 Task: Look for space in Aïn Arnat, Algeria from 11th June, 2023 to 17th June, 2023 for 1 adult in price range Rs.5000 to Rs.12000. Place can be private room with 1  bedroom having 1 bed and 1 bathroom. Property type can be house, flat, hotel. Booking option can be shelf check-in. Required host language is .
Action: Mouse moved to (576, 101)
Screenshot: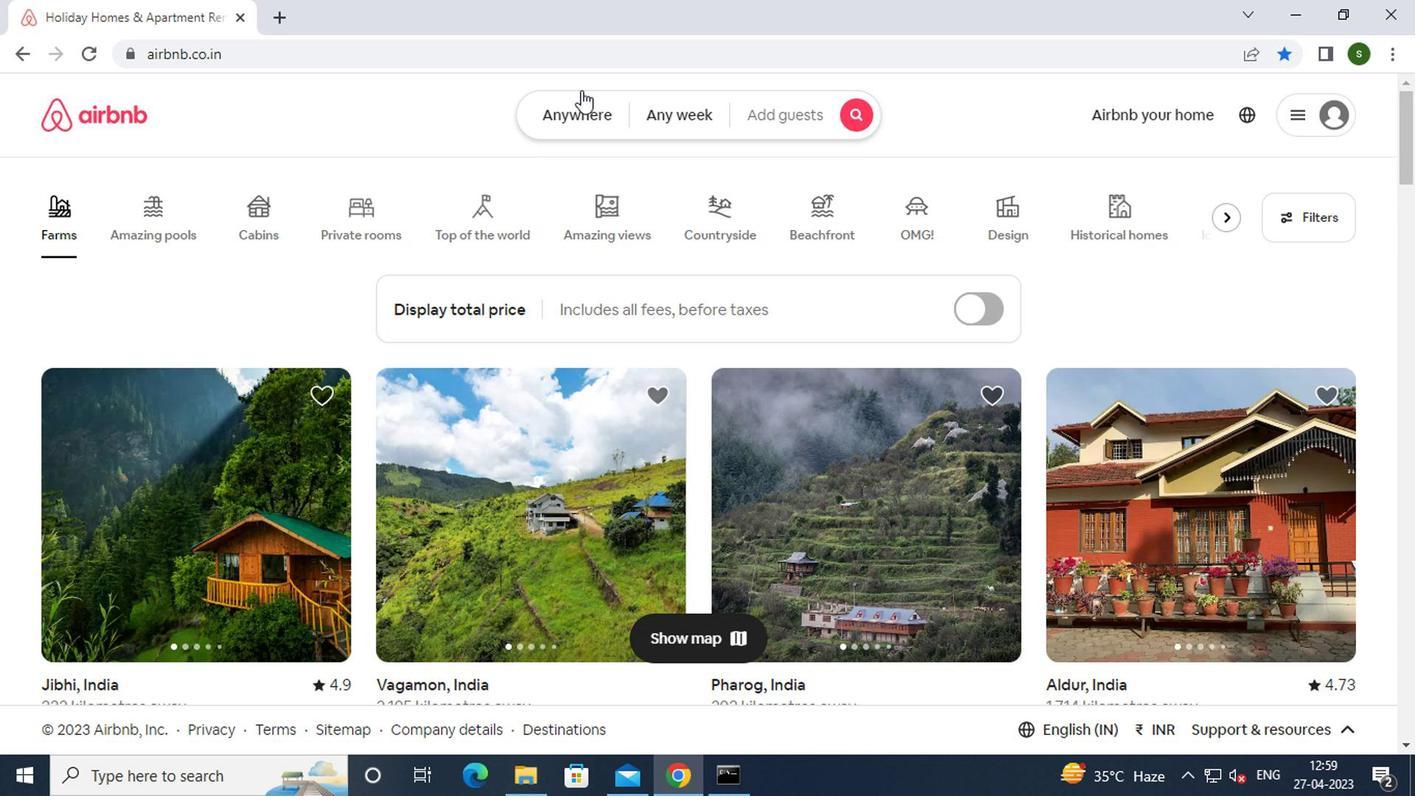 
Action: Mouse pressed left at (576, 101)
Screenshot: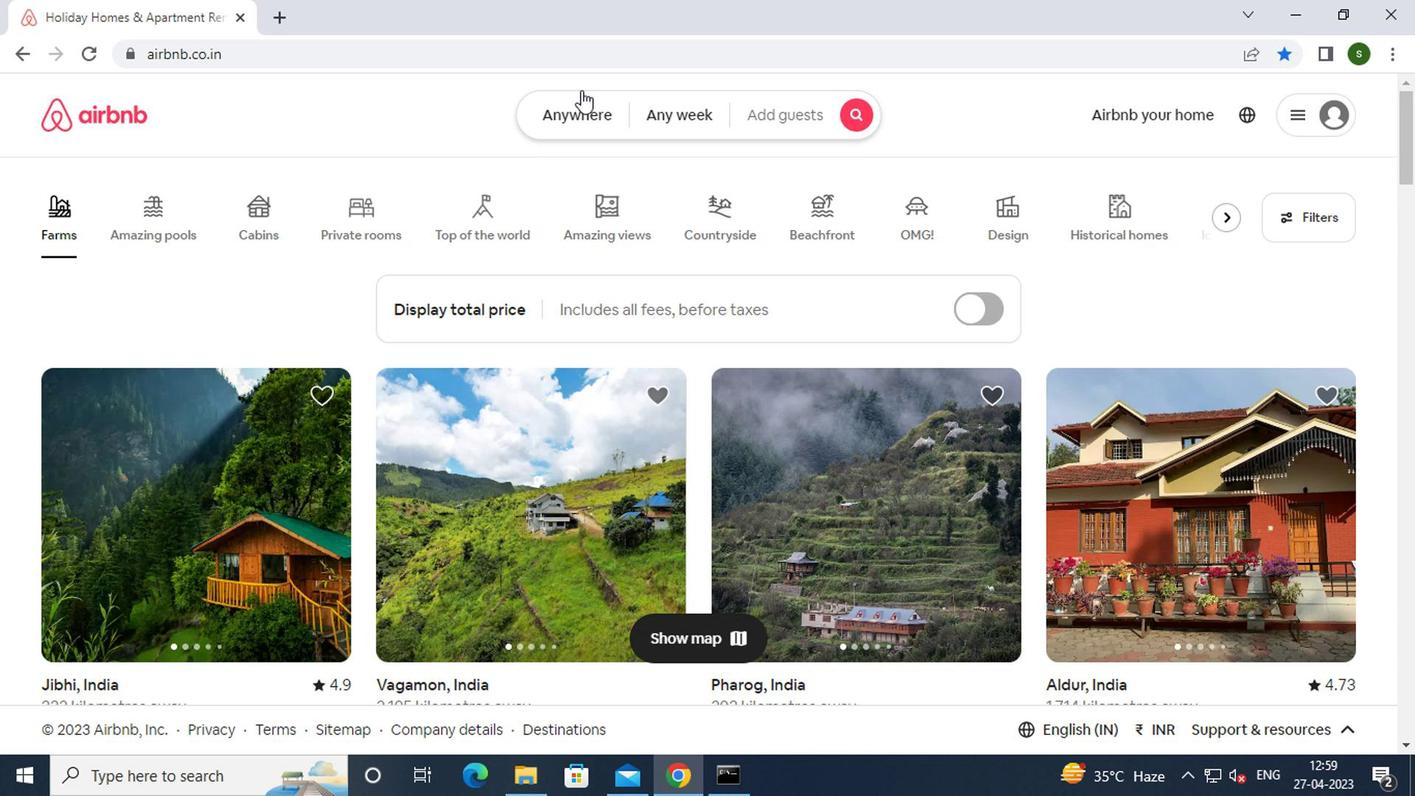 
Action: Mouse moved to (434, 193)
Screenshot: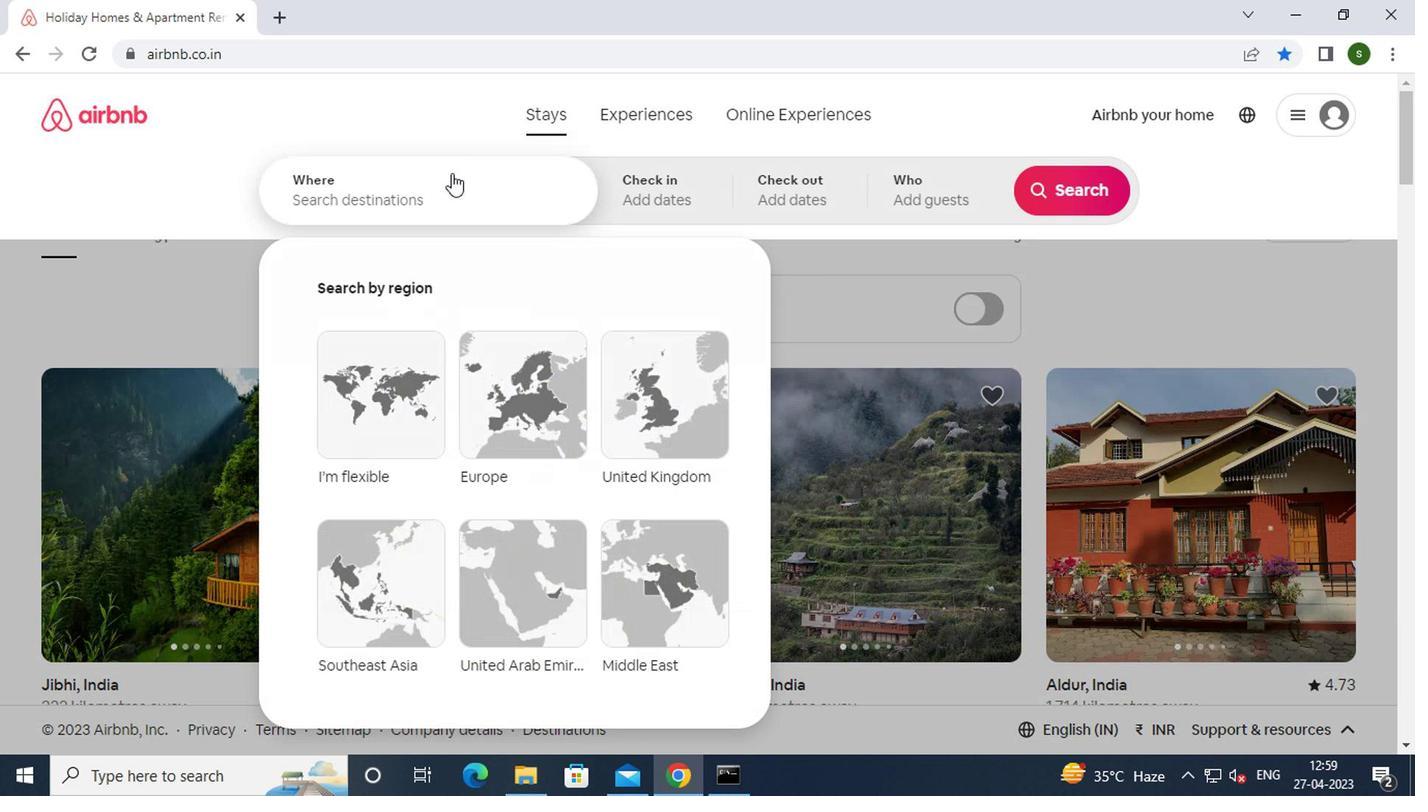 
Action: Mouse pressed left at (434, 193)
Screenshot: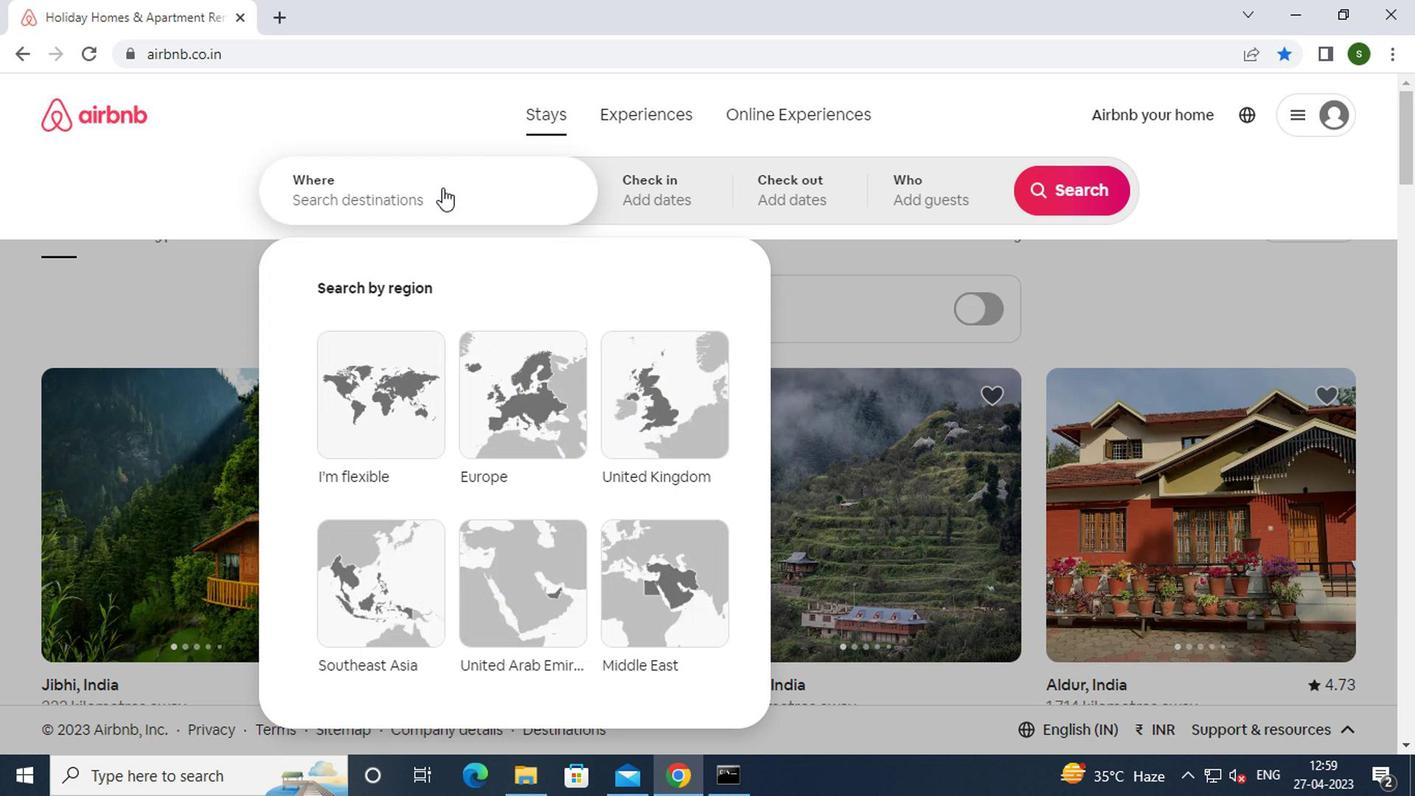 
Action: Key pressed a<Key.caps_lock>in<Key.space><Key.caps_lock>a<Key.caps_lock>rnat
Screenshot: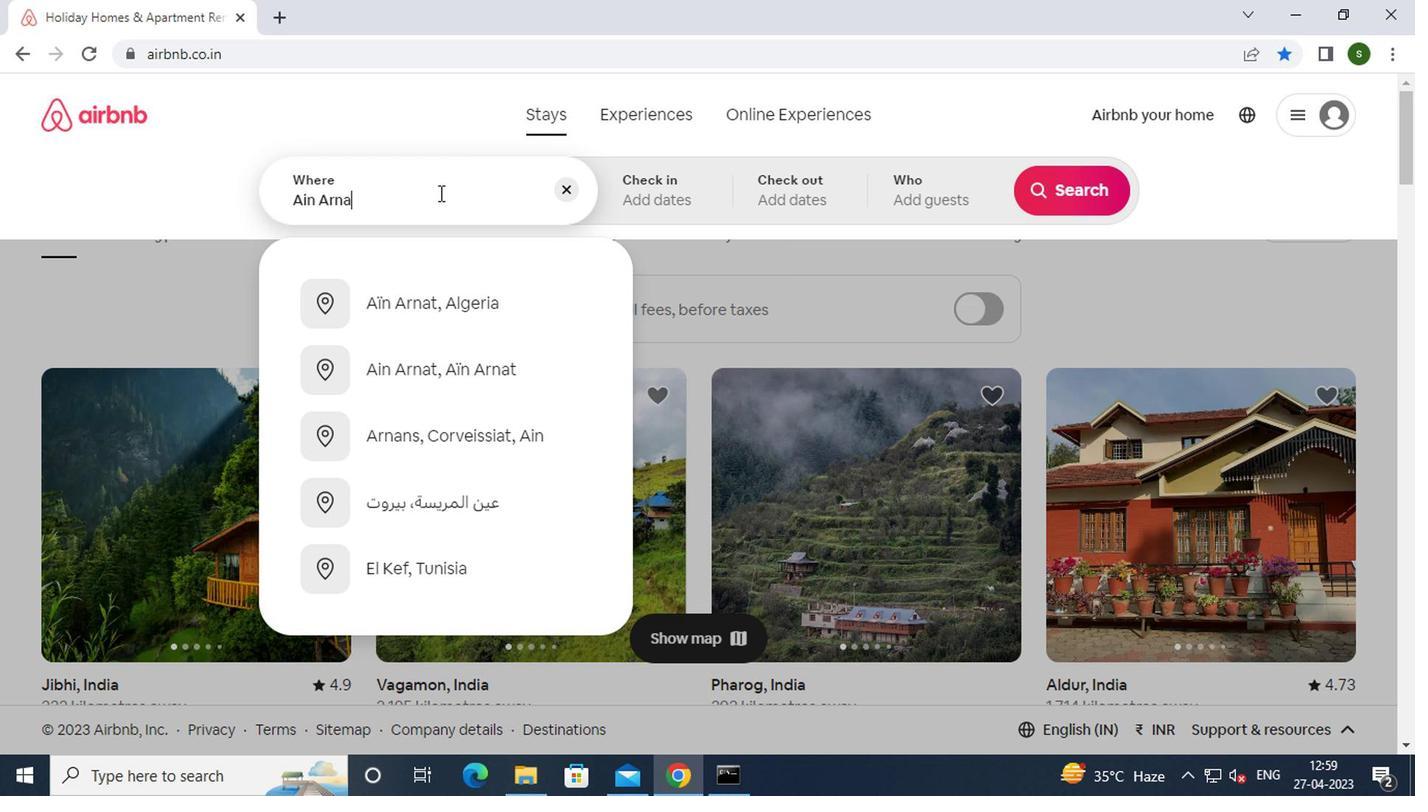 
Action: Mouse moved to (459, 305)
Screenshot: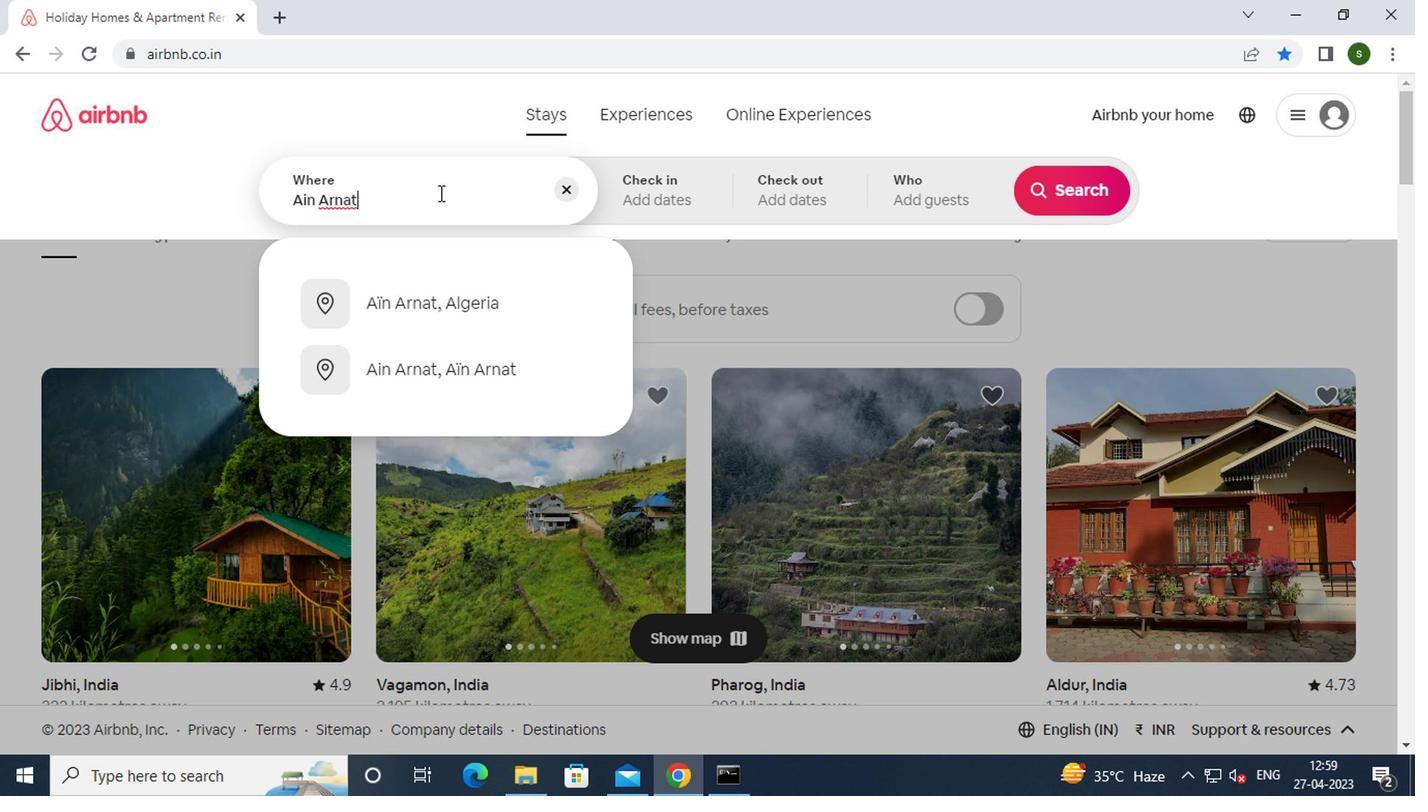 
Action: Mouse pressed left at (459, 305)
Screenshot: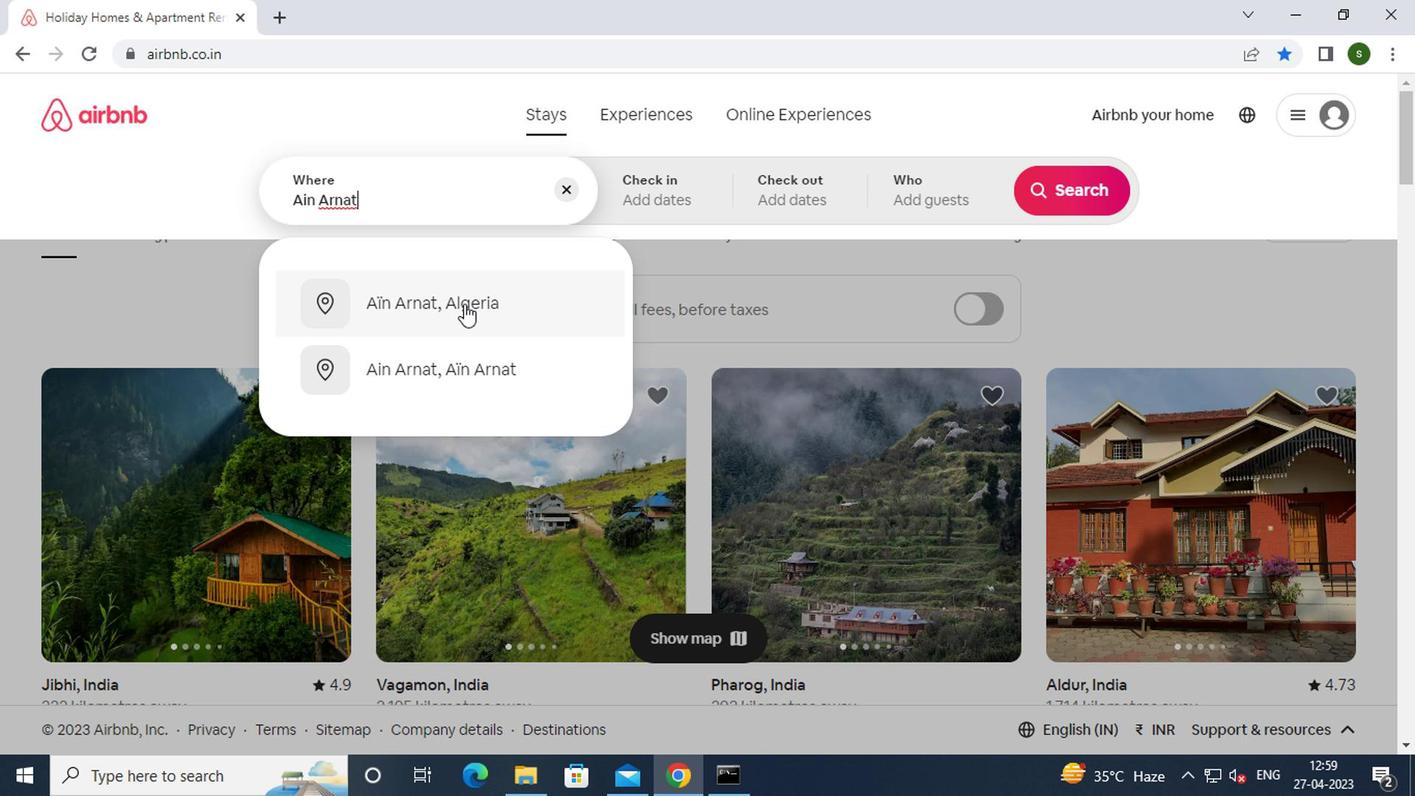 
Action: Mouse moved to (1043, 349)
Screenshot: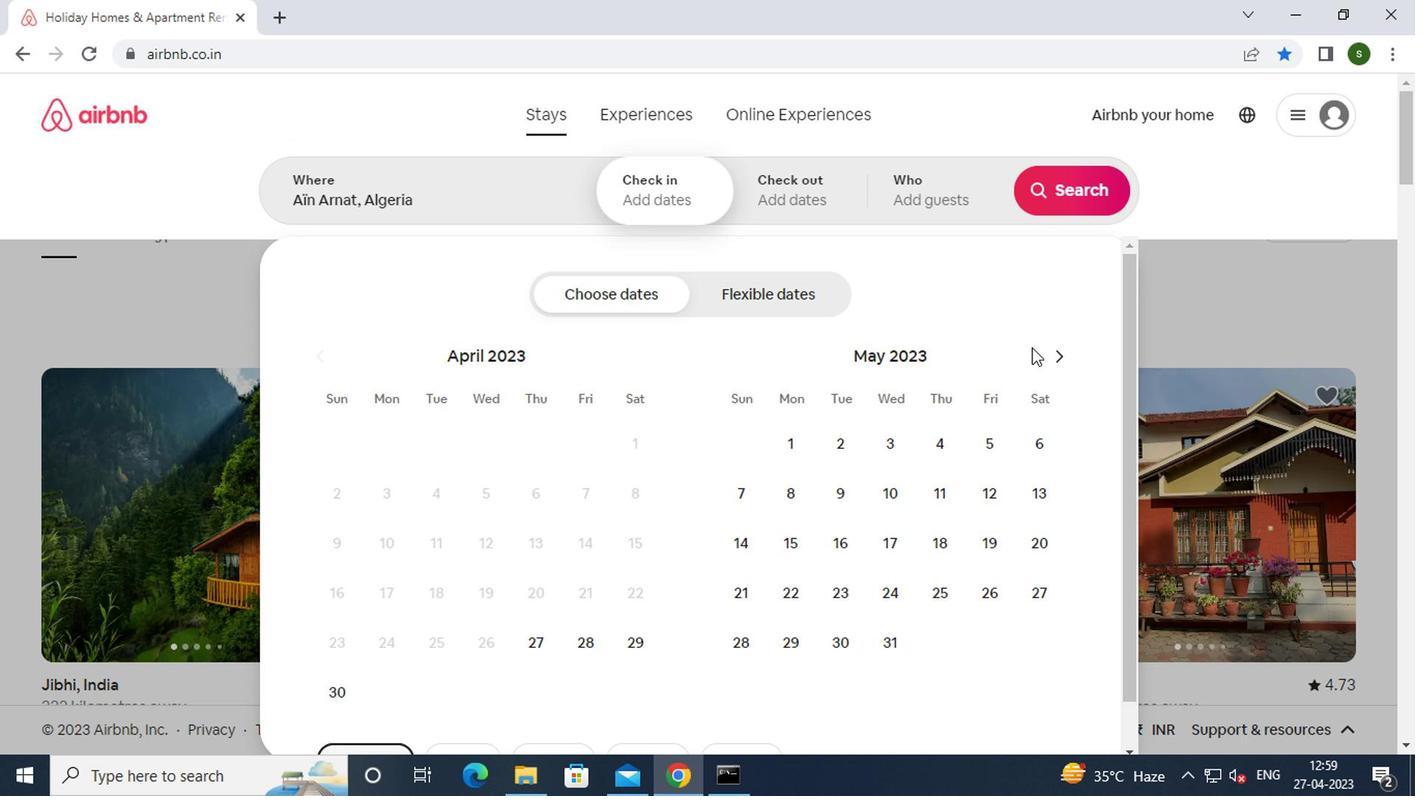 
Action: Mouse pressed left at (1043, 349)
Screenshot: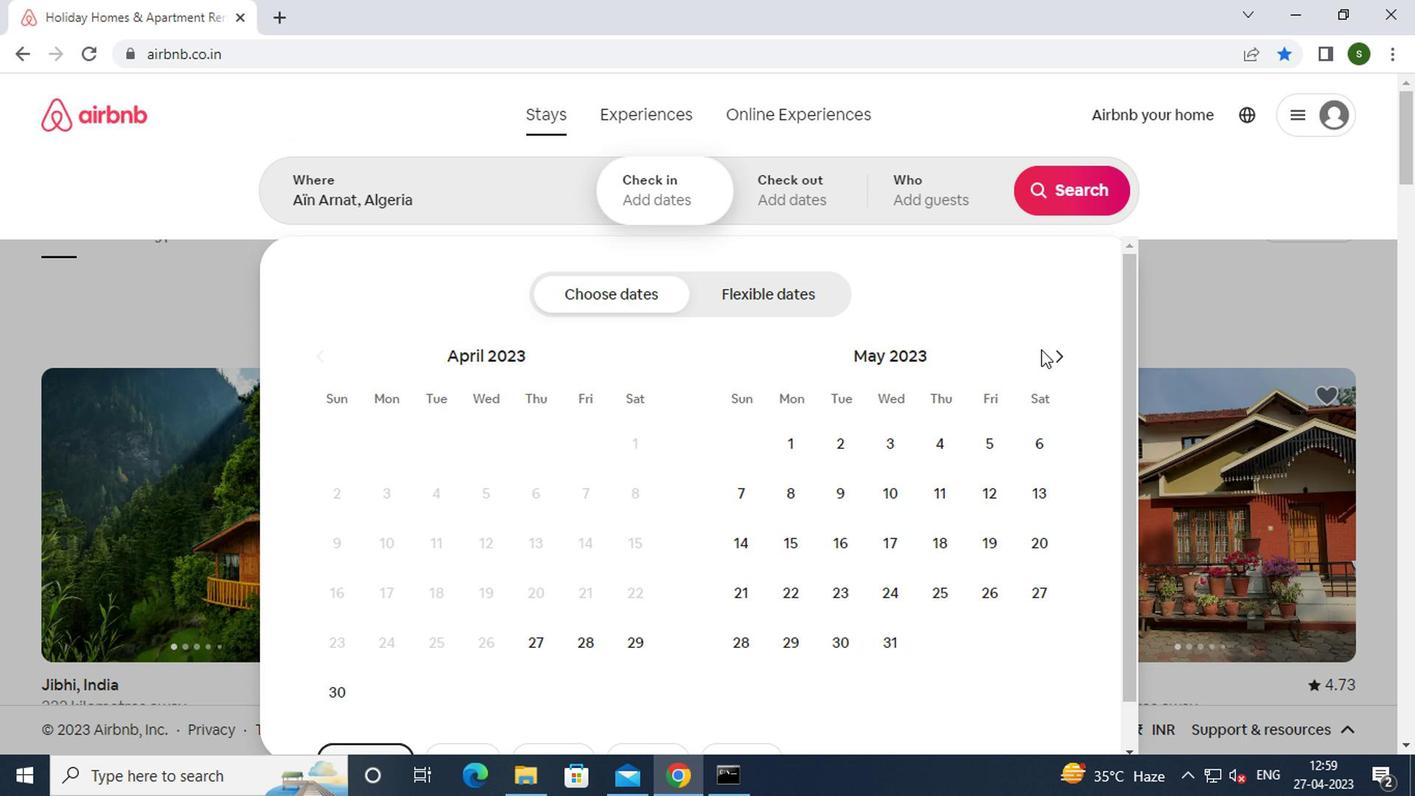 
Action: Mouse moved to (735, 542)
Screenshot: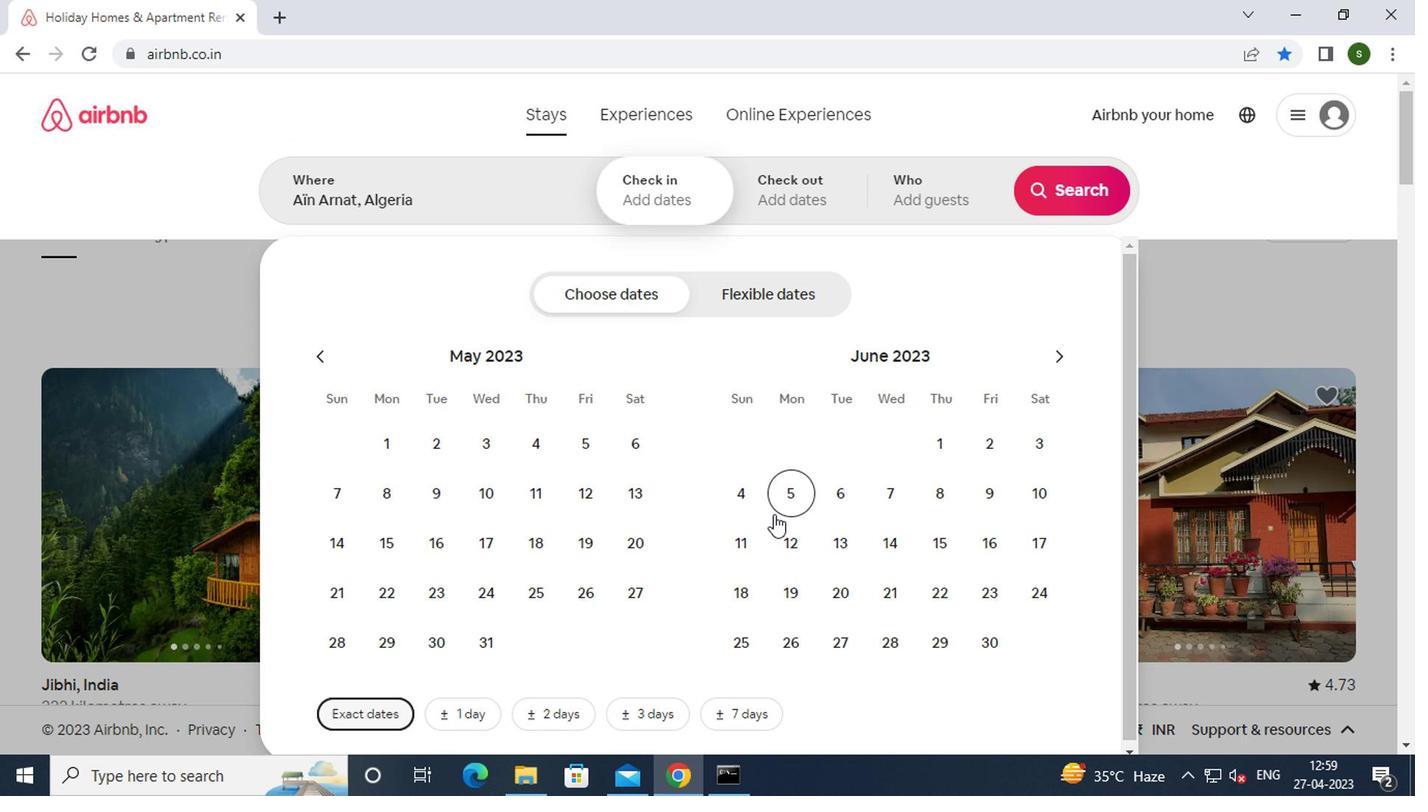 
Action: Mouse pressed left at (735, 542)
Screenshot: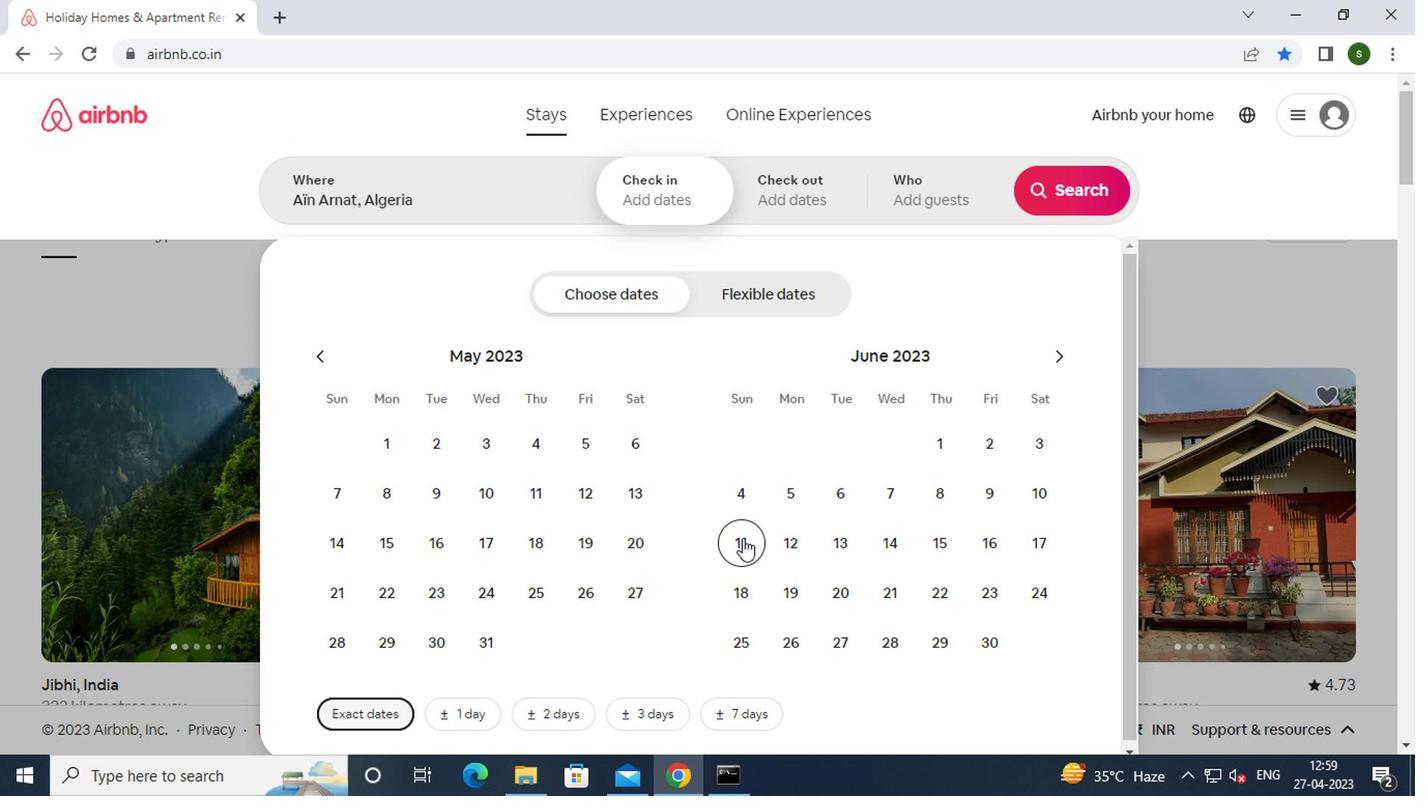 
Action: Mouse moved to (1029, 548)
Screenshot: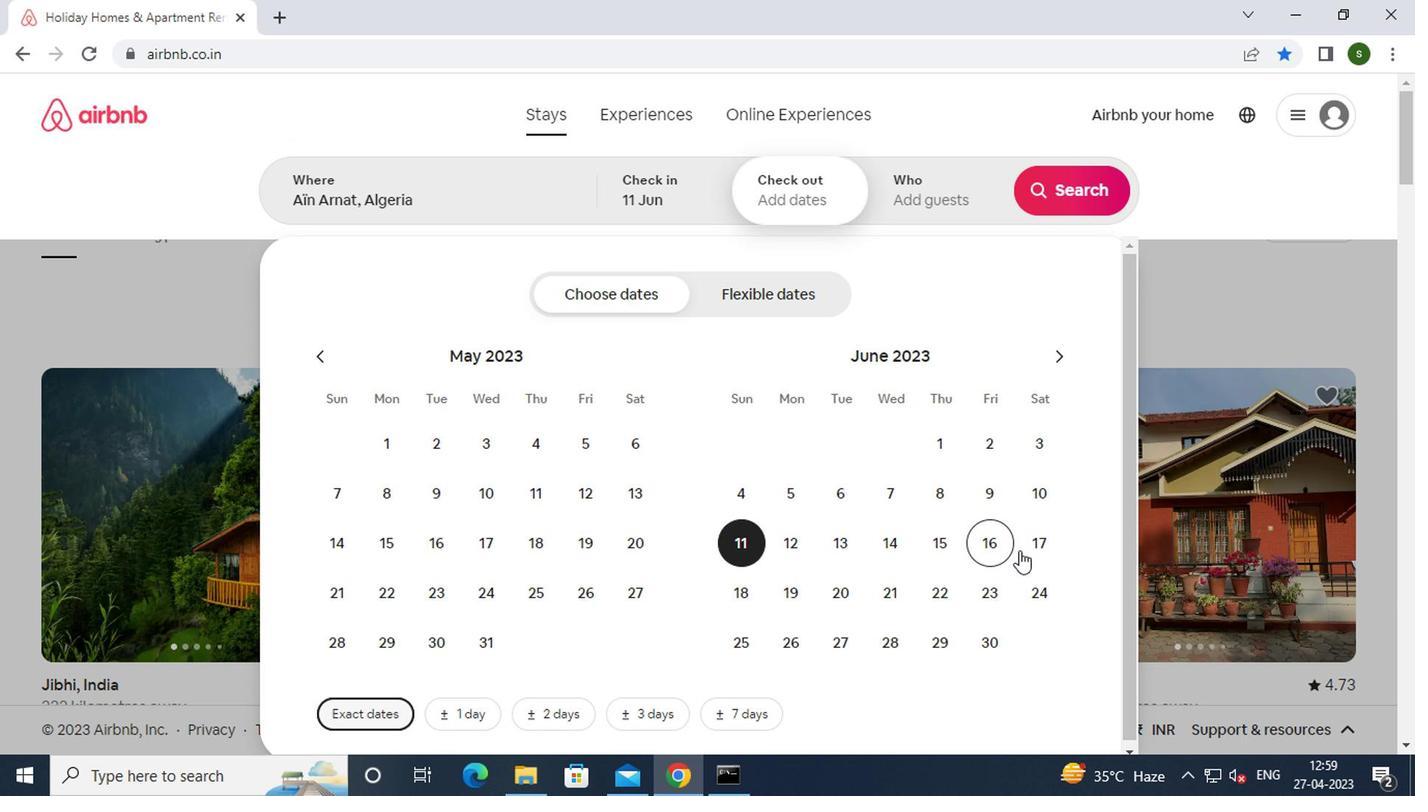 
Action: Mouse pressed left at (1029, 548)
Screenshot: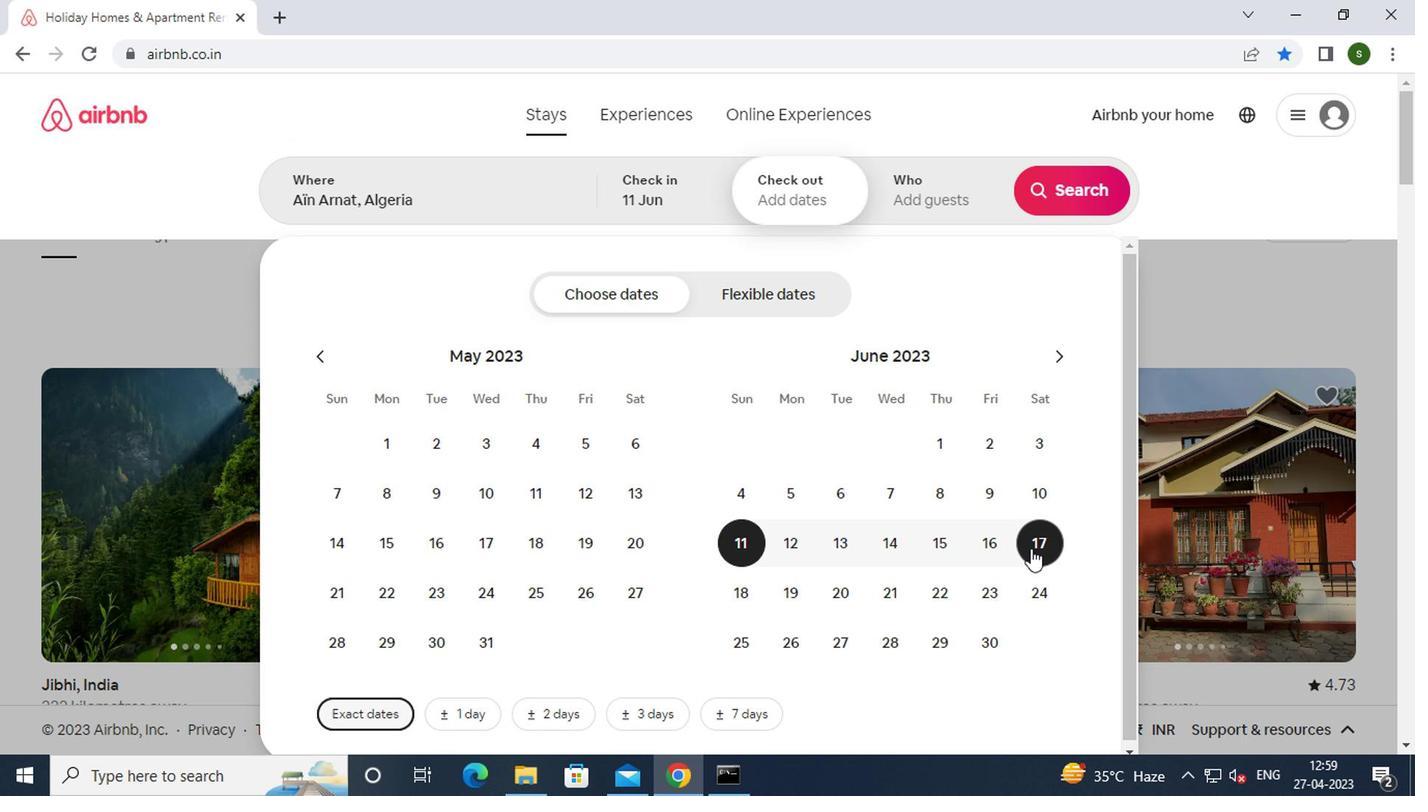 
Action: Mouse moved to (936, 202)
Screenshot: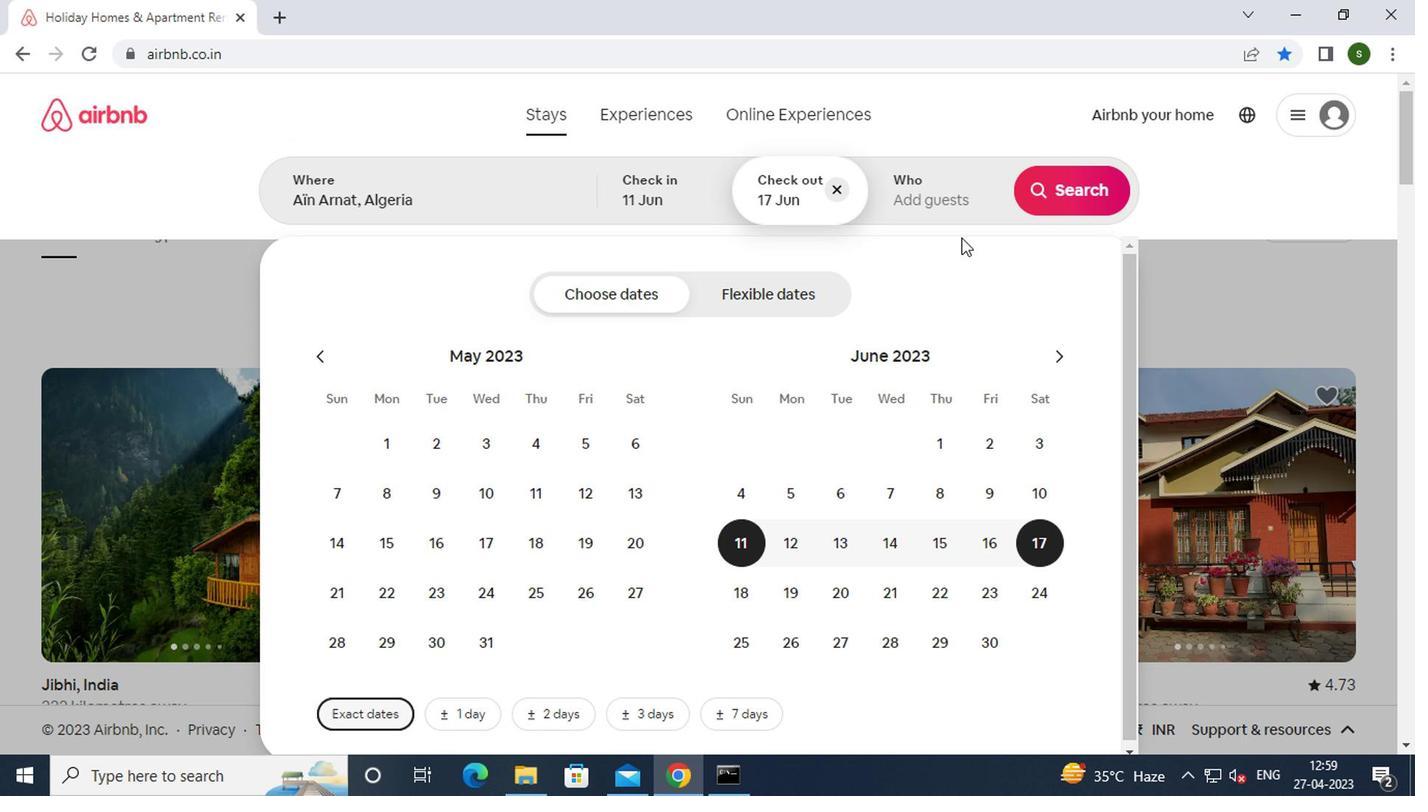 
Action: Mouse pressed left at (936, 202)
Screenshot: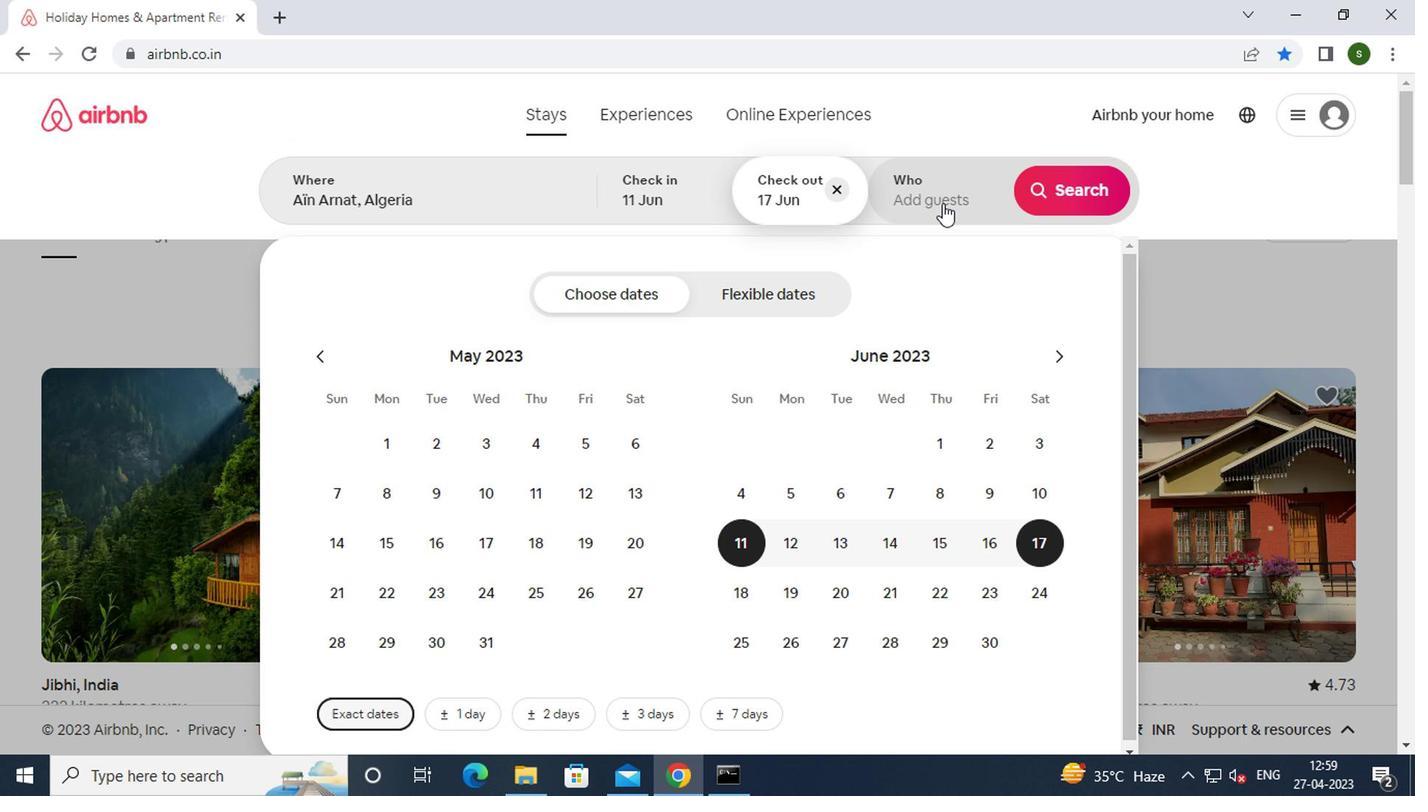 
Action: Mouse moved to (1075, 300)
Screenshot: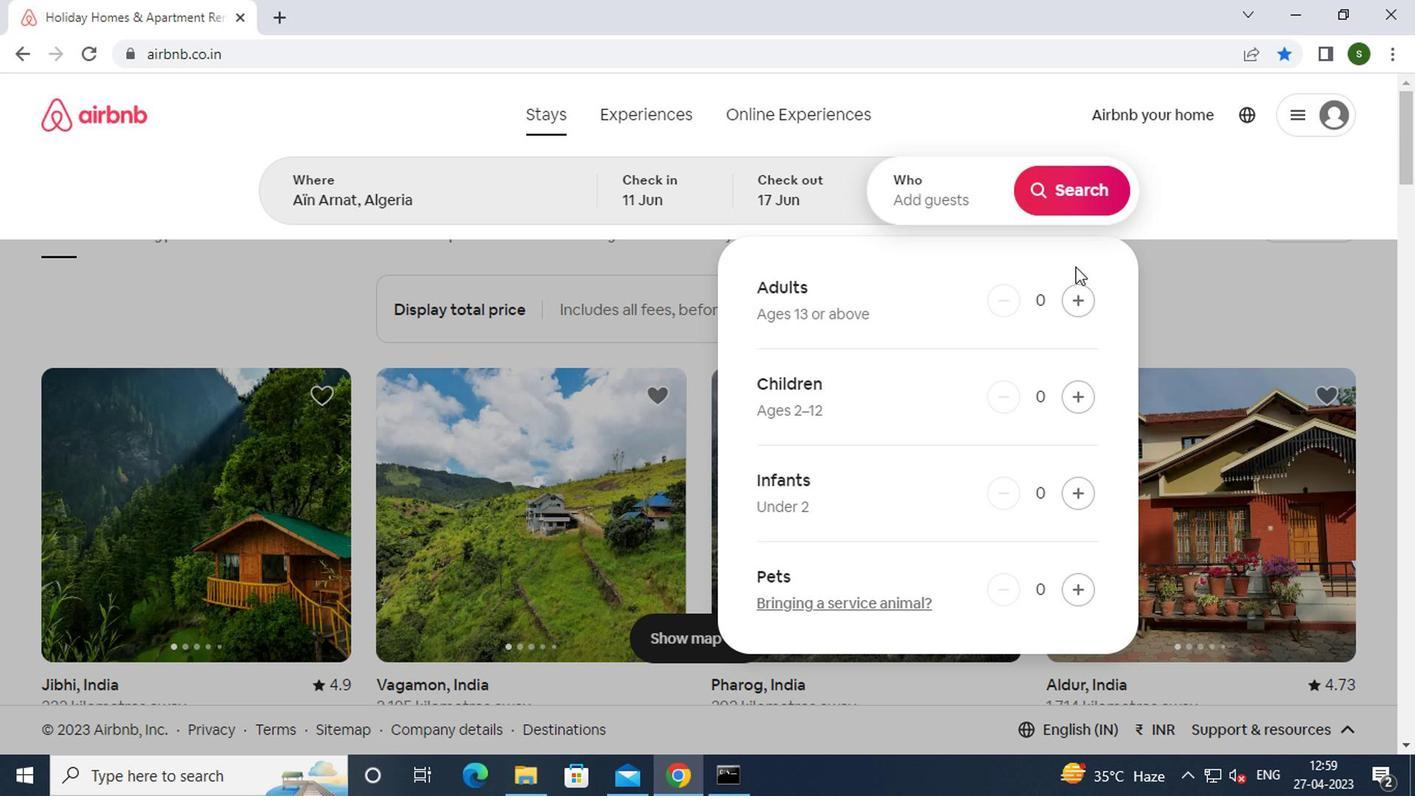 
Action: Mouse pressed left at (1075, 300)
Screenshot: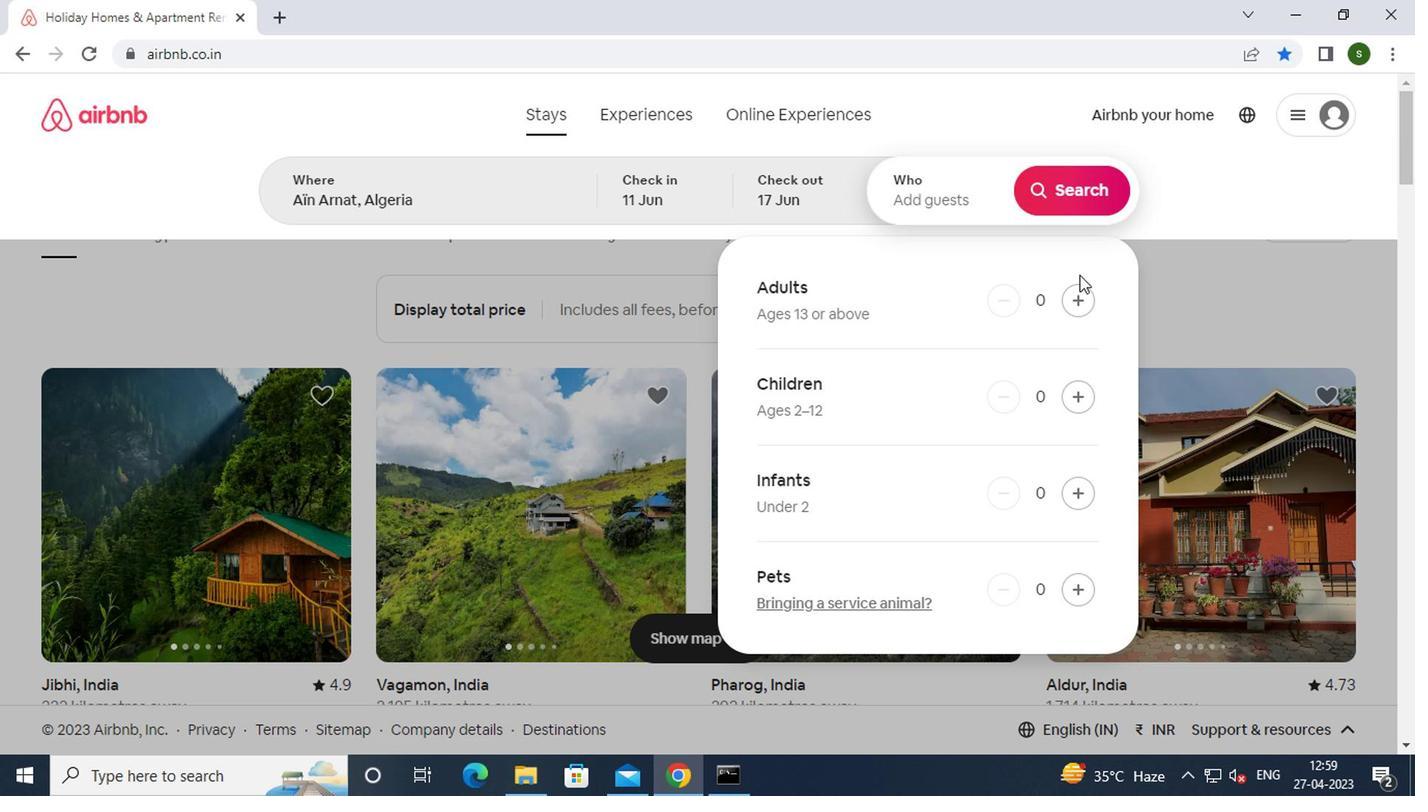 
Action: Mouse moved to (1053, 208)
Screenshot: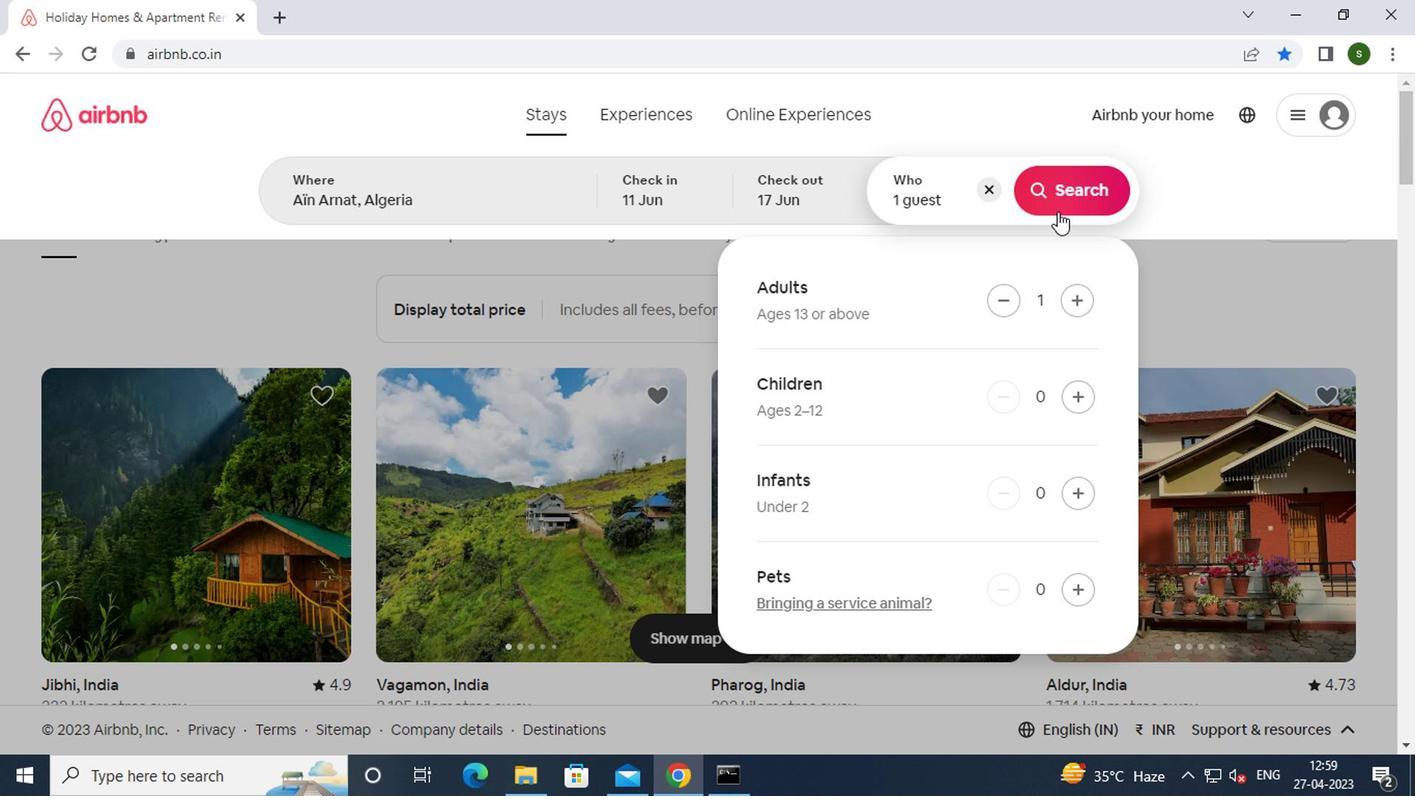 
Action: Mouse pressed left at (1053, 208)
Screenshot: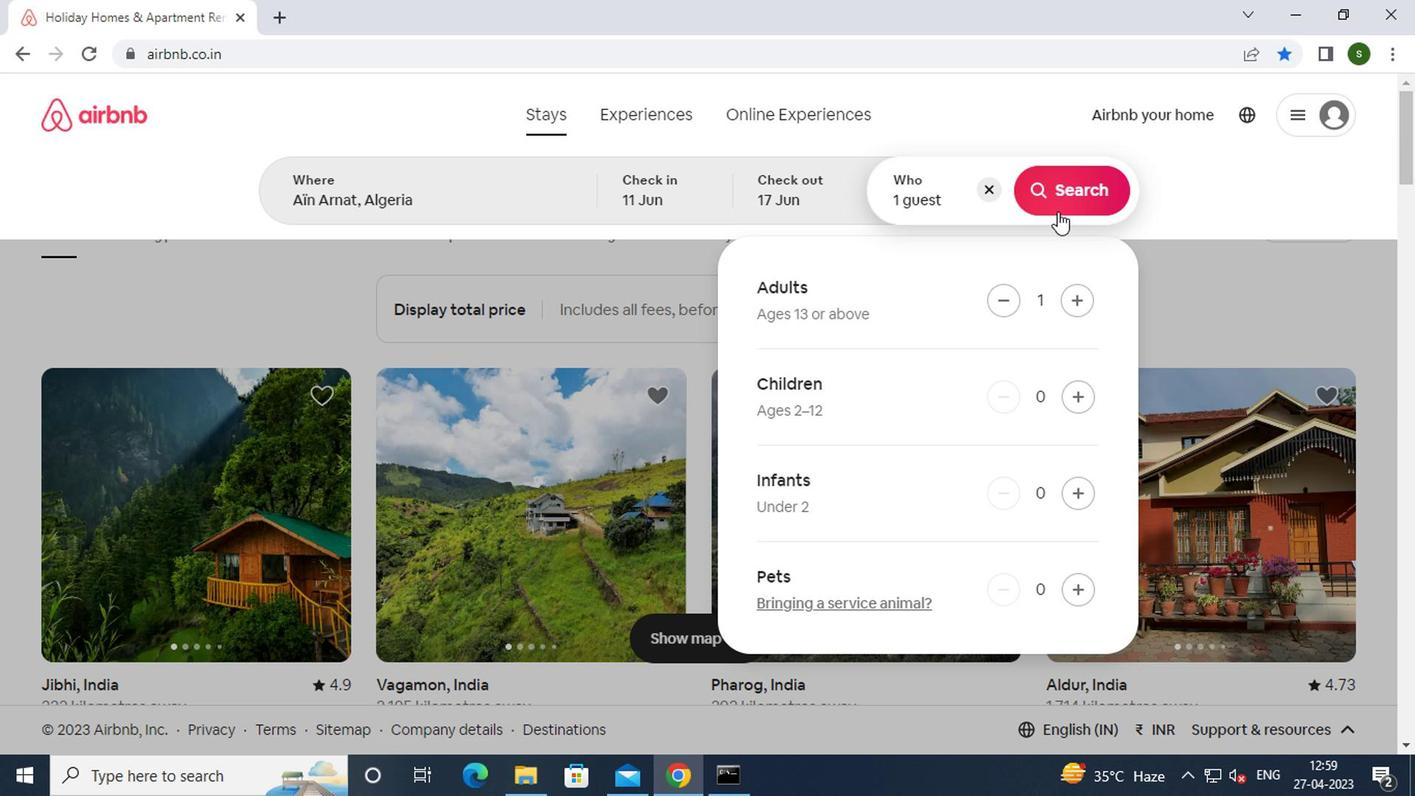 
Action: Mouse moved to (1314, 204)
Screenshot: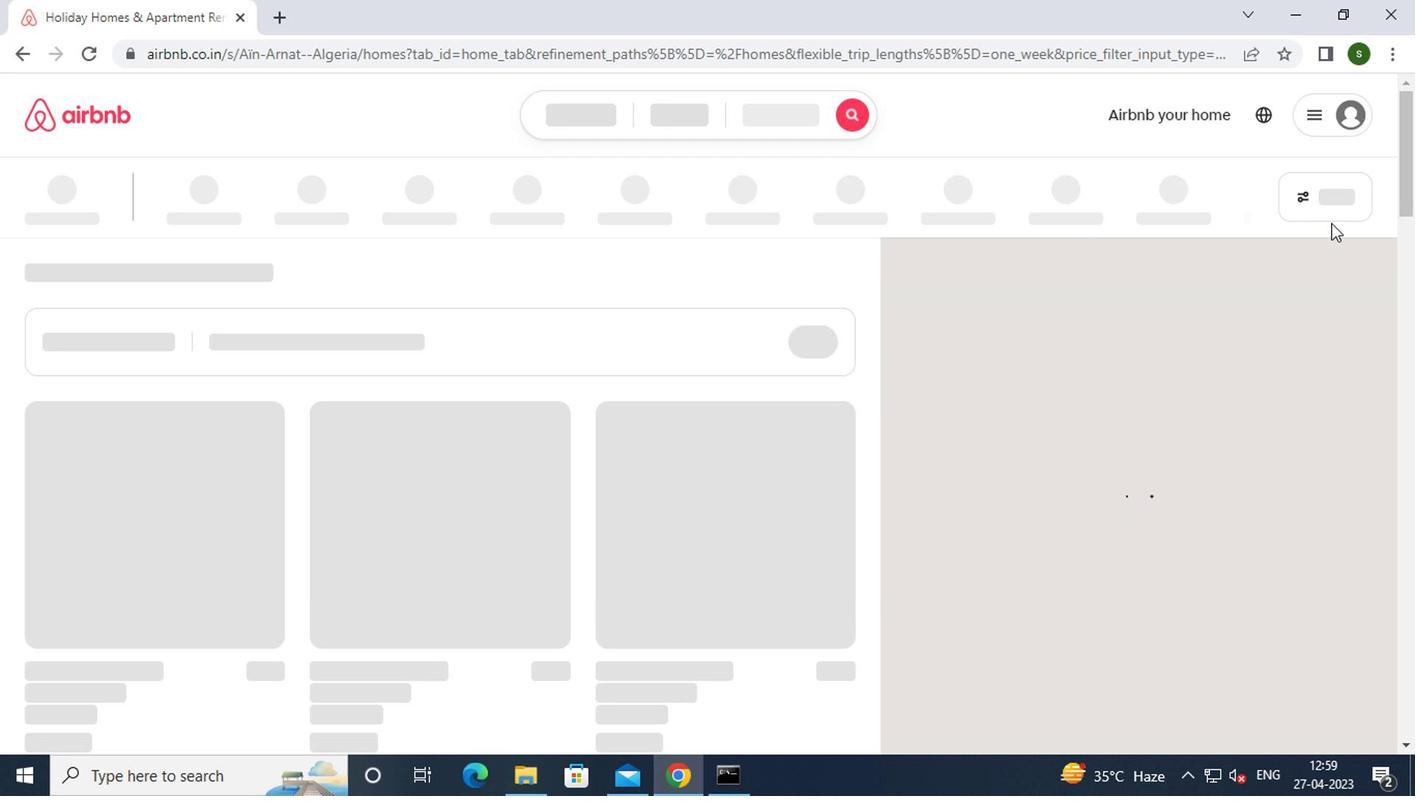 
Action: Mouse pressed left at (1314, 204)
Screenshot: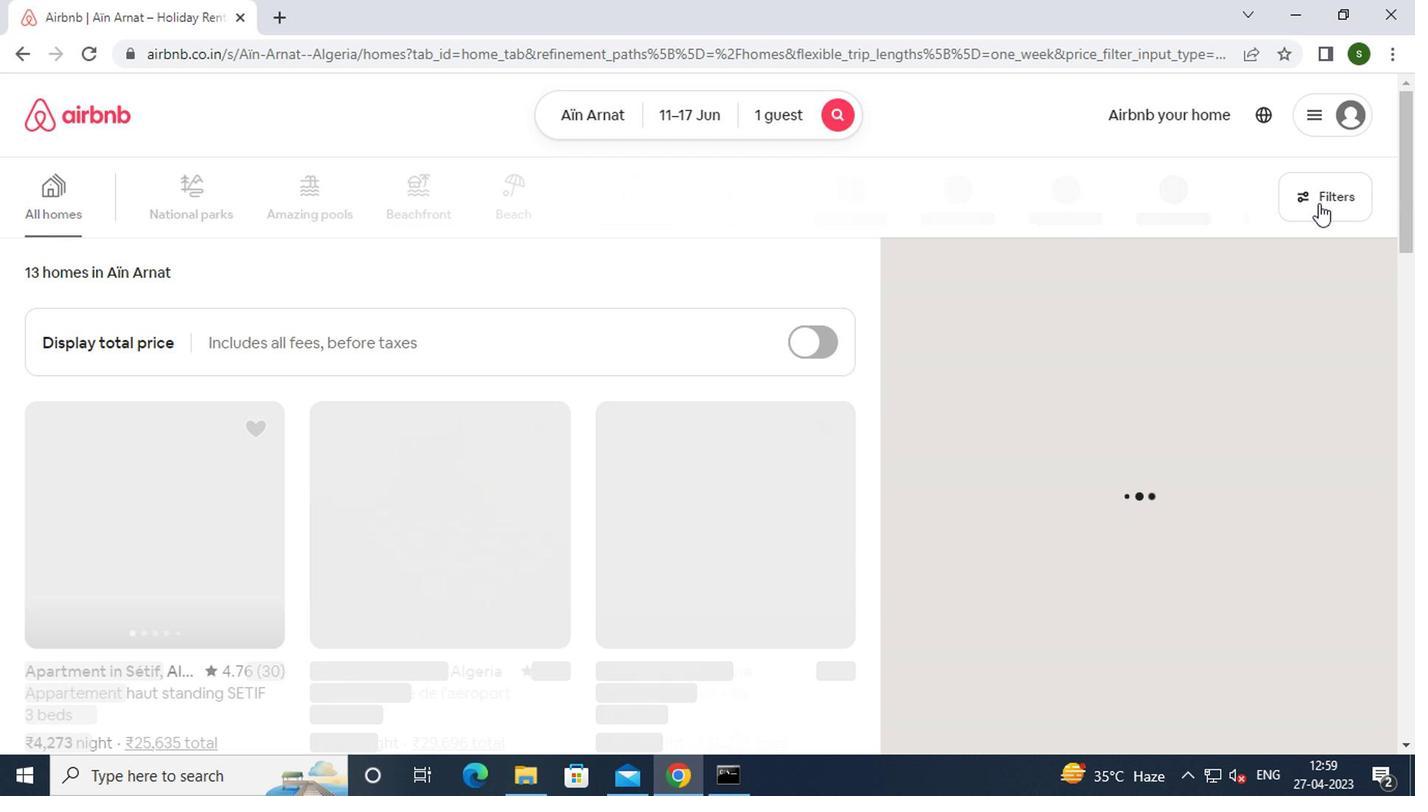 
Action: Mouse moved to (549, 459)
Screenshot: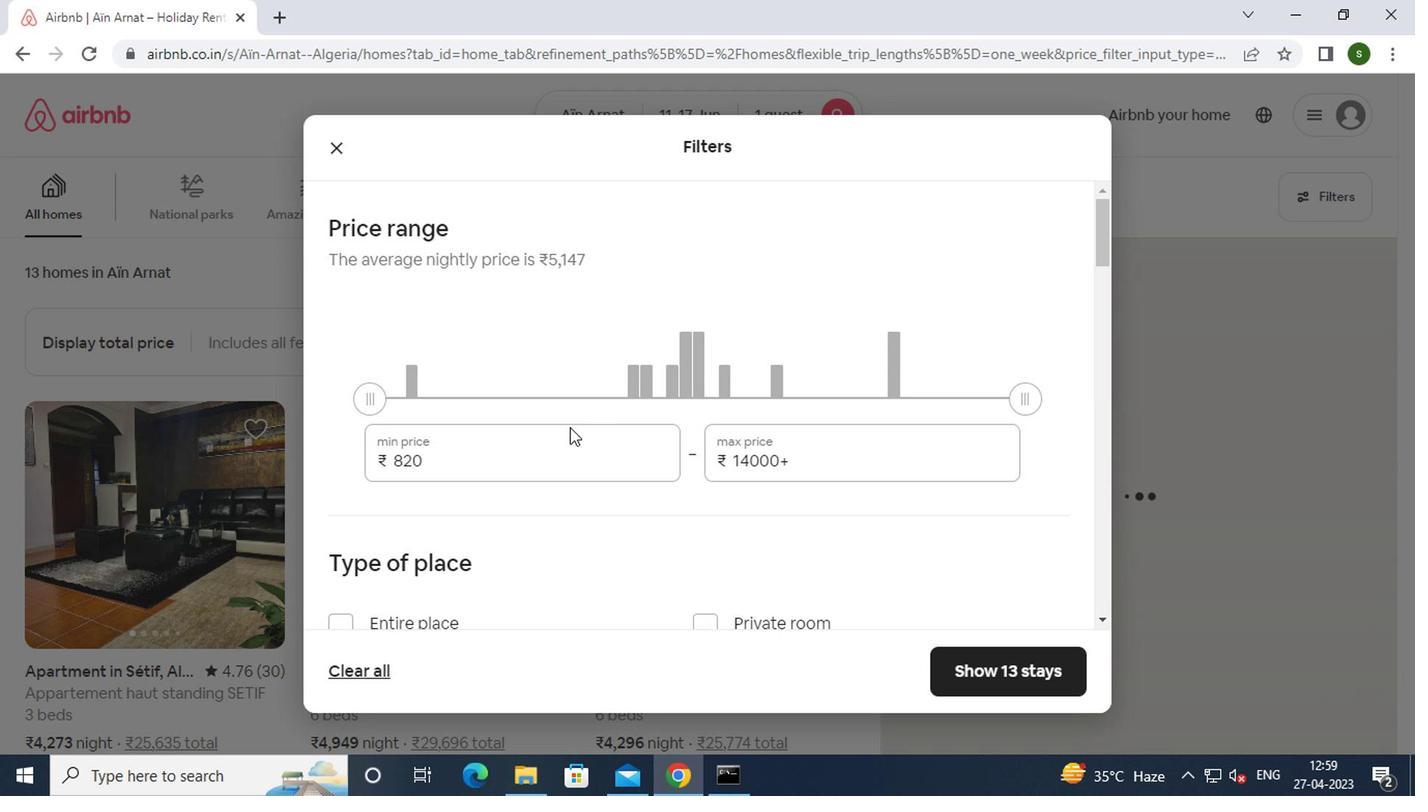 
Action: Mouse pressed left at (549, 459)
Screenshot: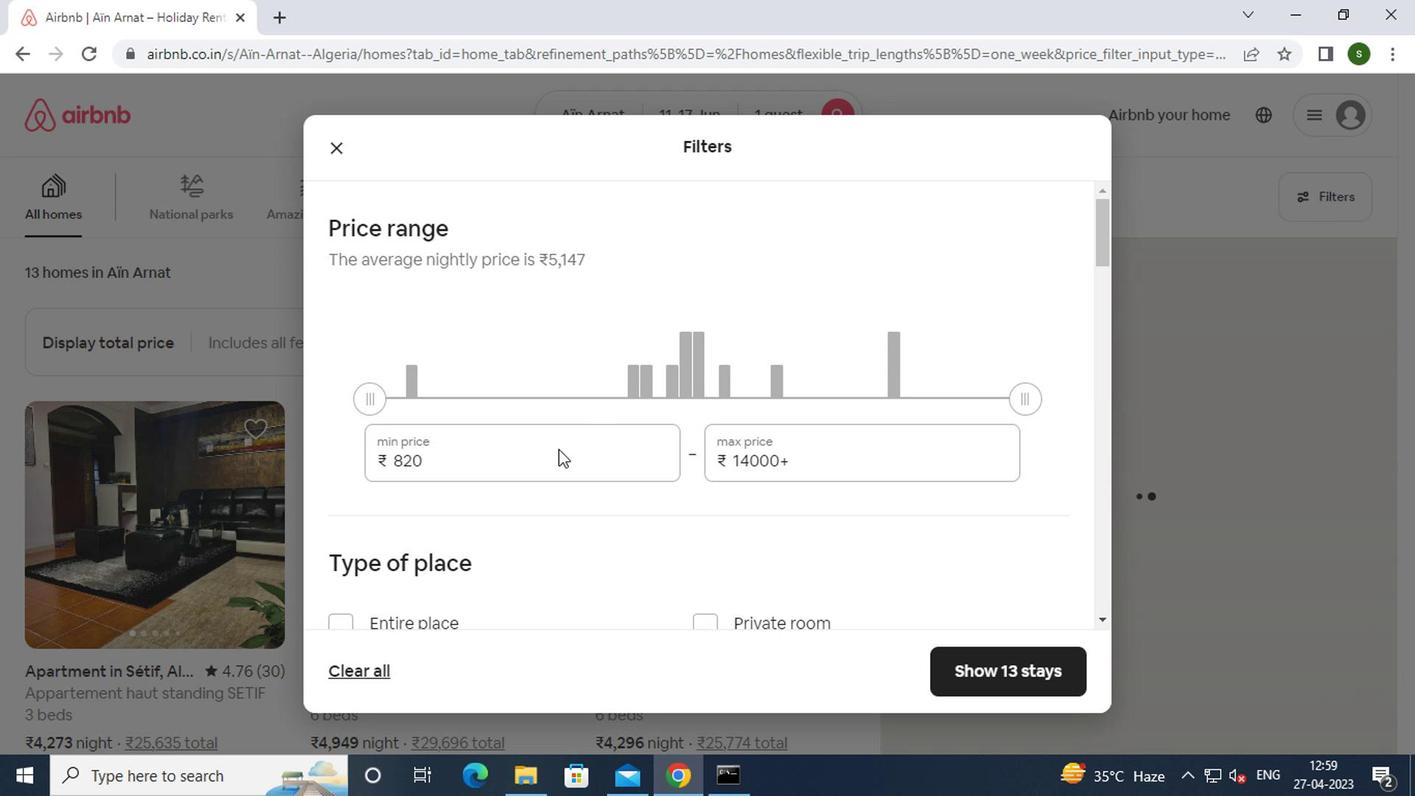 
Action: Key pressed <Key.backspace><Key.backspace><Key.backspace>5000
Screenshot: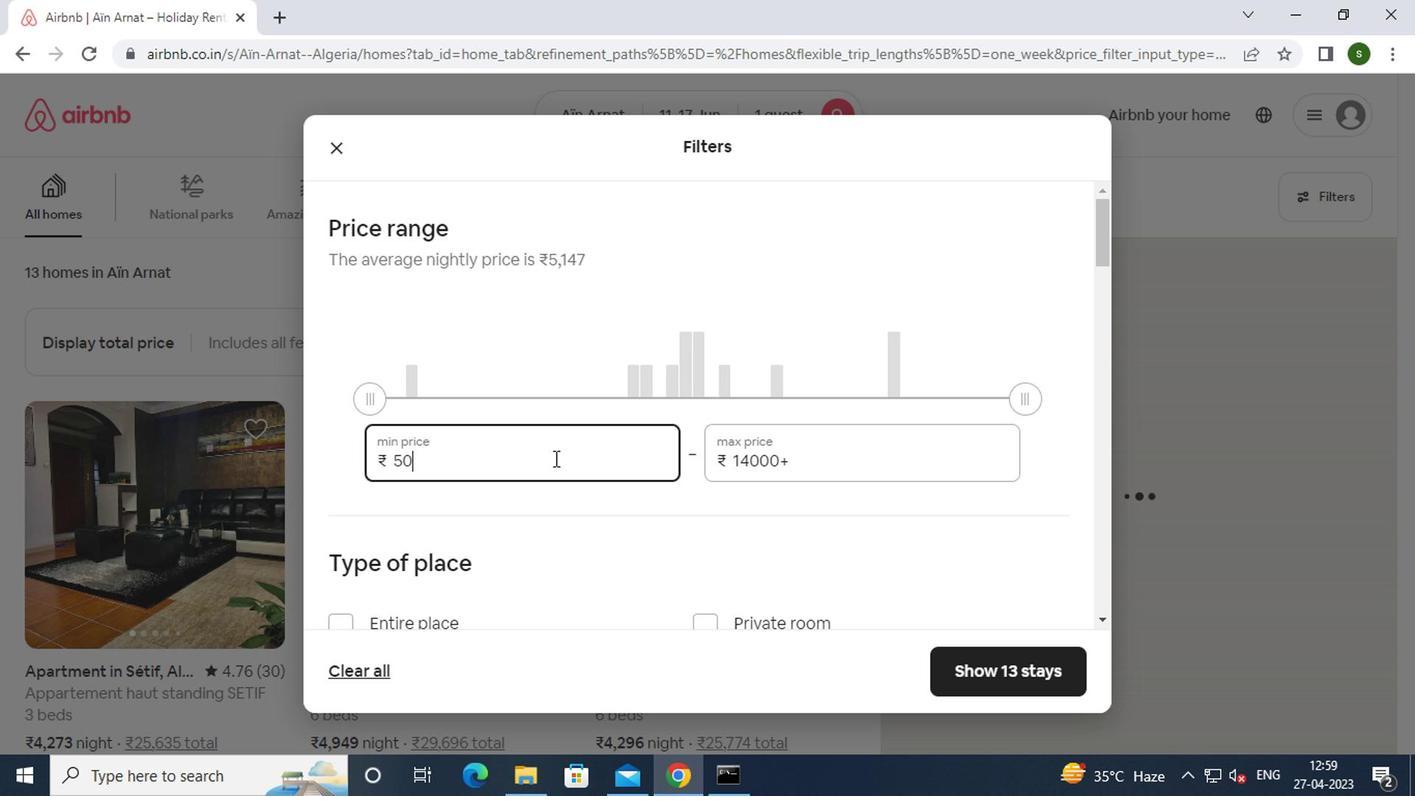 
Action: Mouse moved to (811, 466)
Screenshot: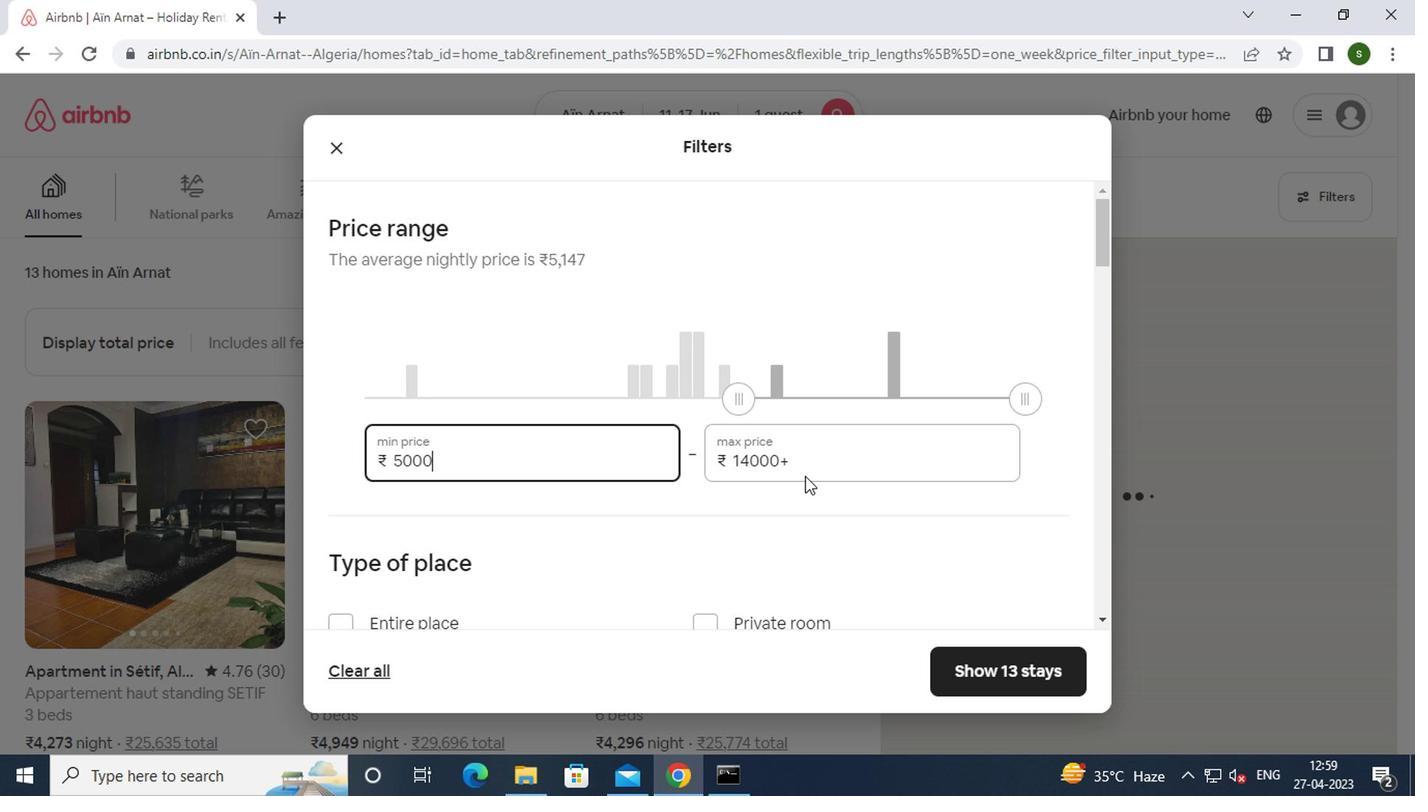 
Action: Mouse pressed left at (811, 466)
Screenshot: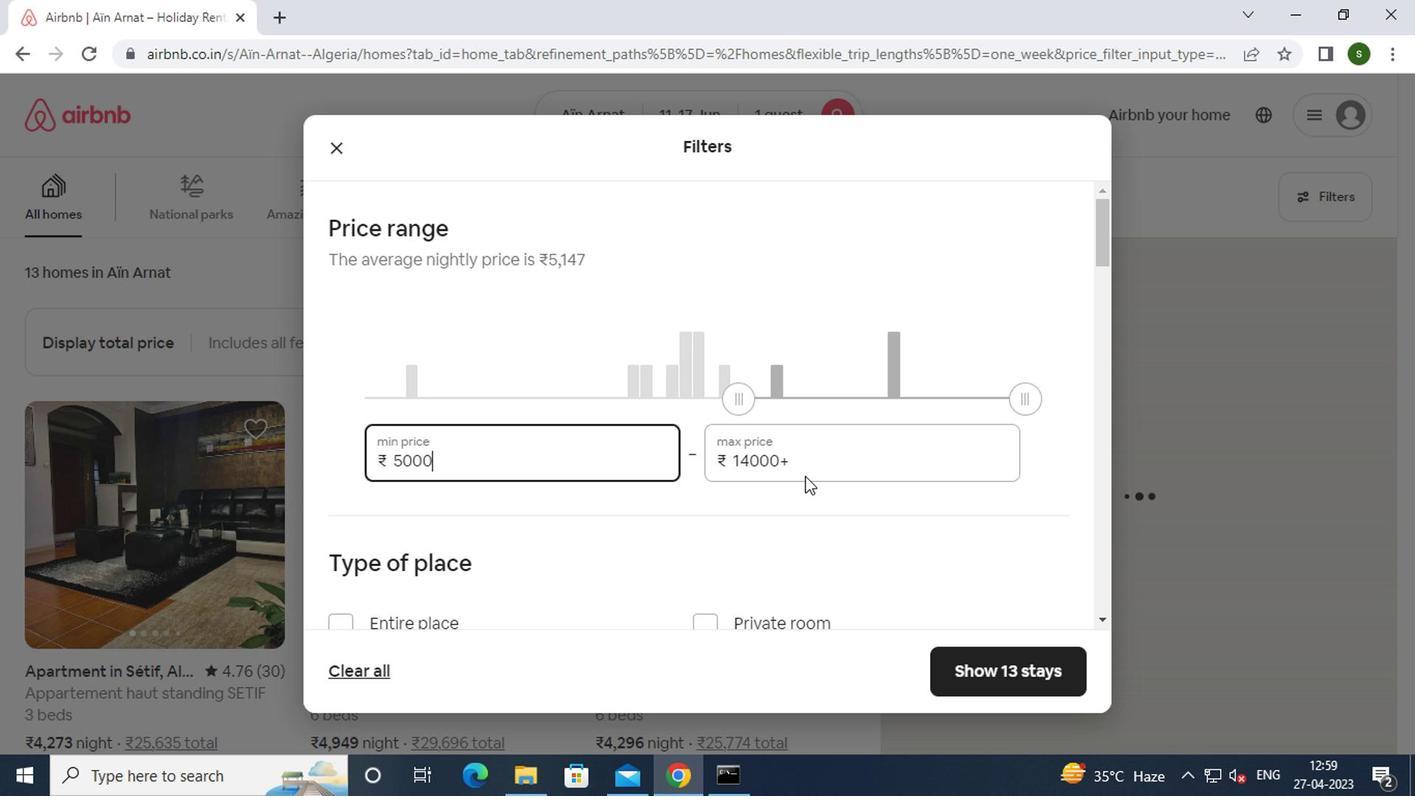 
Action: Key pressed <Key.backspace><Key.backspace><Key.backspace><Key.backspace><Key.backspace><Key.backspace><Key.backspace><Key.backspace><Key.backspace><Key.backspace>12000
Screenshot: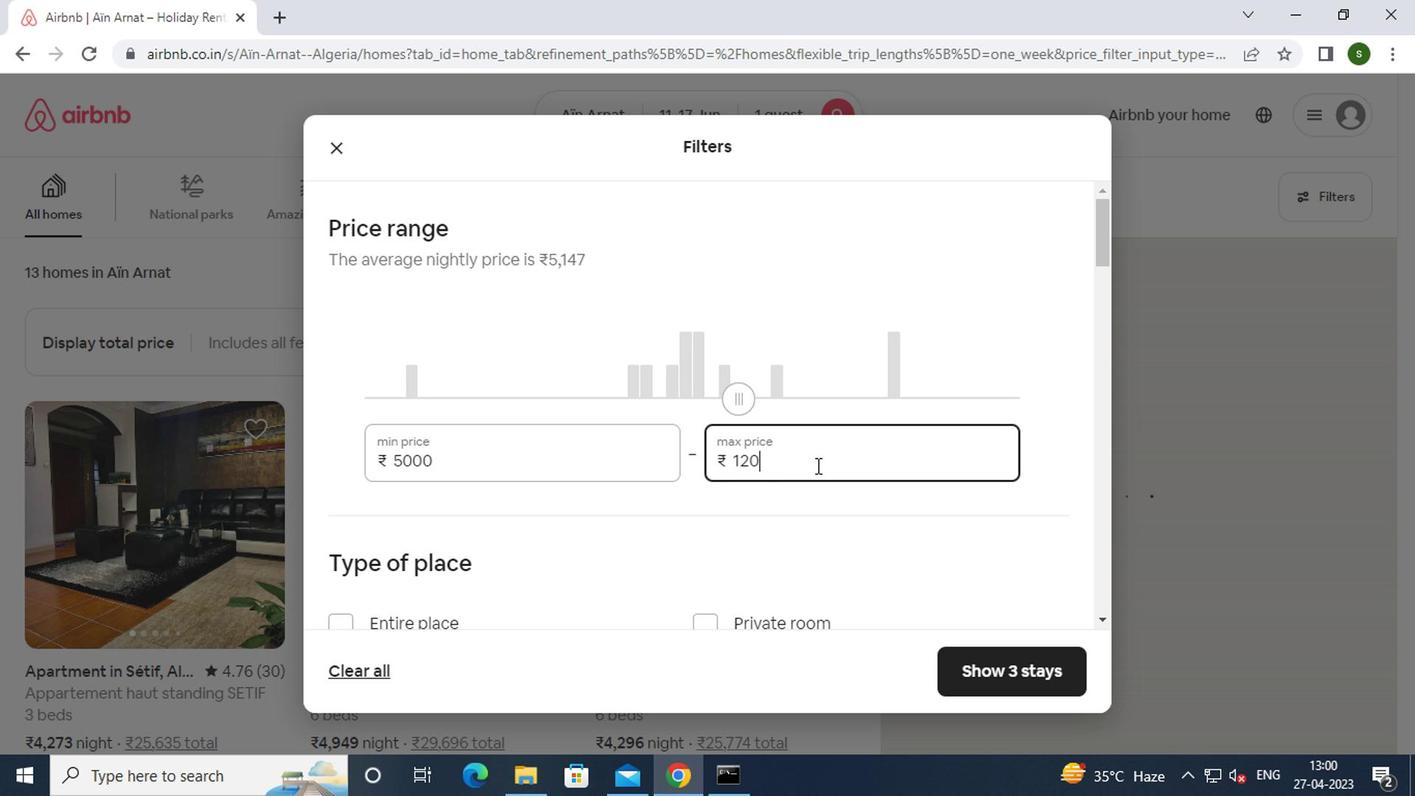 
Action: Mouse moved to (628, 454)
Screenshot: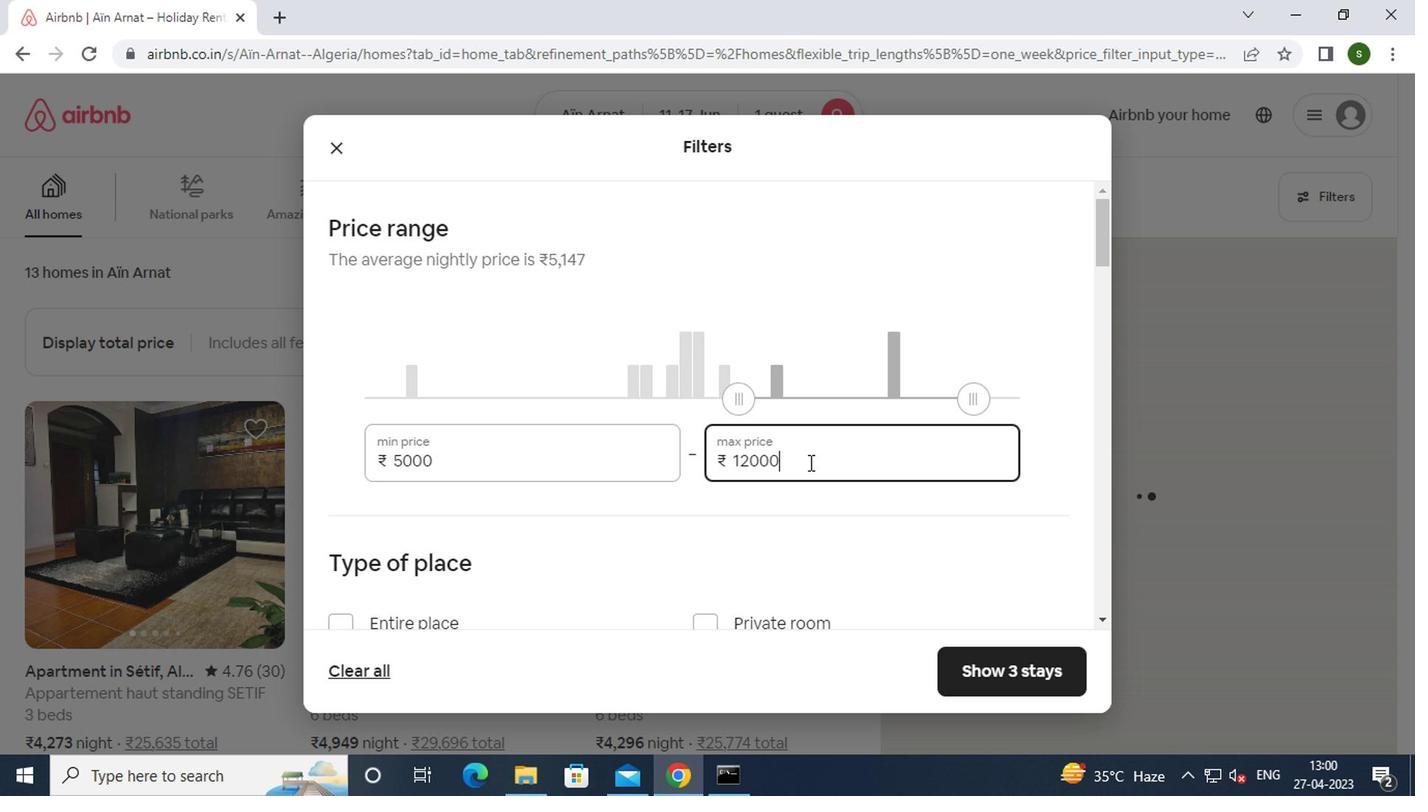 
Action: Mouse scrolled (628, 453) with delta (0, 0)
Screenshot: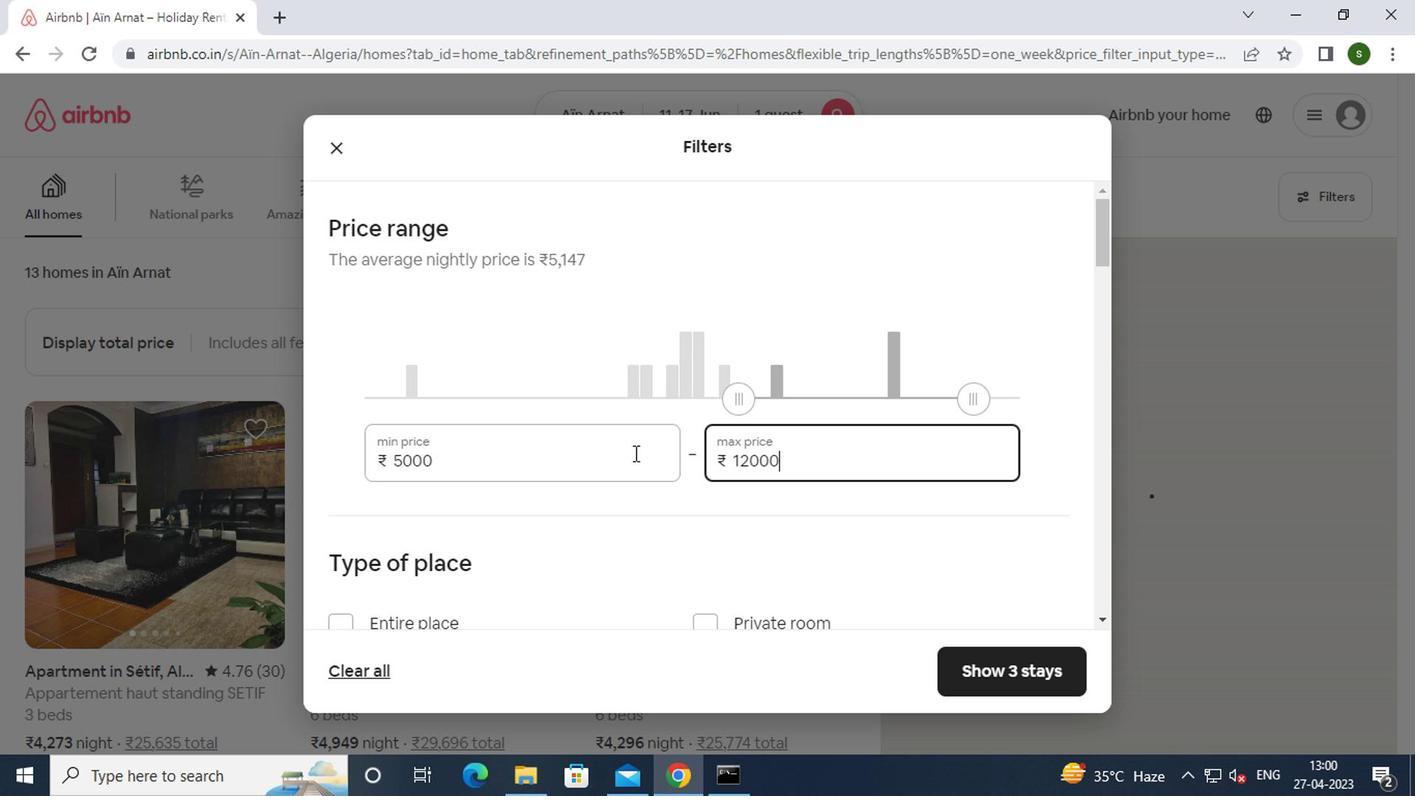
Action: Mouse scrolled (628, 453) with delta (0, 0)
Screenshot: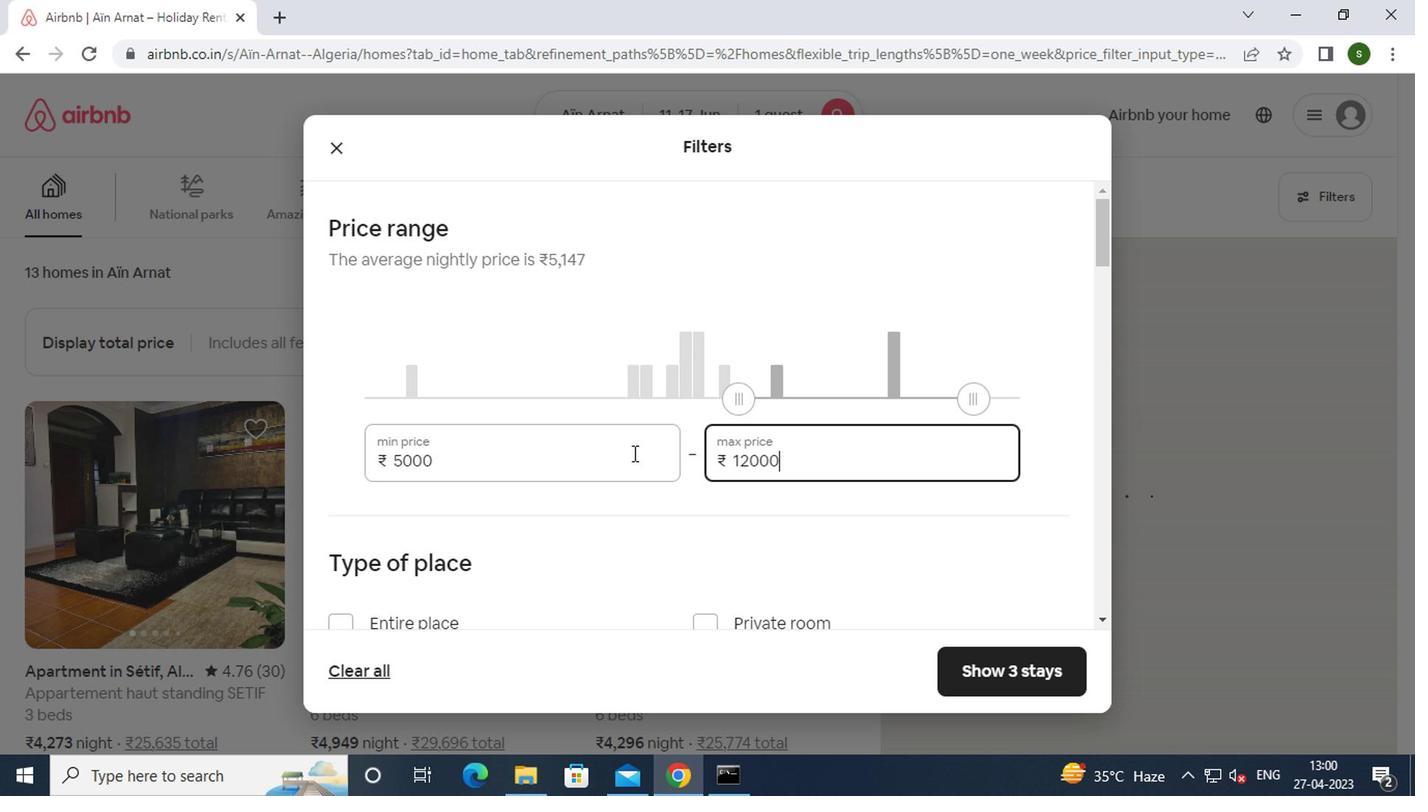 
Action: Mouse moved to (704, 426)
Screenshot: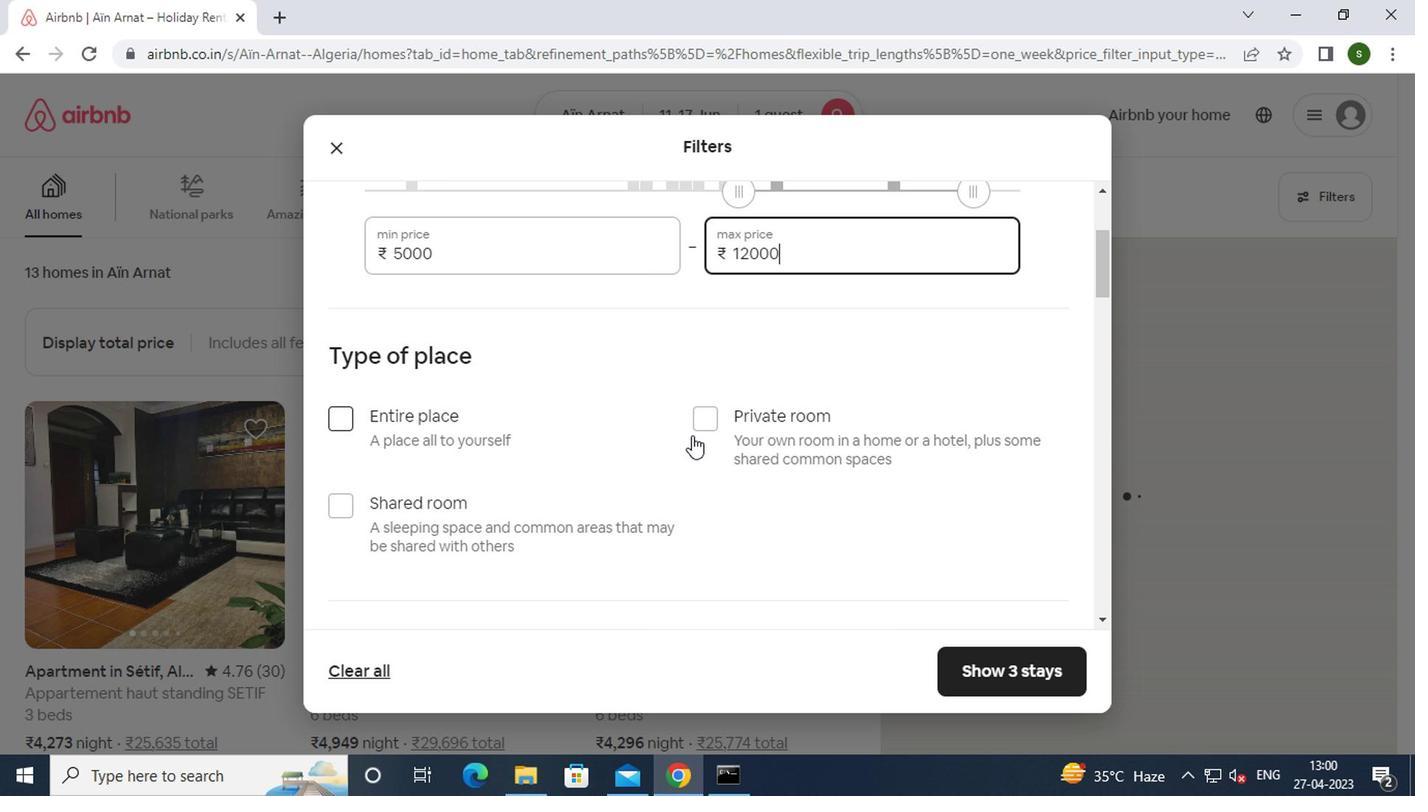 
Action: Mouse pressed left at (704, 426)
Screenshot: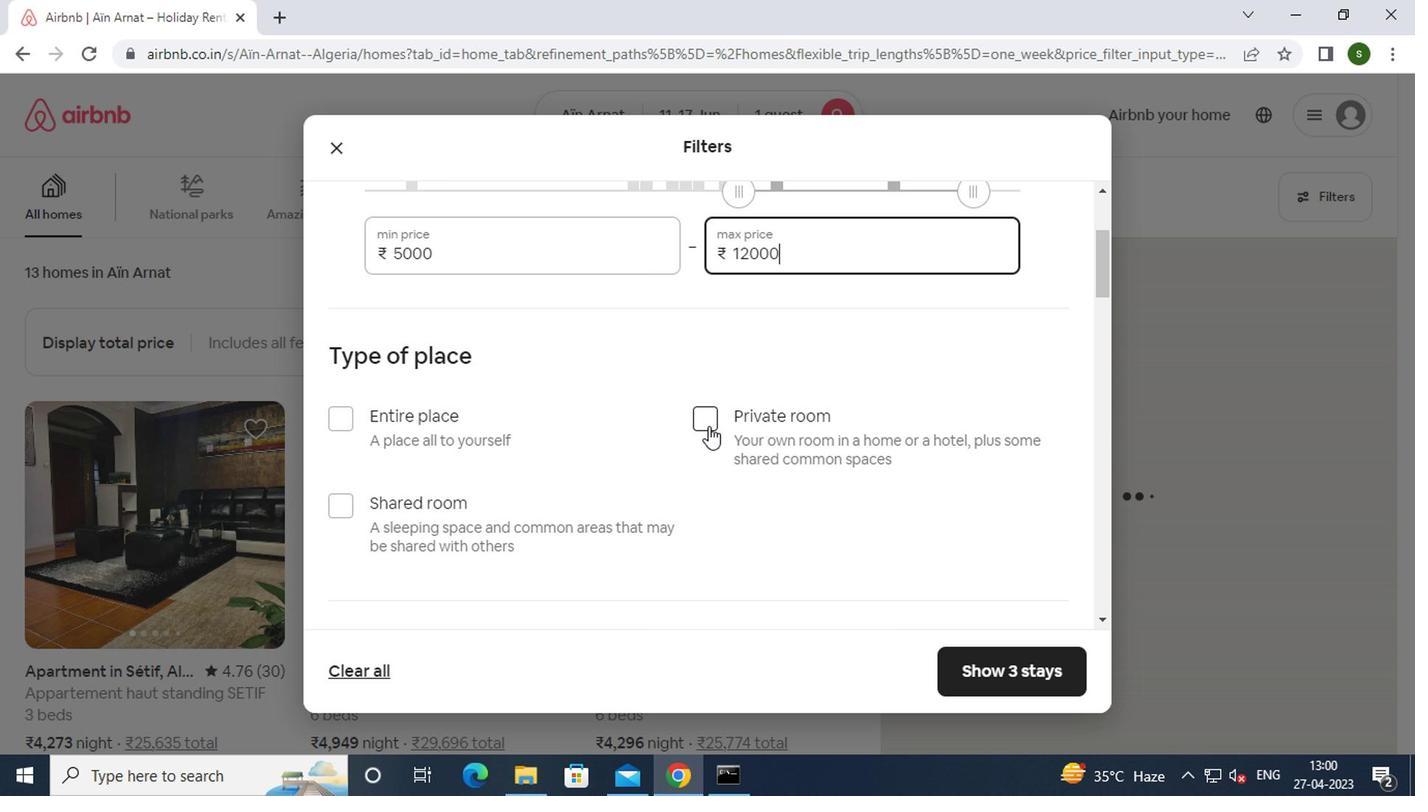 
Action: Mouse moved to (633, 401)
Screenshot: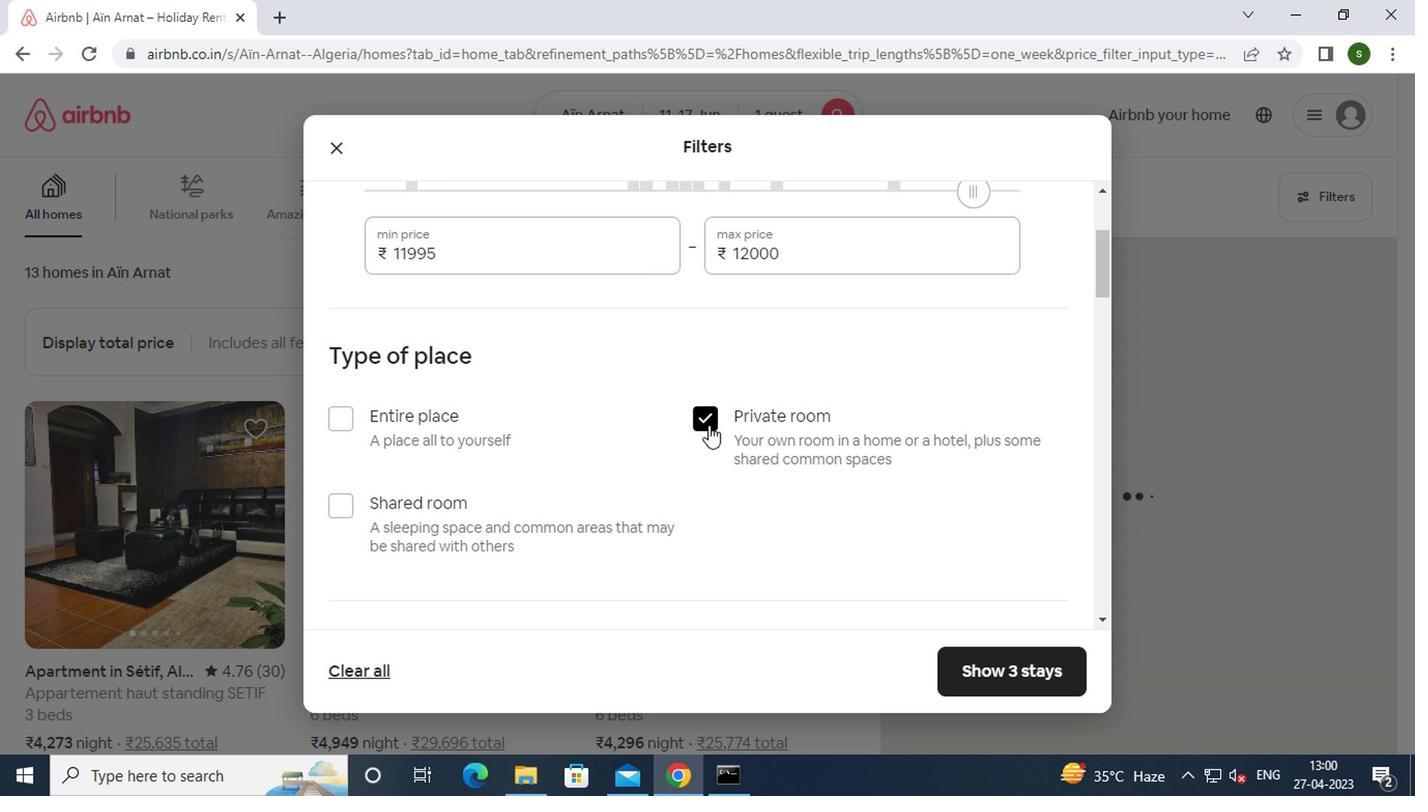 
Action: Mouse scrolled (633, 400) with delta (0, -1)
Screenshot: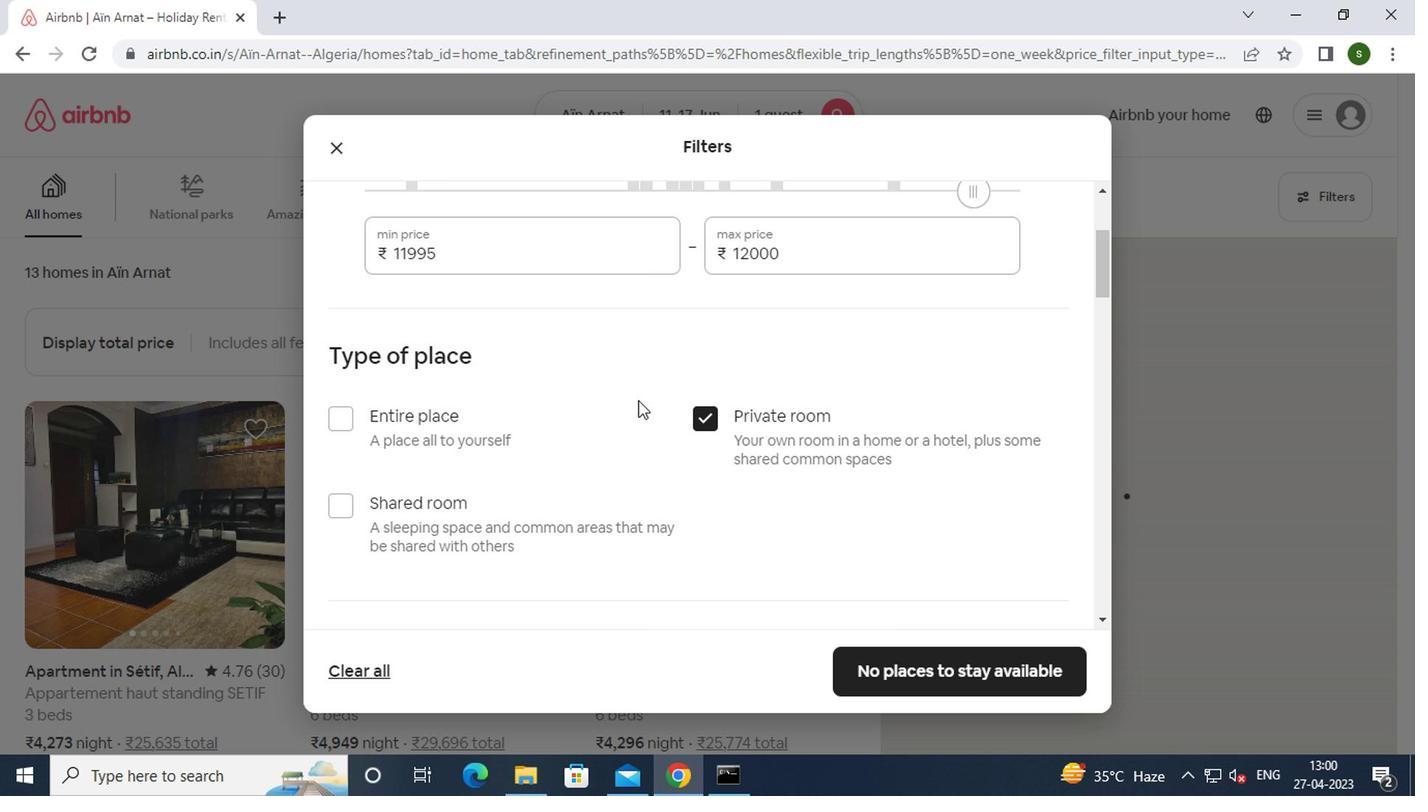 
Action: Mouse scrolled (633, 400) with delta (0, -1)
Screenshot: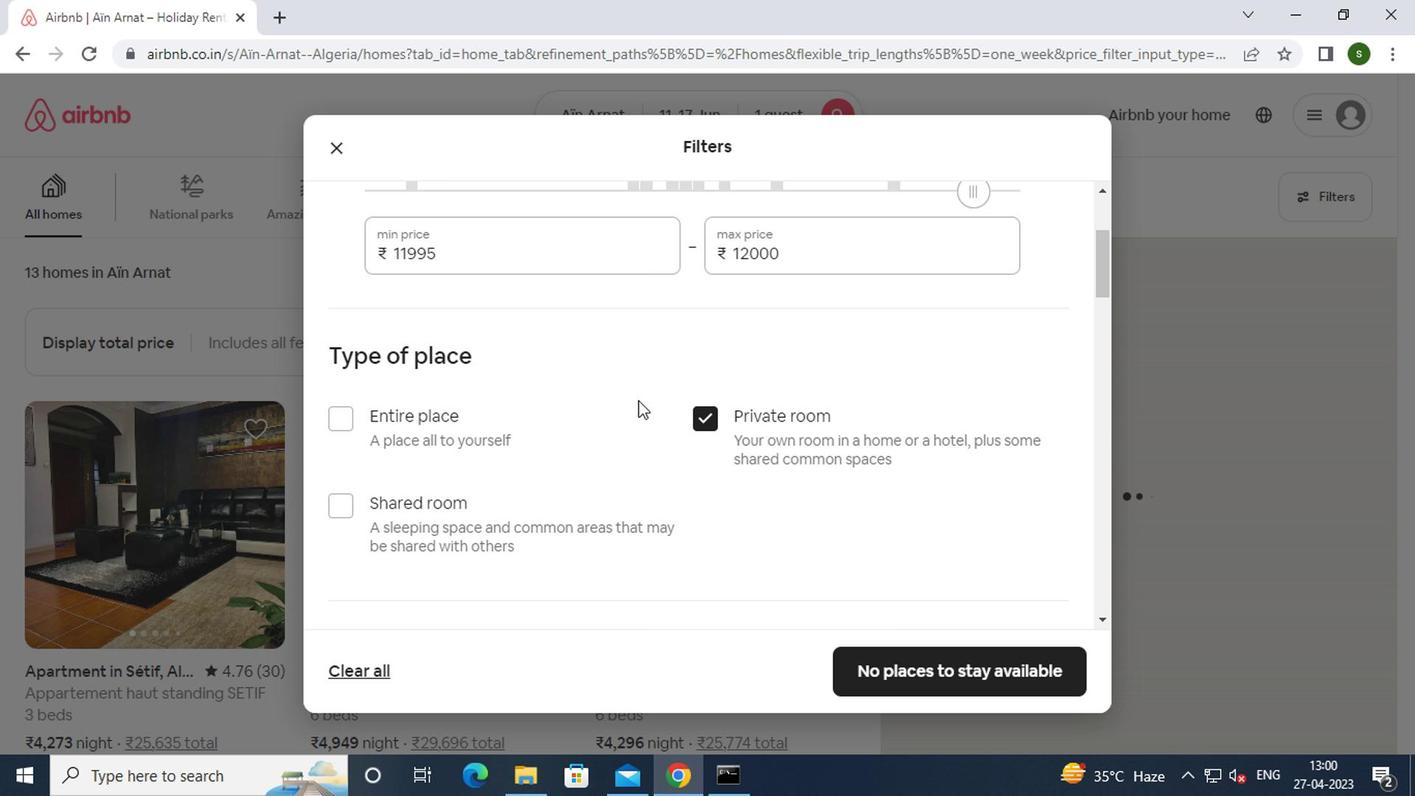 
Action: Mouse scrolled (633, 400) with delta (0, -1)
Screenshot: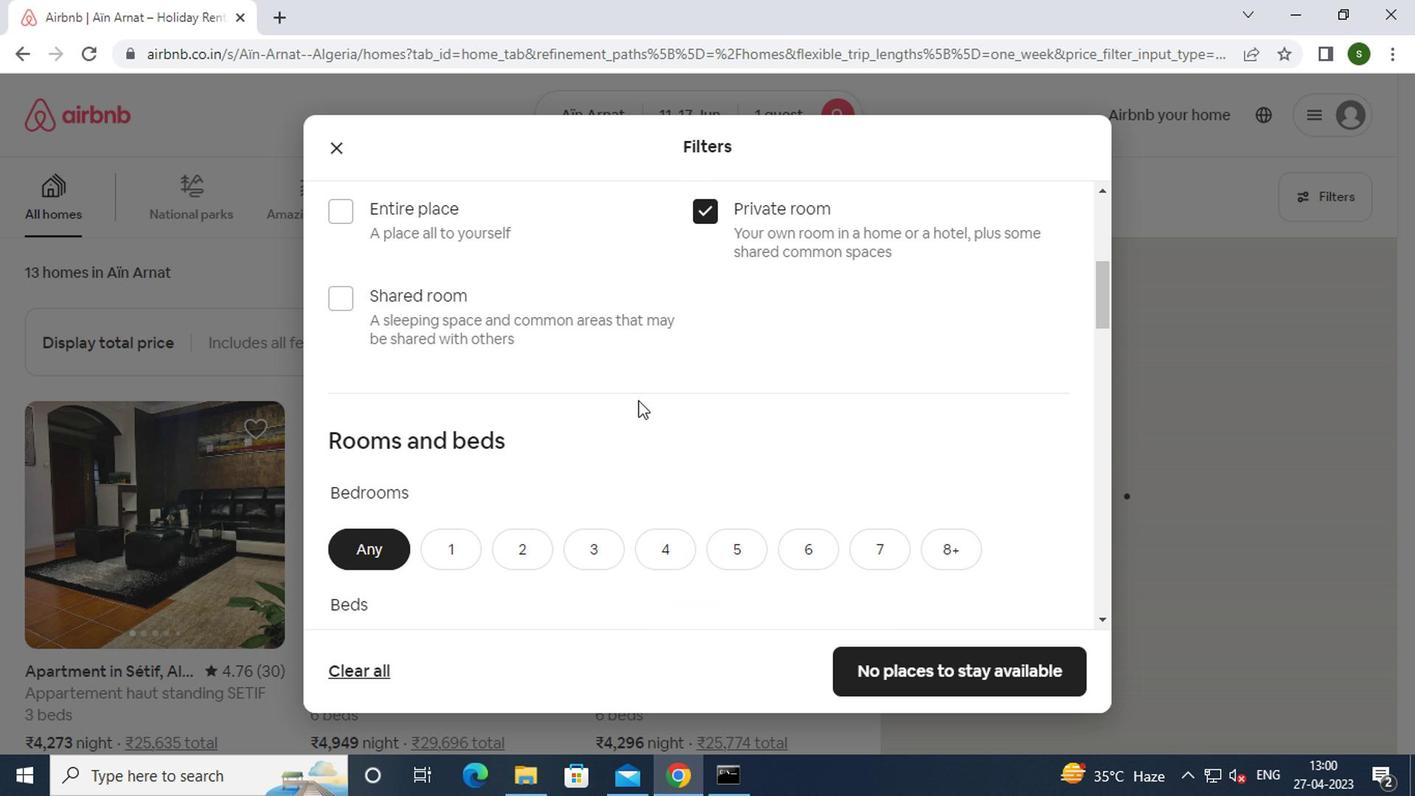 
Action: Mouse scrolled (633, 400) with delta (0, -1)
Screenshot: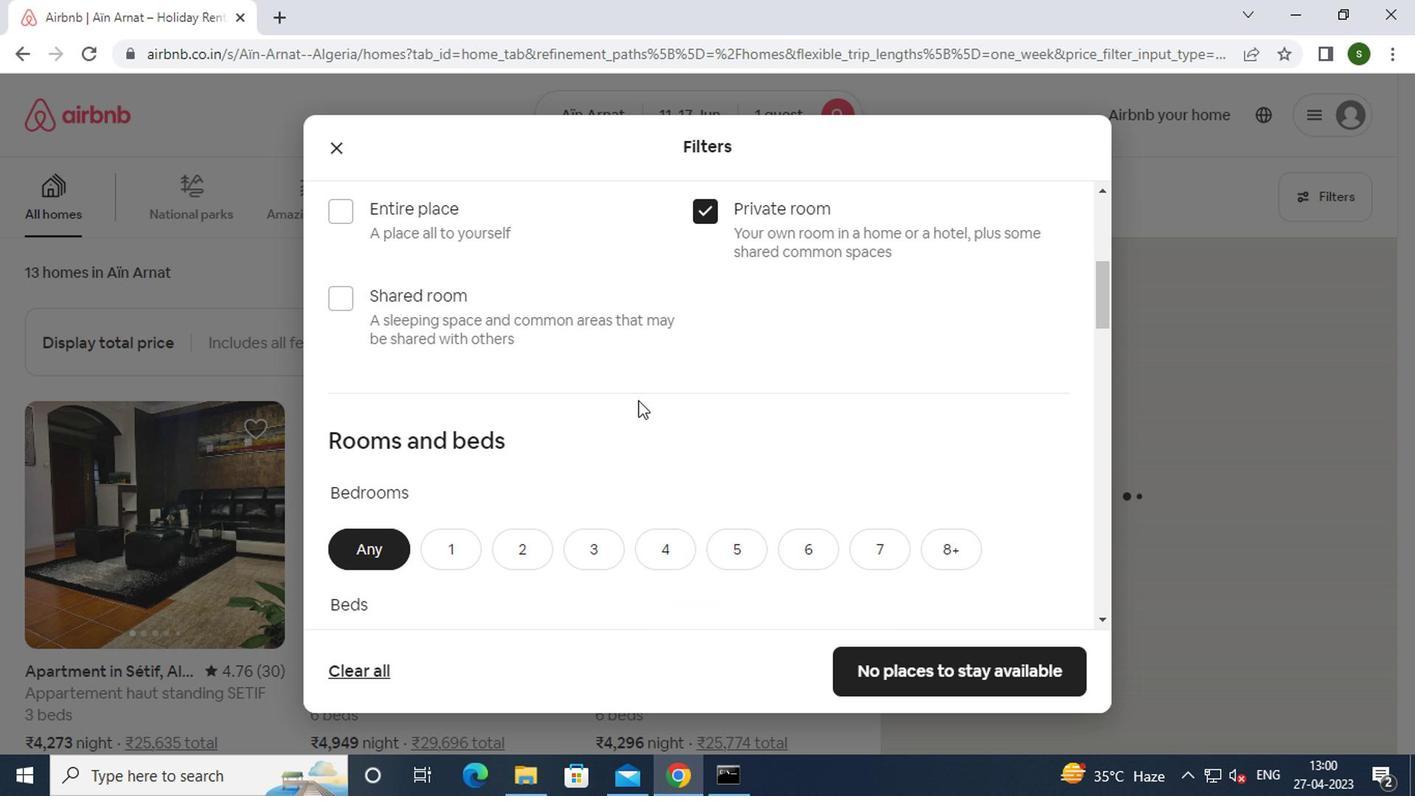 
Action: Mouse scrolled (633, 400) with delta (0, -1)
Screenshot: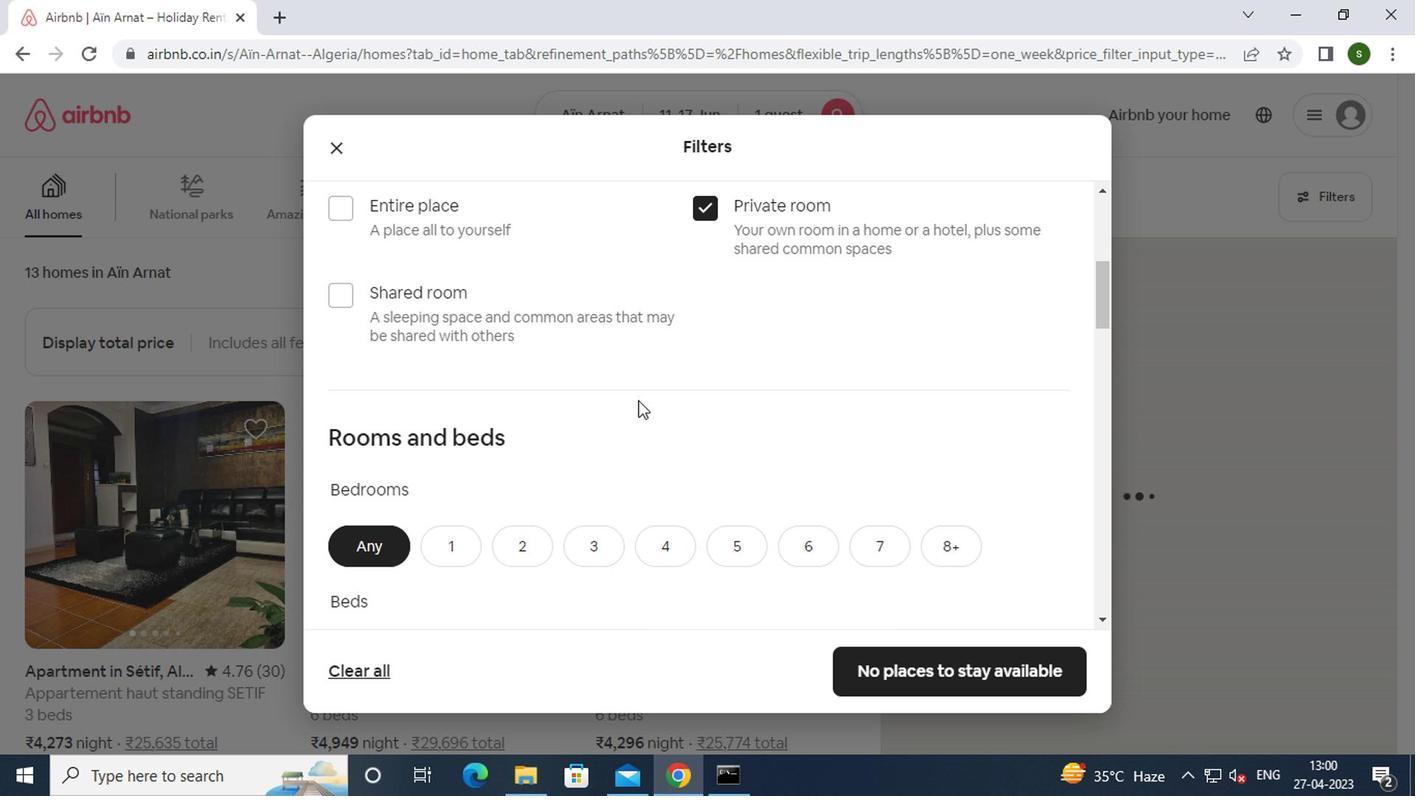 
Action: Mouse moved to (454, 238)
Screenshot: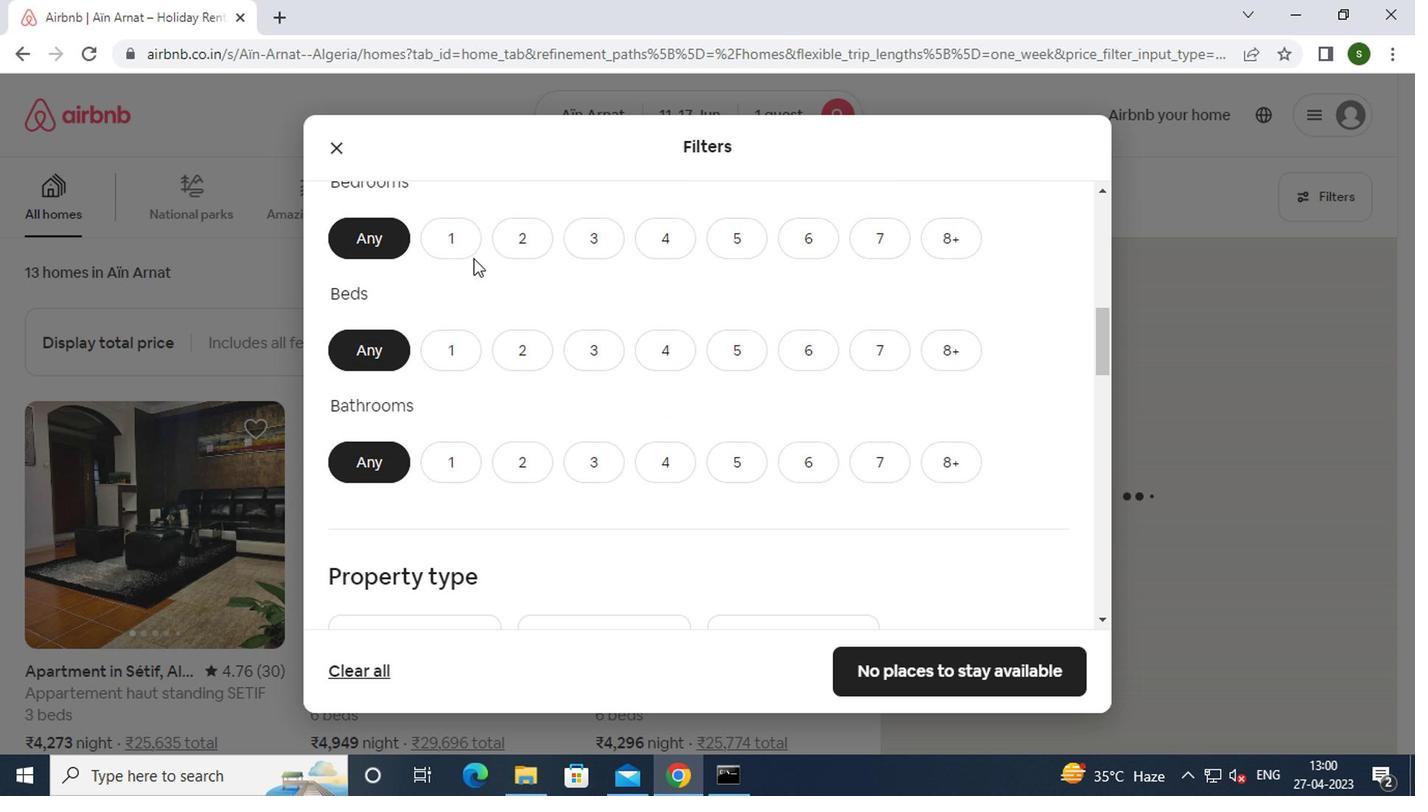 
Action: Mouse pressed left at (454, 238)
Screenshot: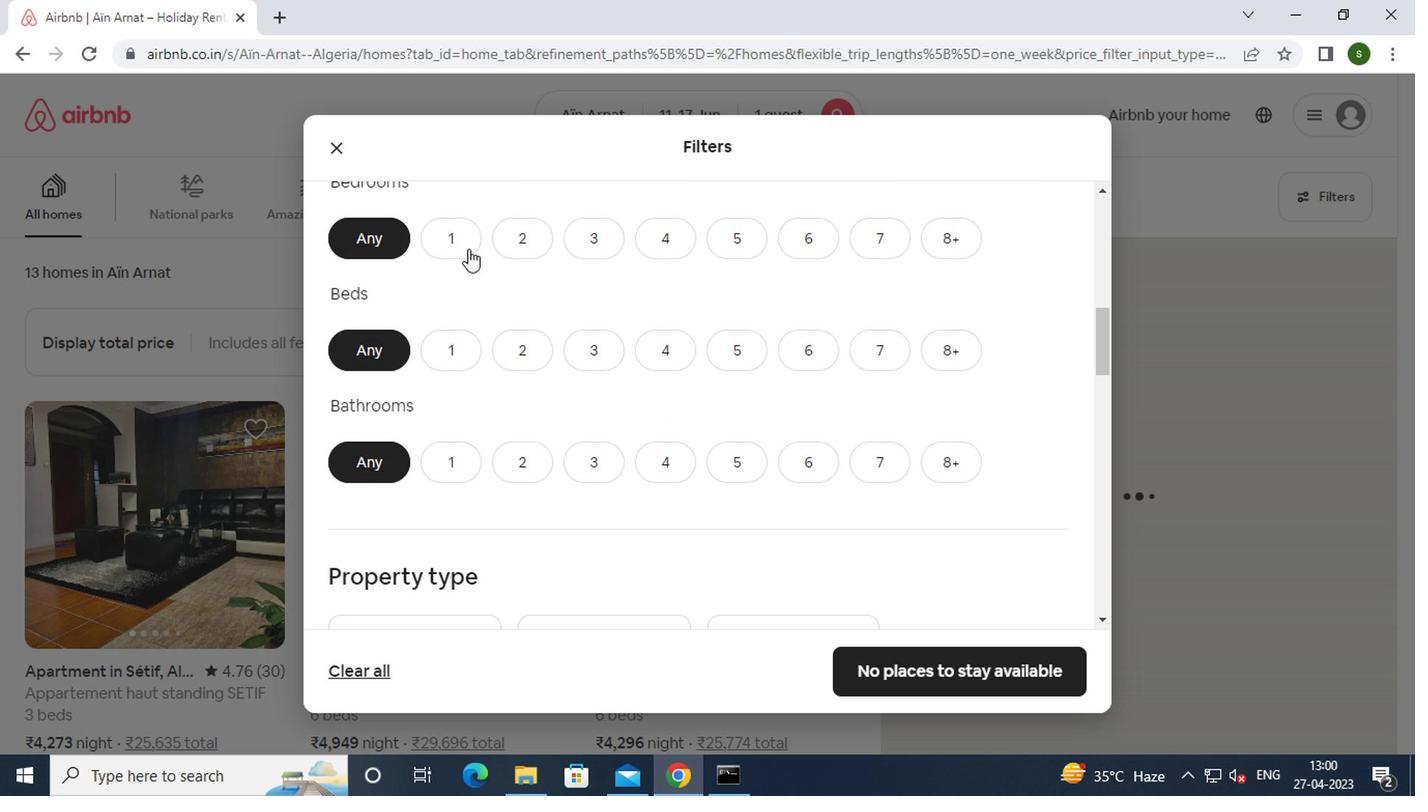 
Action: Mouse moved to (449, 340)
Screenshot: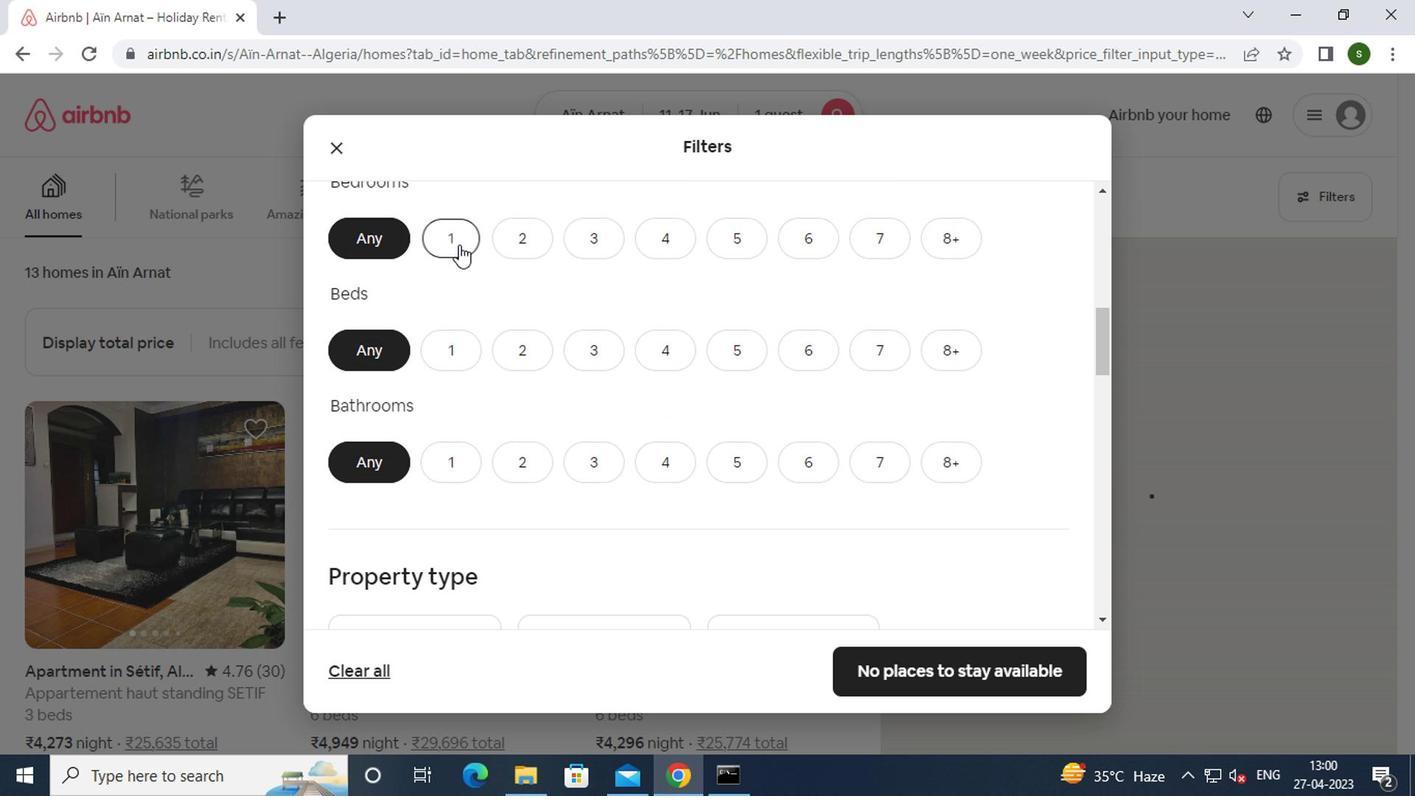 
Action: Mouse pressed left at (449, 340)
Screenshot: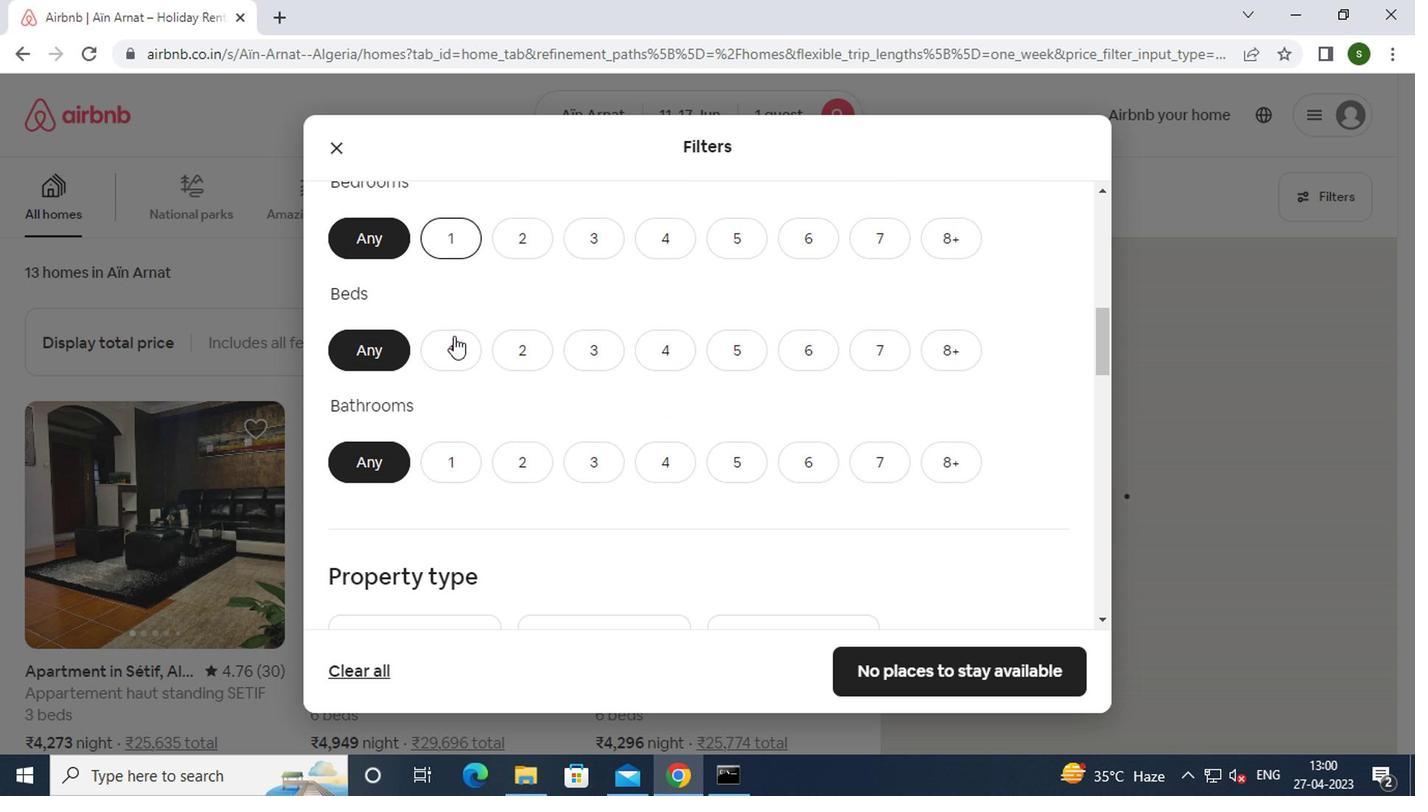
Action: Mouse moved to (449, 459)
Screenshot: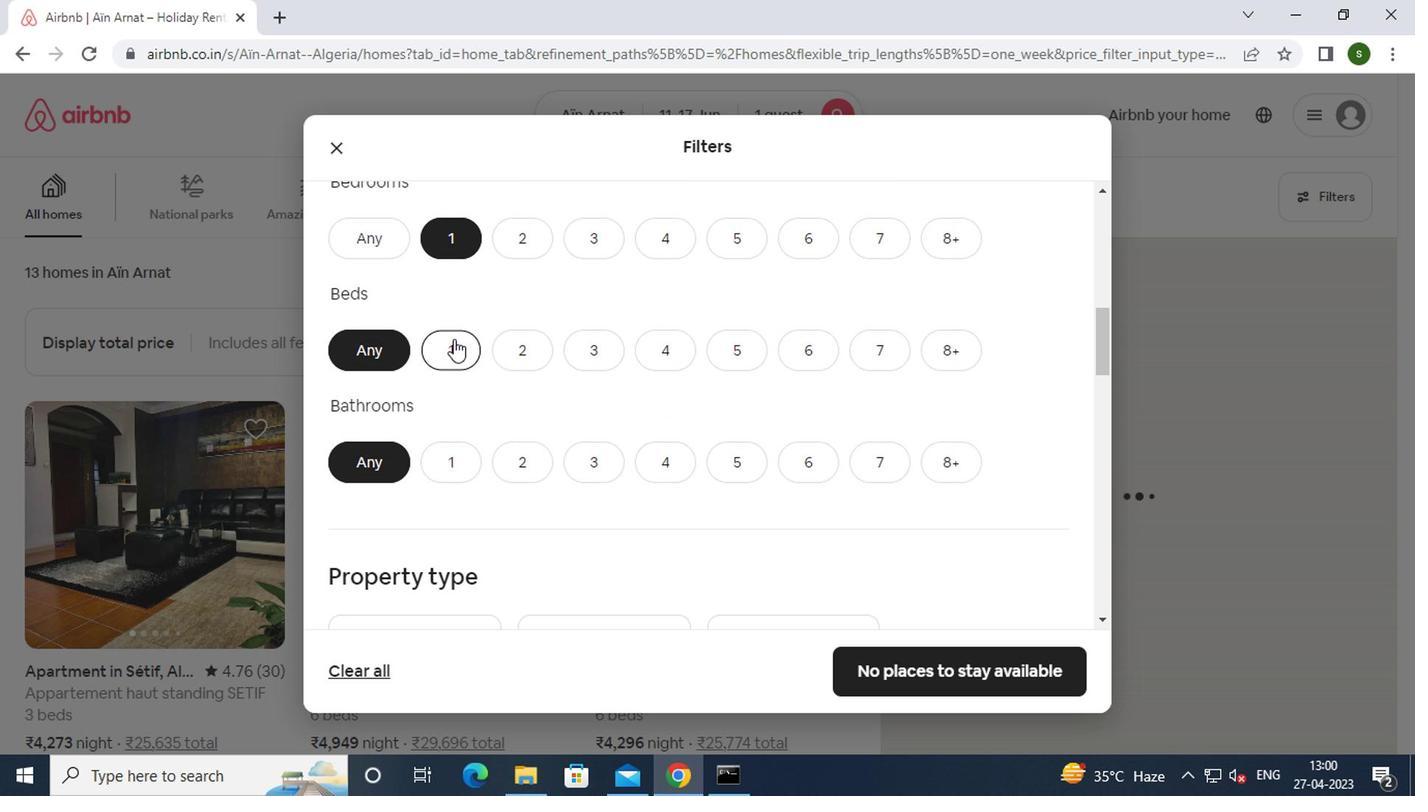 
Action: Mouse pressed left at (449, 459)
Screenshot: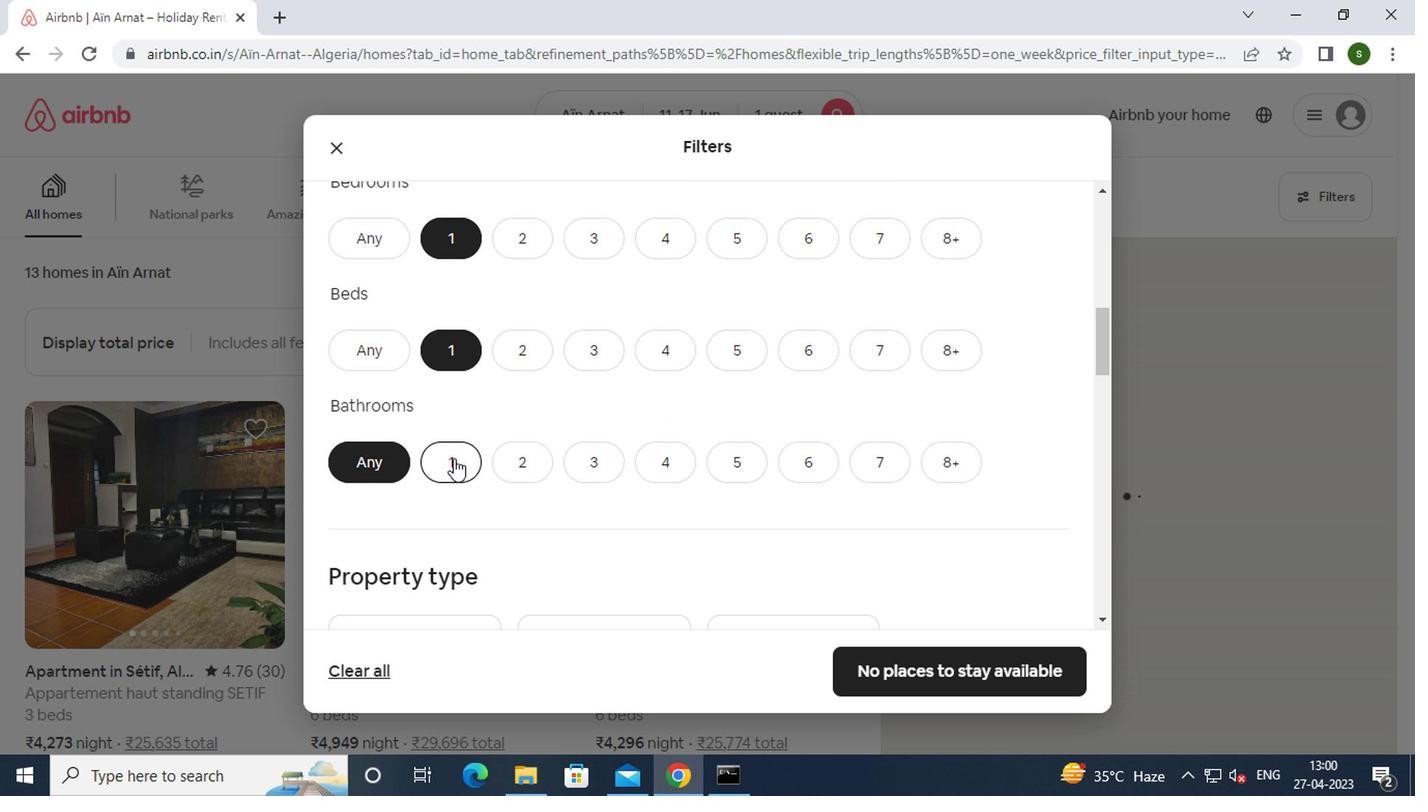 
Action: Mouse moved to (609, 404)
Screenshot: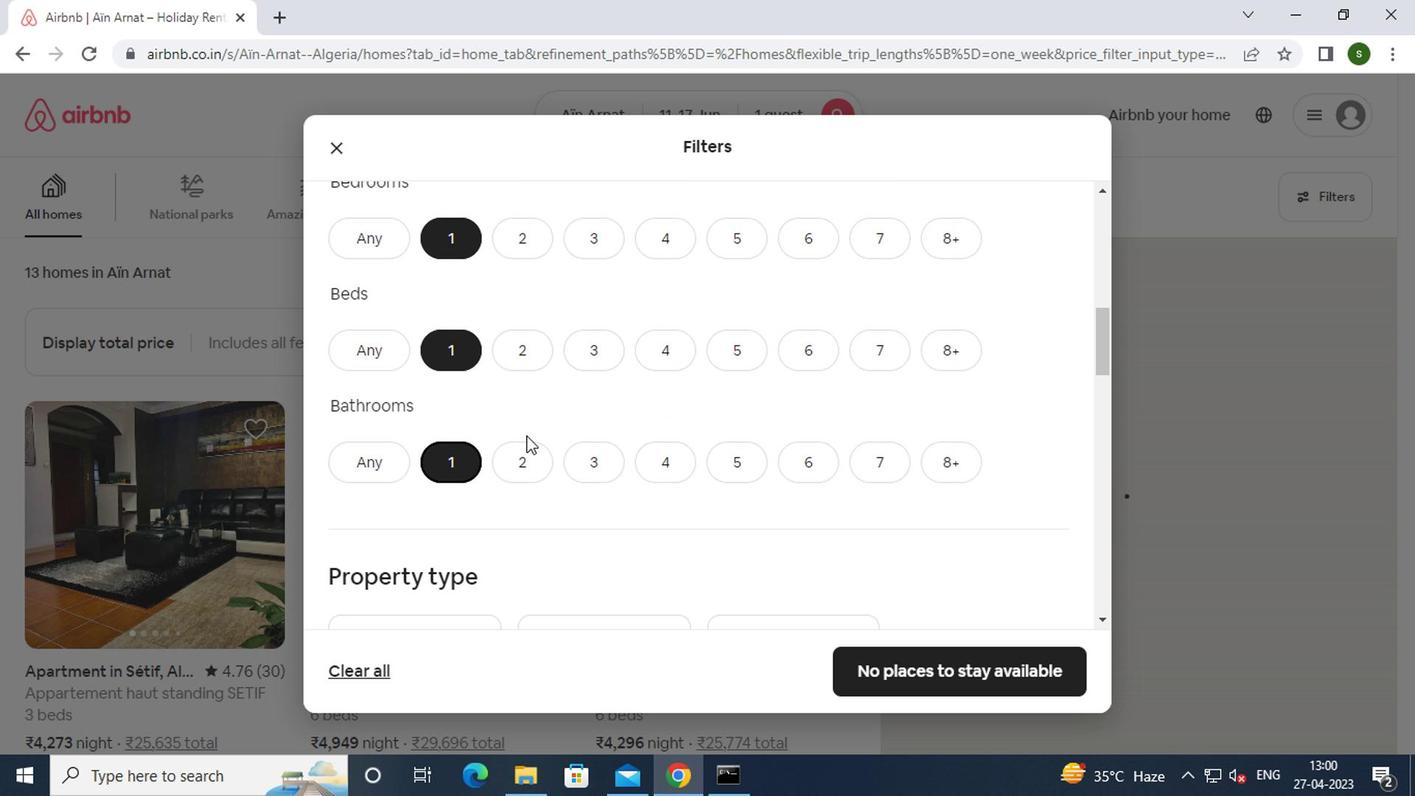 
Action: Mouse scrolled (609, 403) with delta (0, -1)
Screenshot: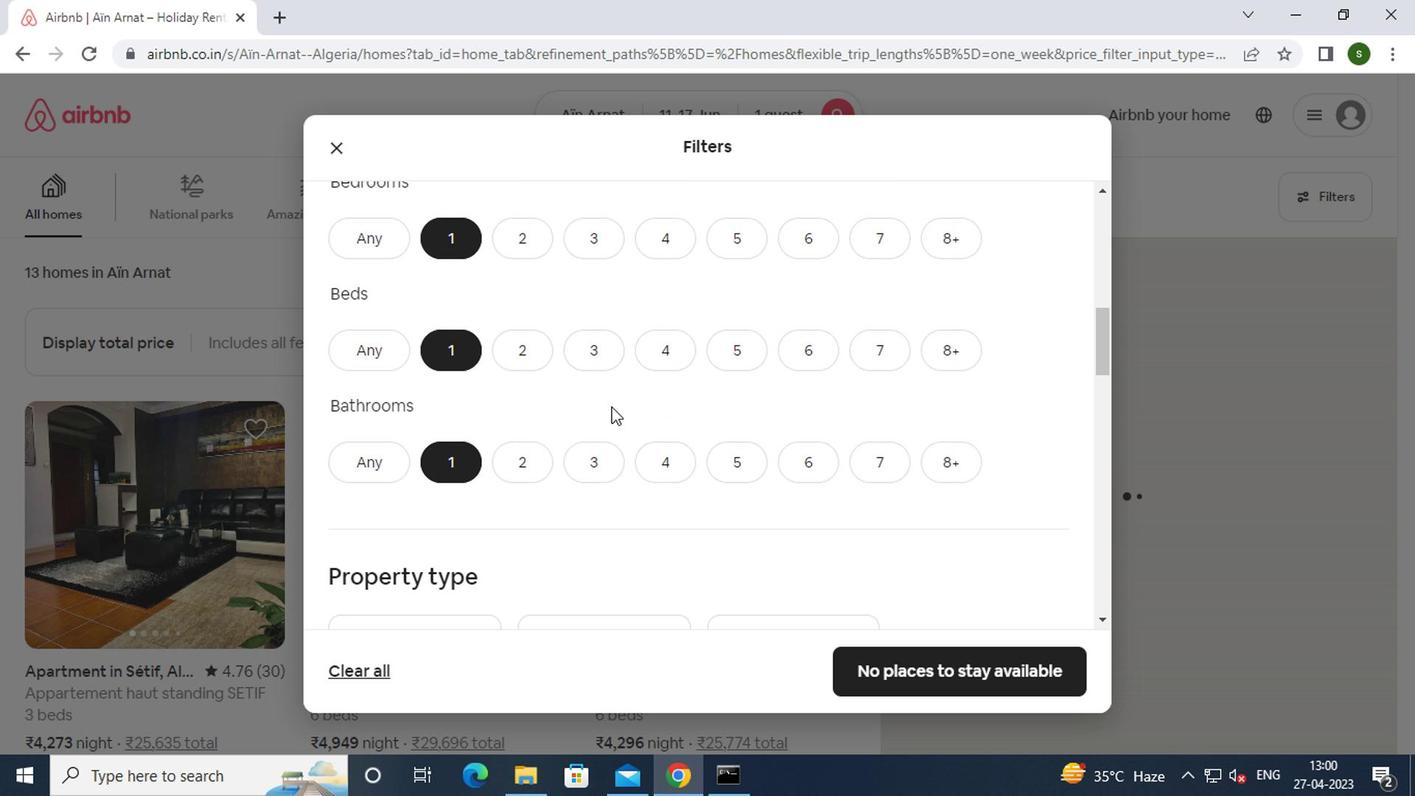 
Action: Mouse scrolled (609, 403) with delta (0, -1)
Screenshot: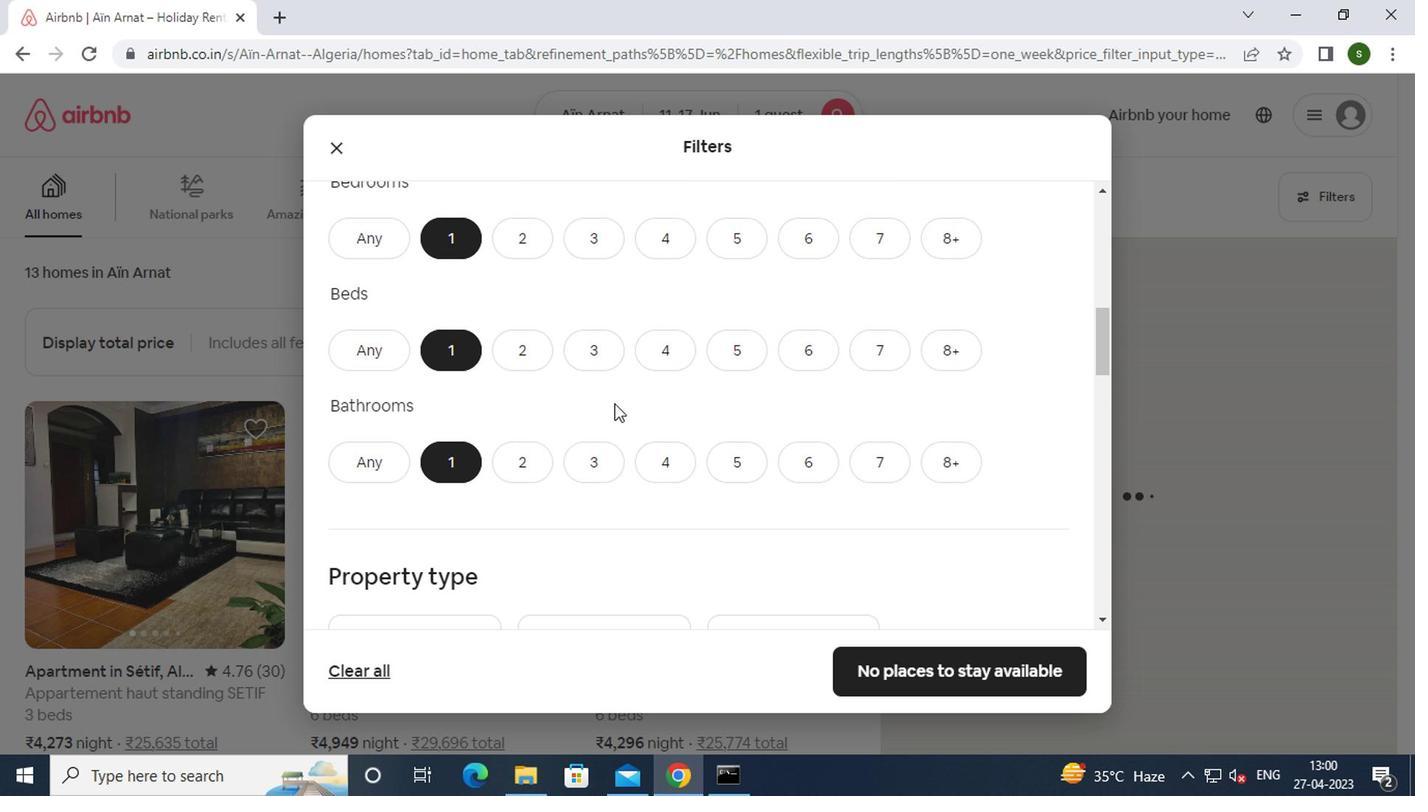 
Action: Mouse moved to (429, 459)
Screenshot: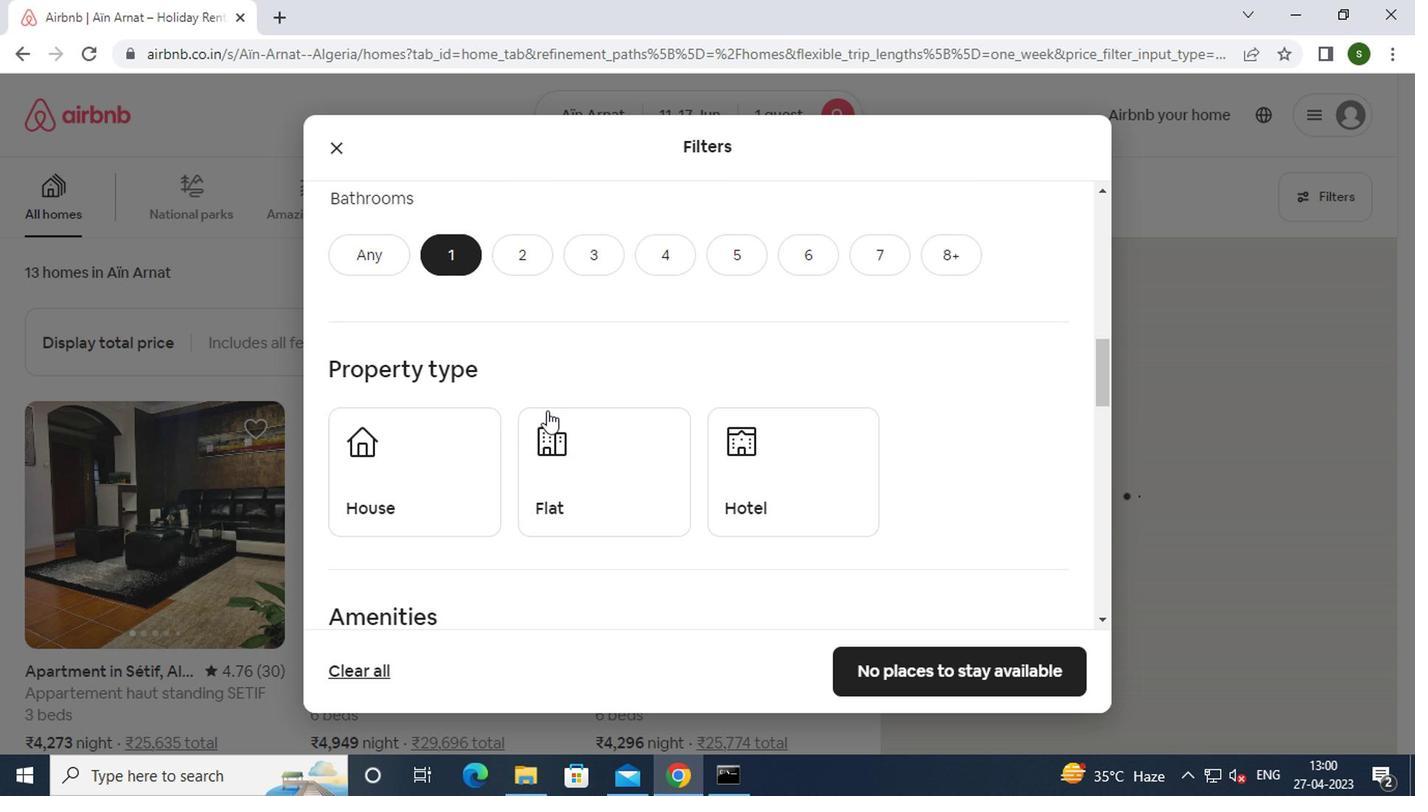 
Action: Mouse pressed left at (429, 459)
Screenshot: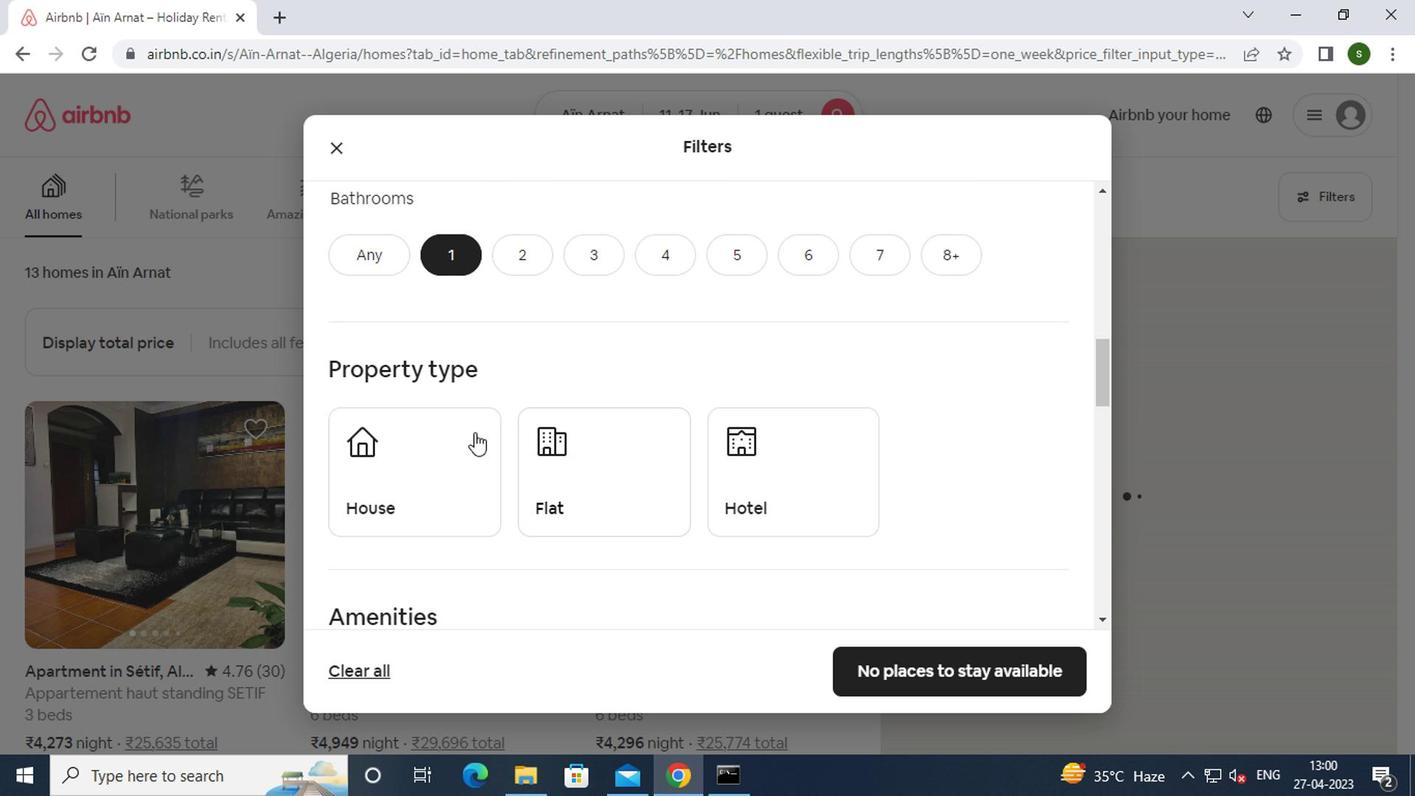 
Action: Mouse moved to (581, 454)
Screenshot: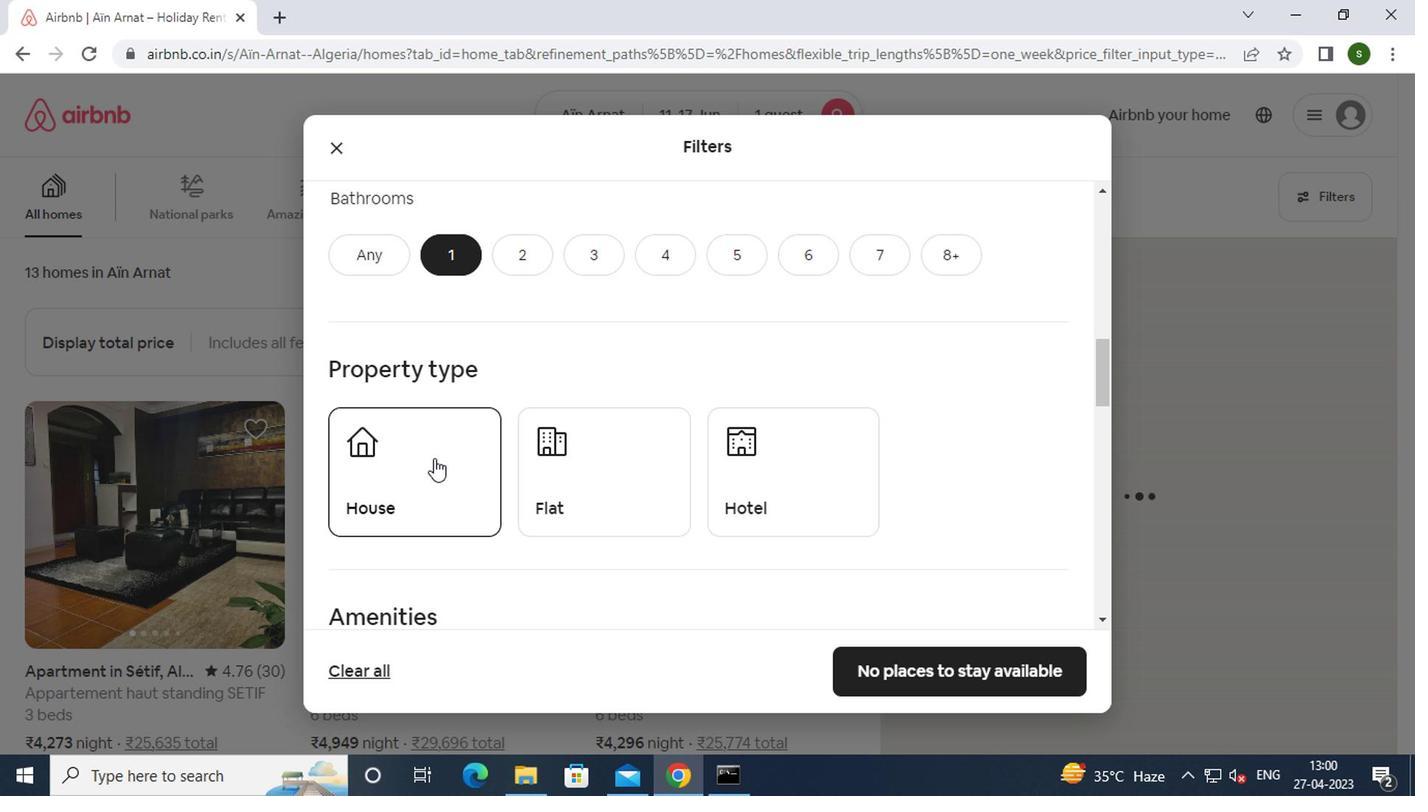 
Action: Mouse pressed left at (581, 454)
Screenshot: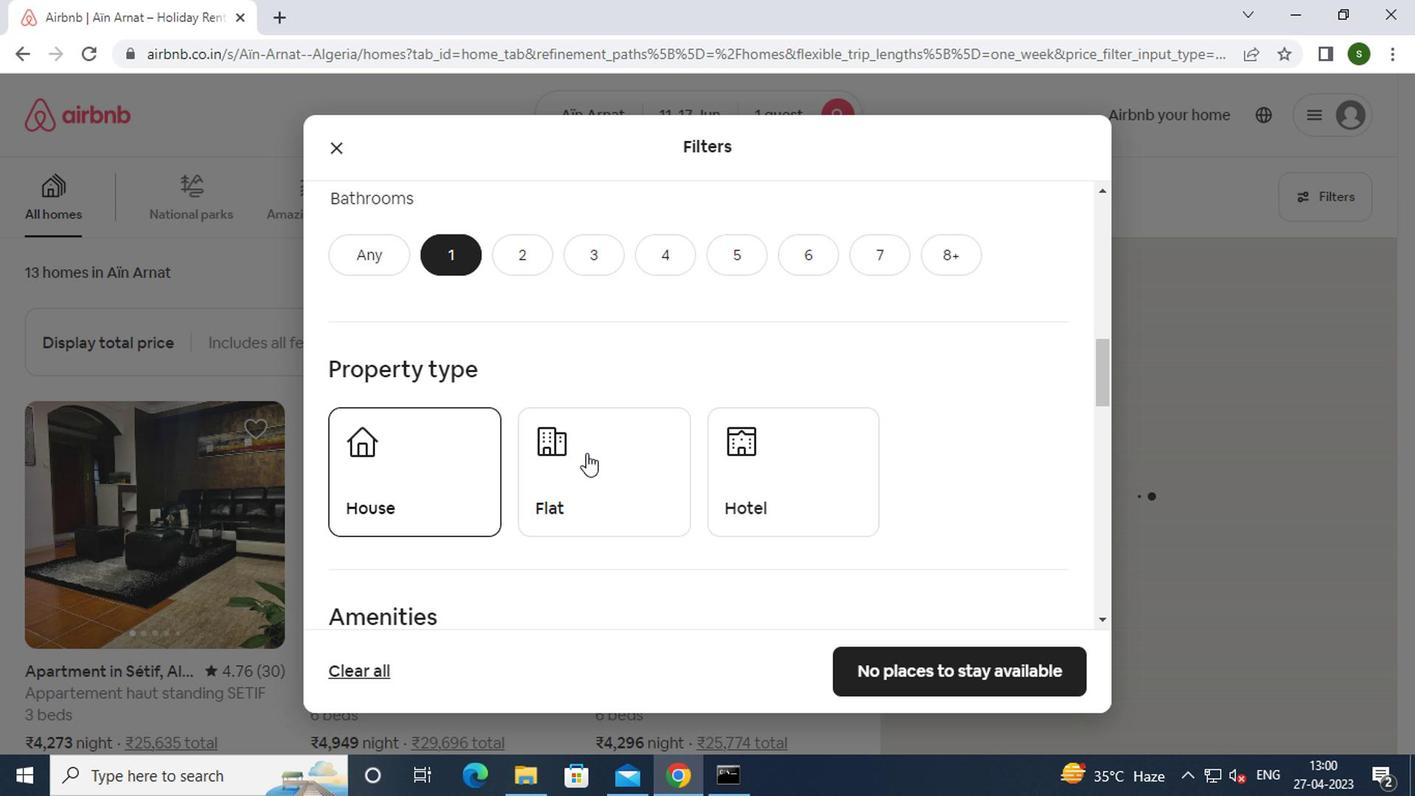 
Action: Mouse moved to (840, 456)
Screenshot: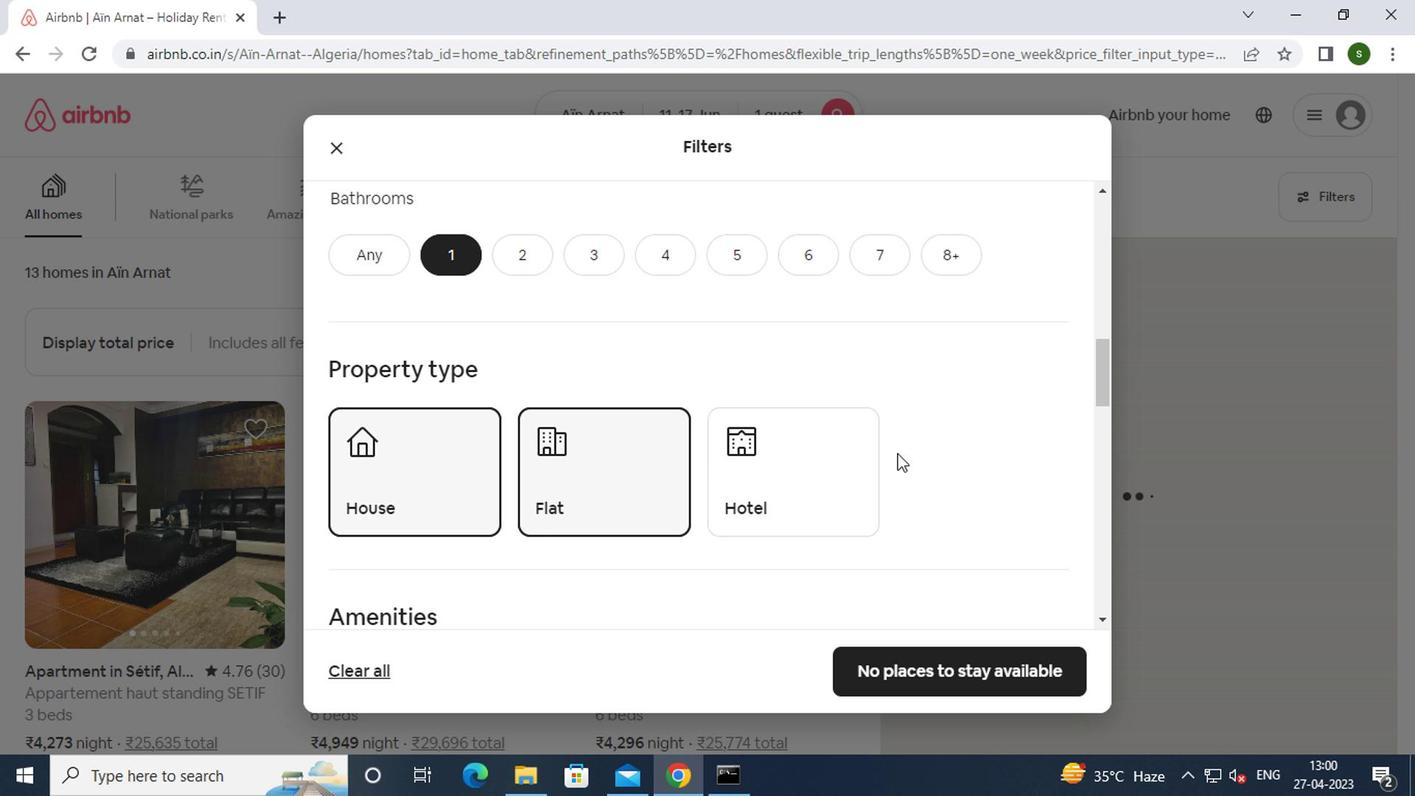 
Action: Mouse pressed left at (840, 456)
Screenshot: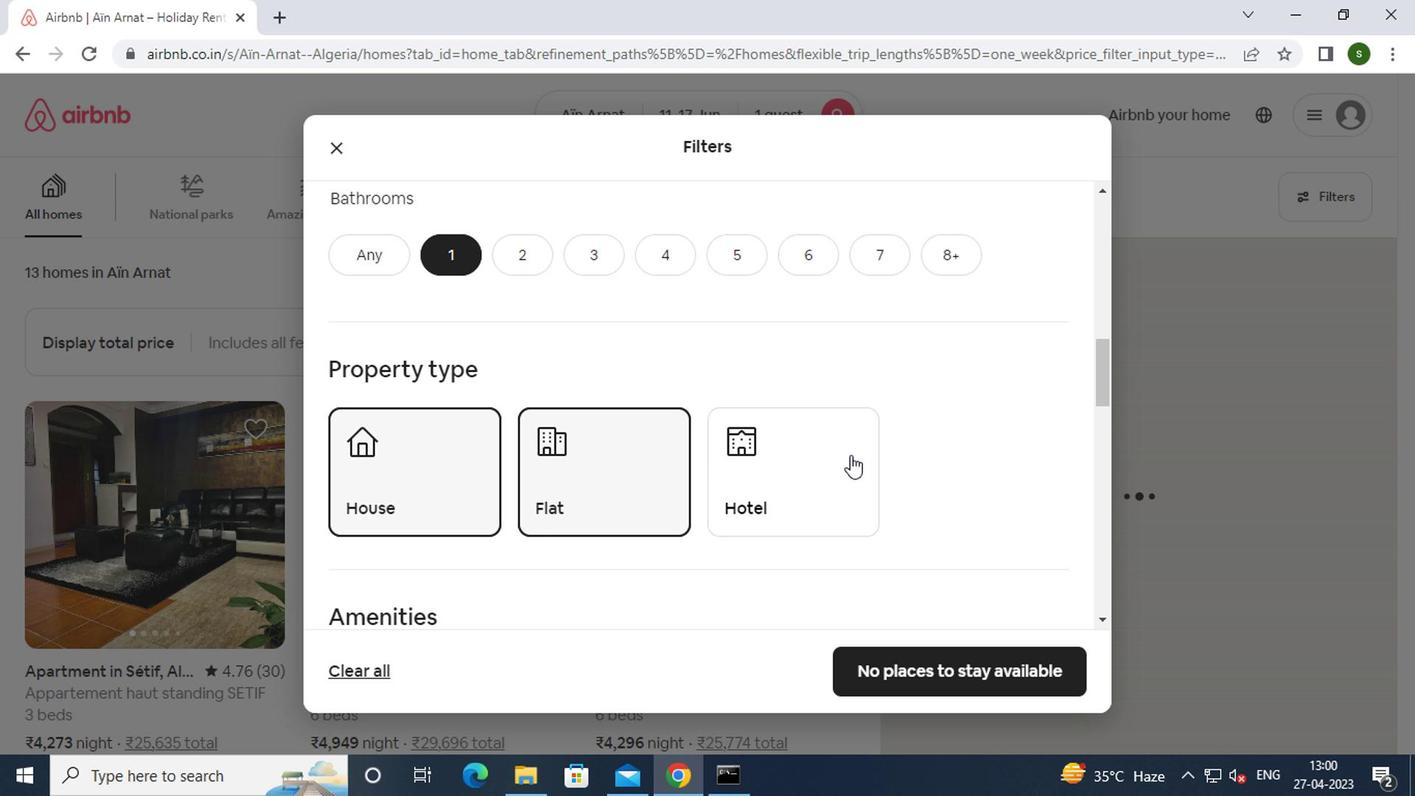 
Action: Mouse moved to (872, 449)
Screenshot: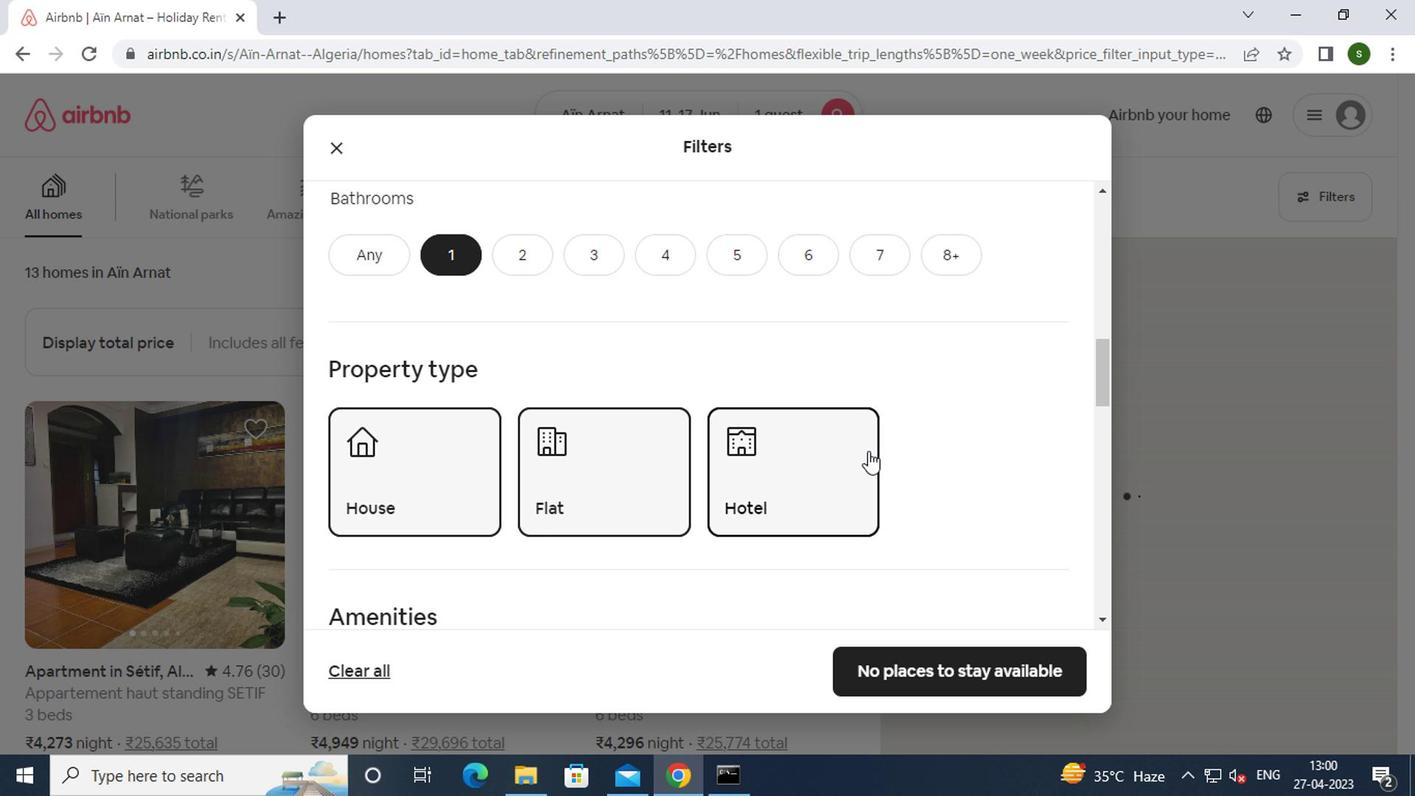 
Action: Mouse scrolled (872, 448) with delta (0, 0)
Screenshot: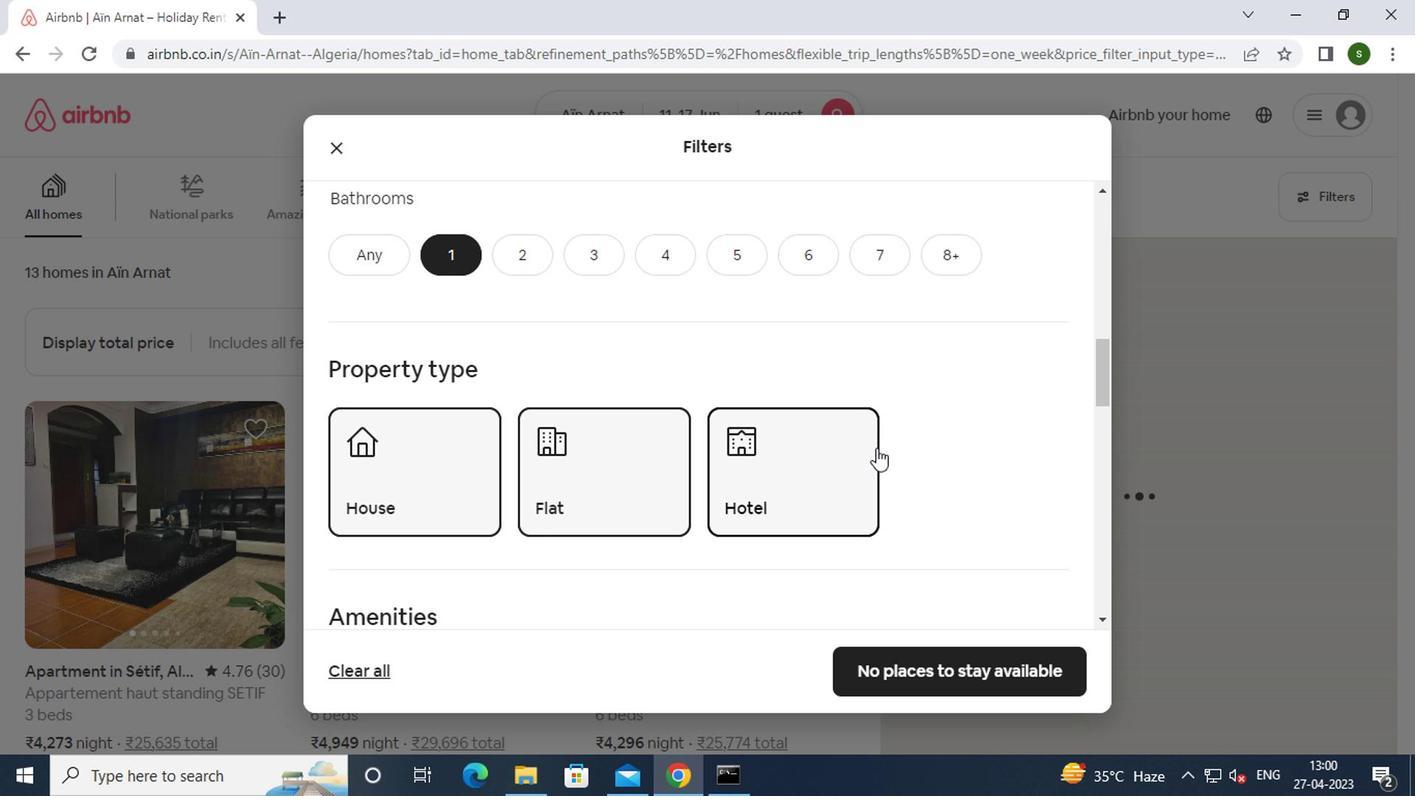 
Action: Mouse scrolled (872, 448) with delta (0, 0)
Screenshot: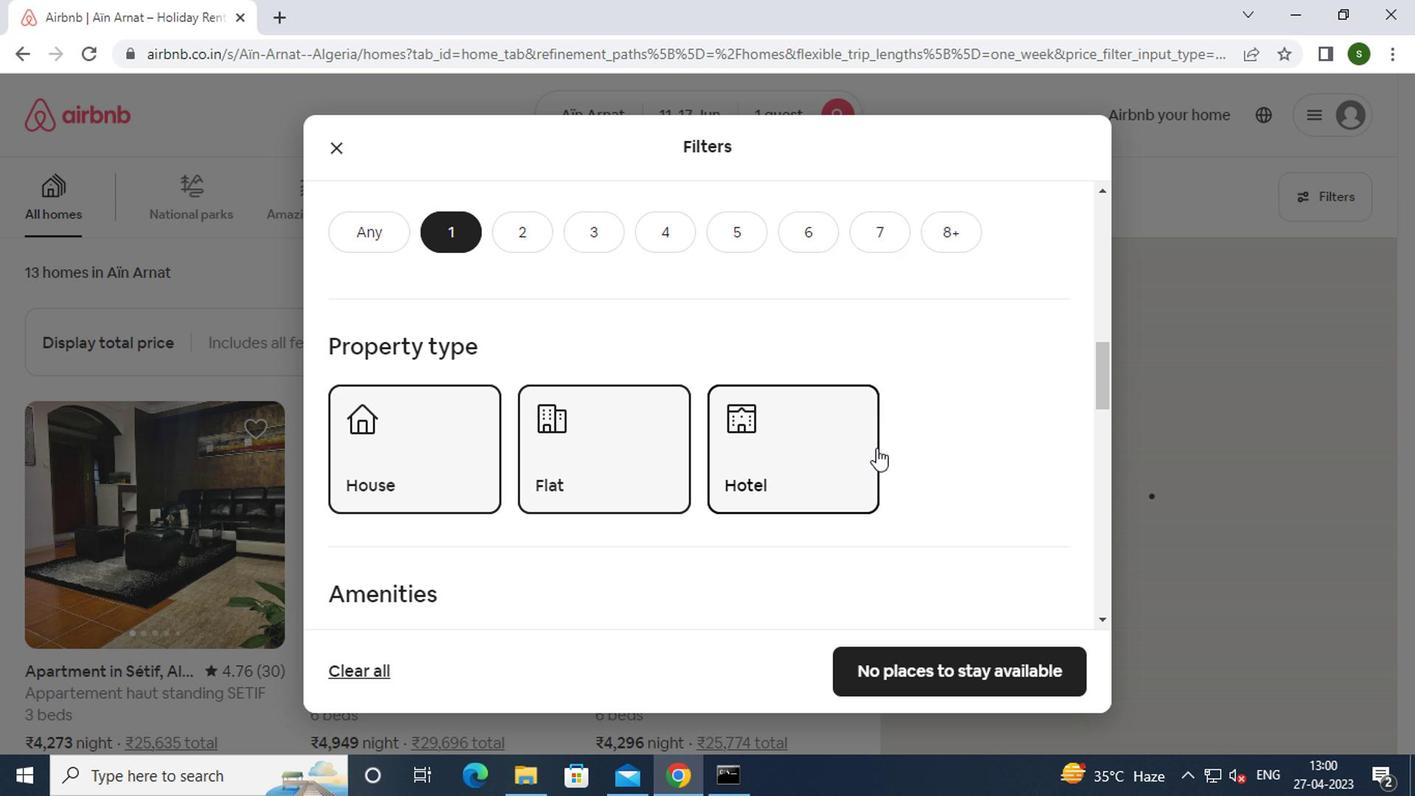 
Action: Mouse scrolled (872, 448) with delta (0, 0)
Screenshot: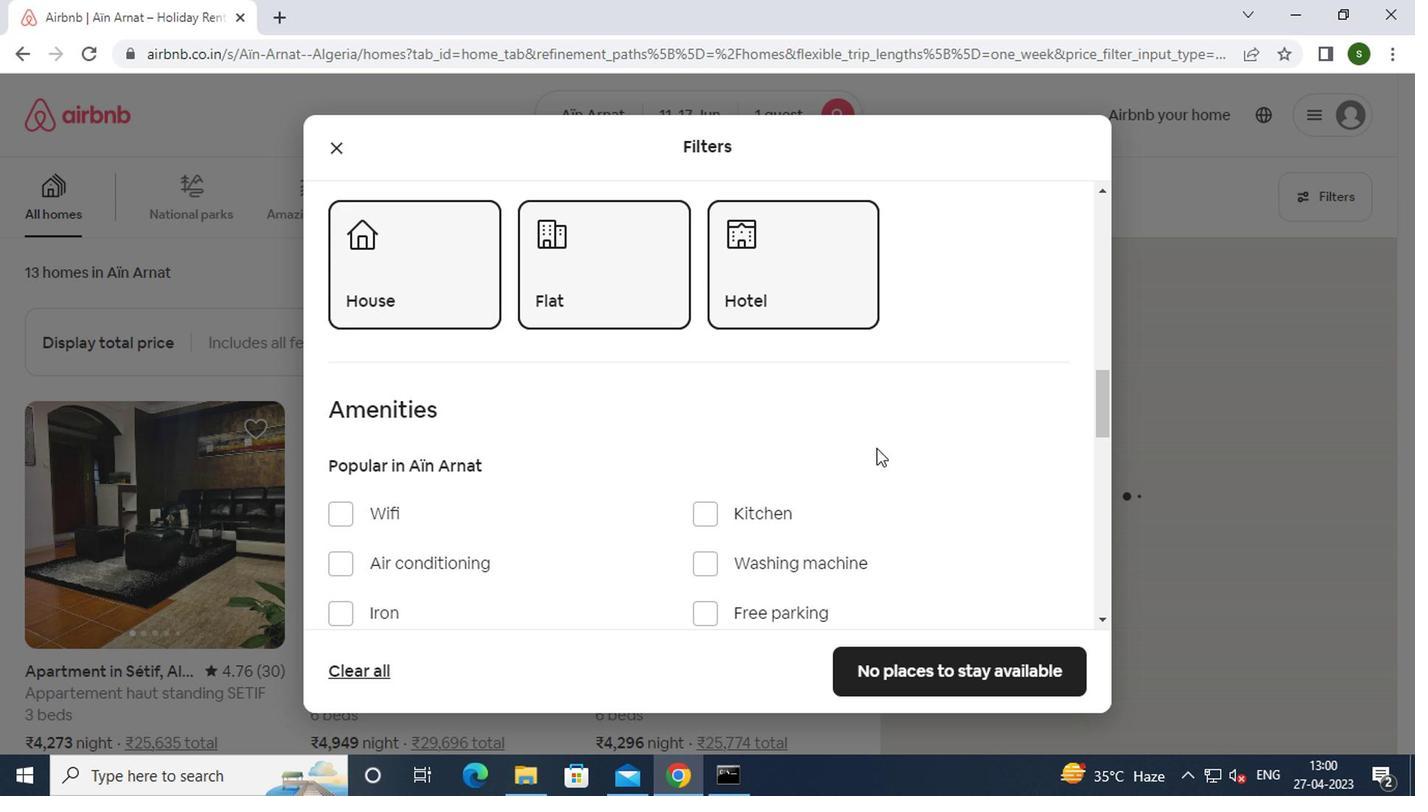 
Action: Mouse scrolled (872, 448) with delta (0, 0)
Screenshot: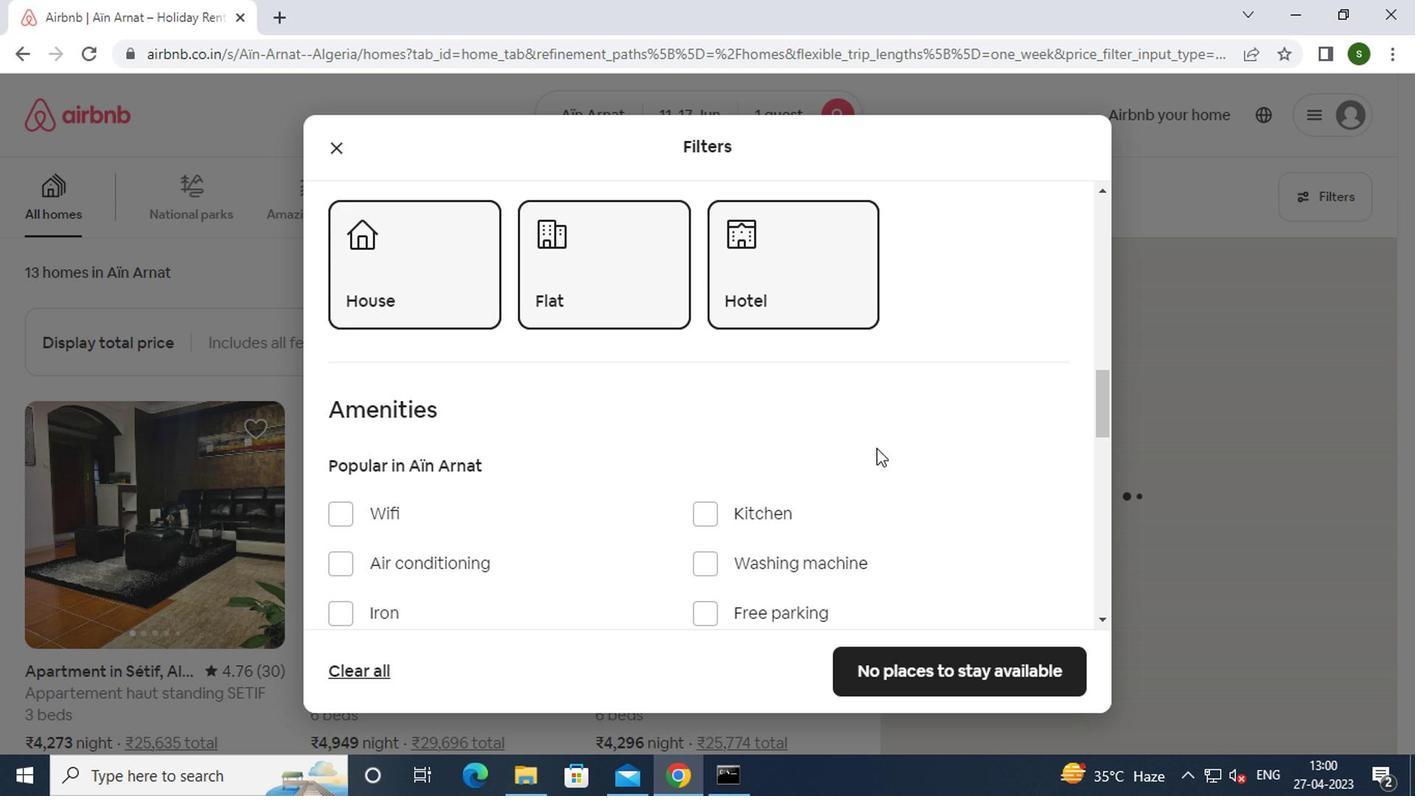 
Action: Mouse scrolled (872, 448) with delta (0, 0)
Screenshot: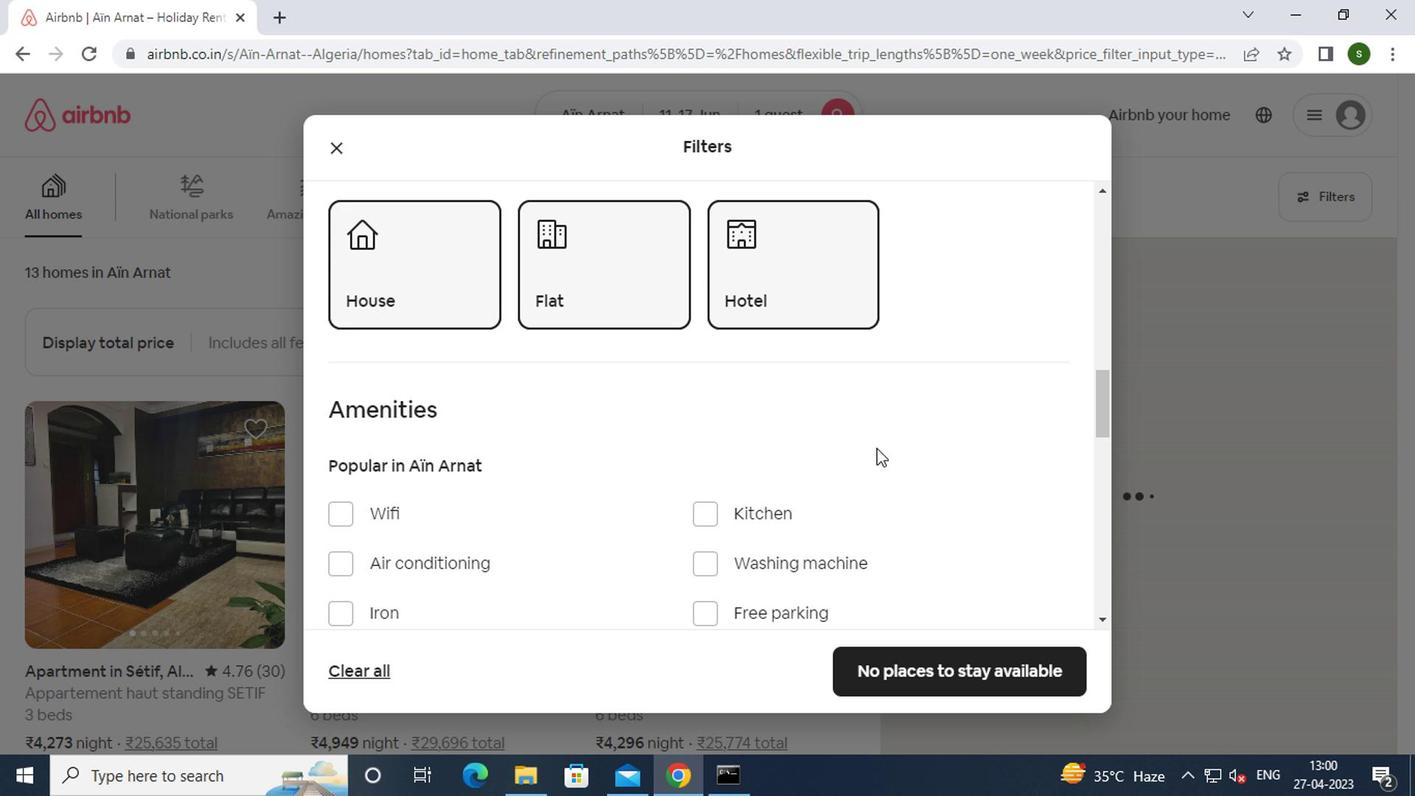 
Action: Mouse scrolled (872, 448) with delta (0, 0)
Screenshot: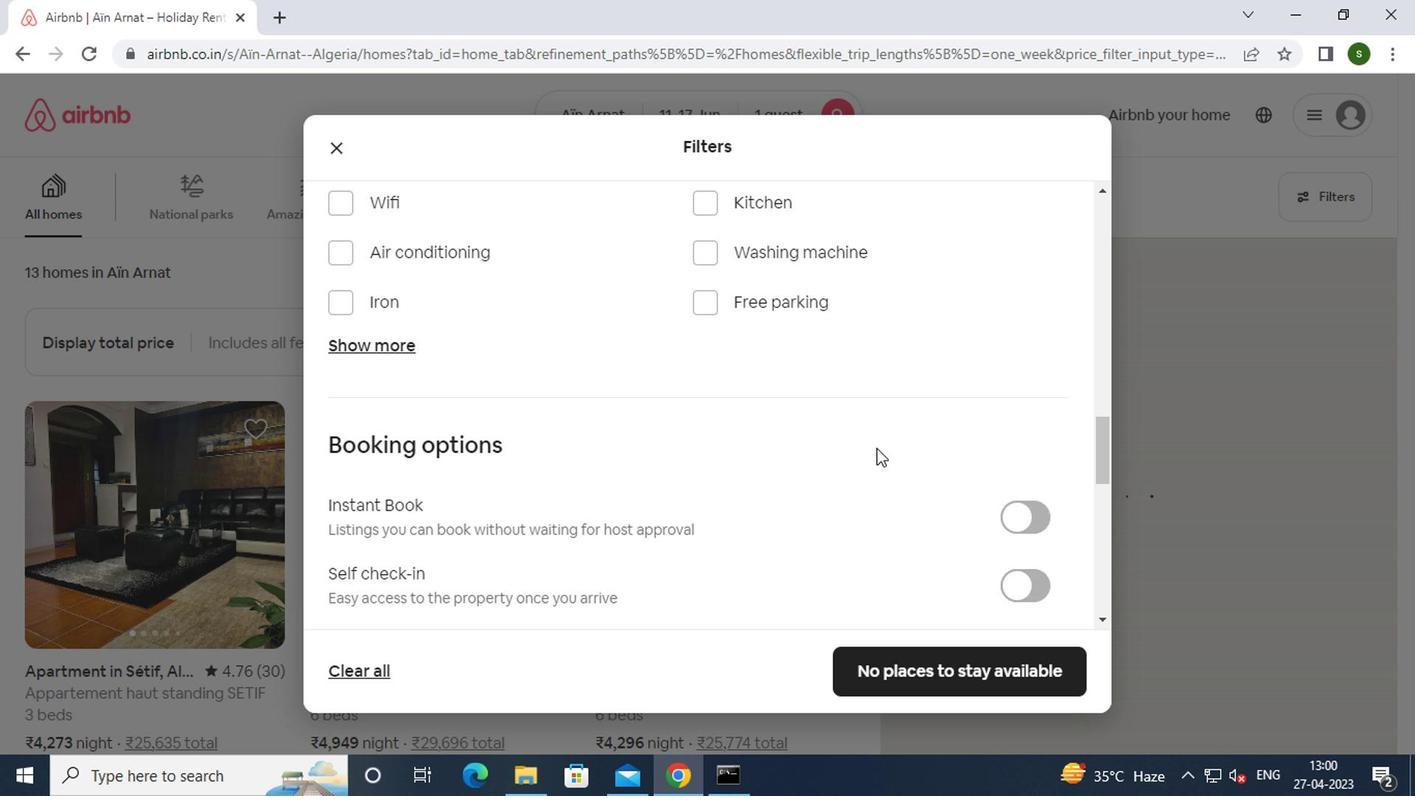 
Action: Mouse scrolled (872, 448) with delta (0, 0)
Screenshot: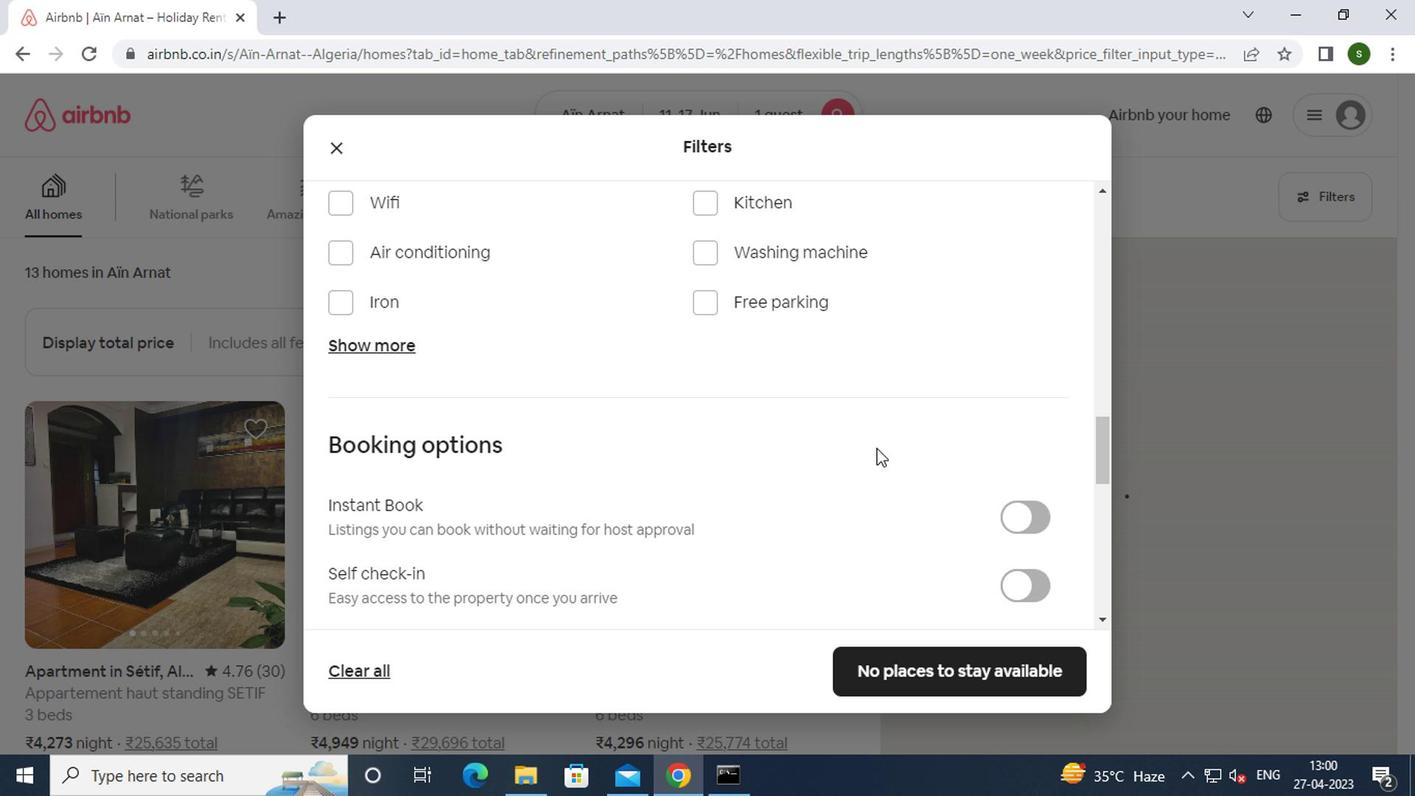 
Action: Mouse moved to (1006, 374)
Screenshot: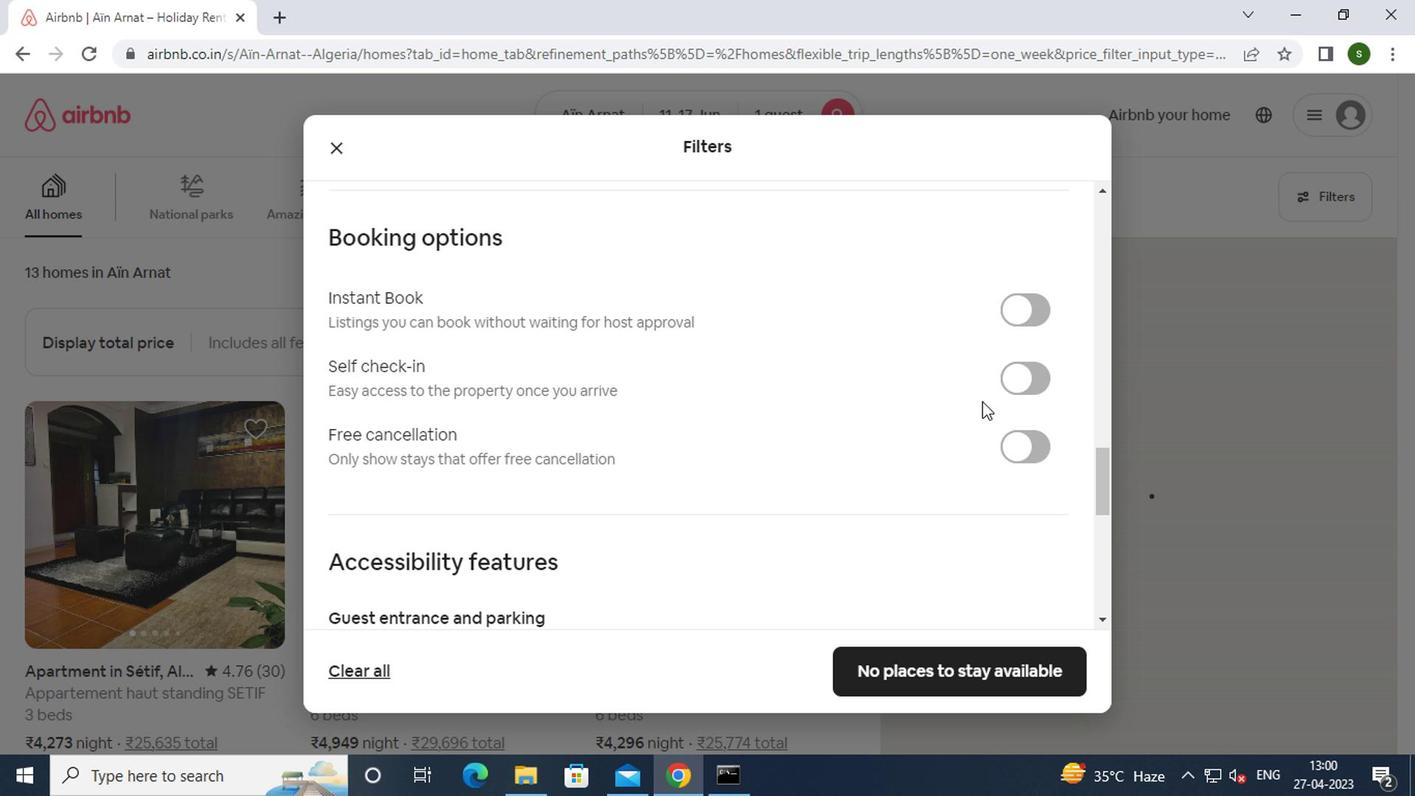 
Action: Mouse pressed left at (1006, 374)
Screenshot: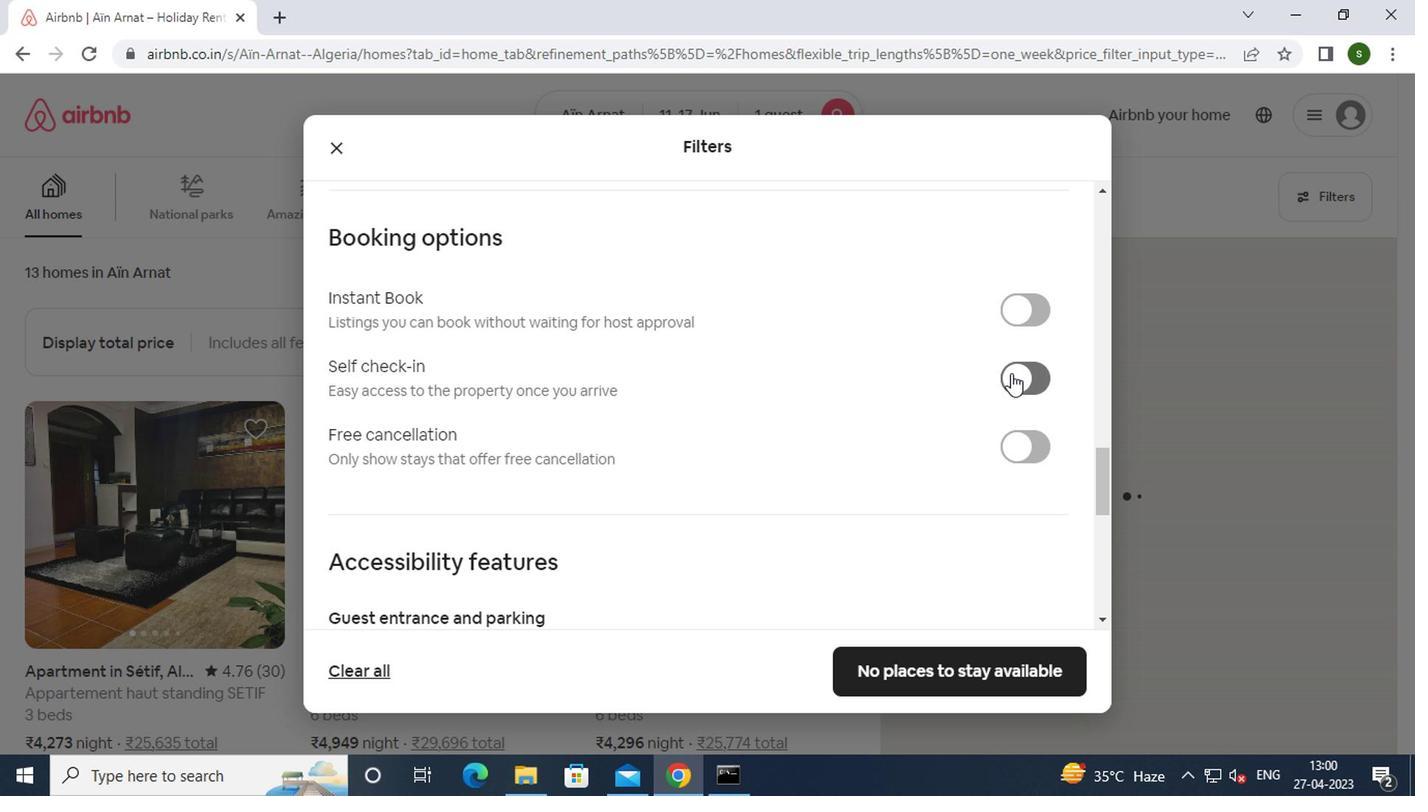 
Action: Mouse moved to (909, 671)
Screenshot: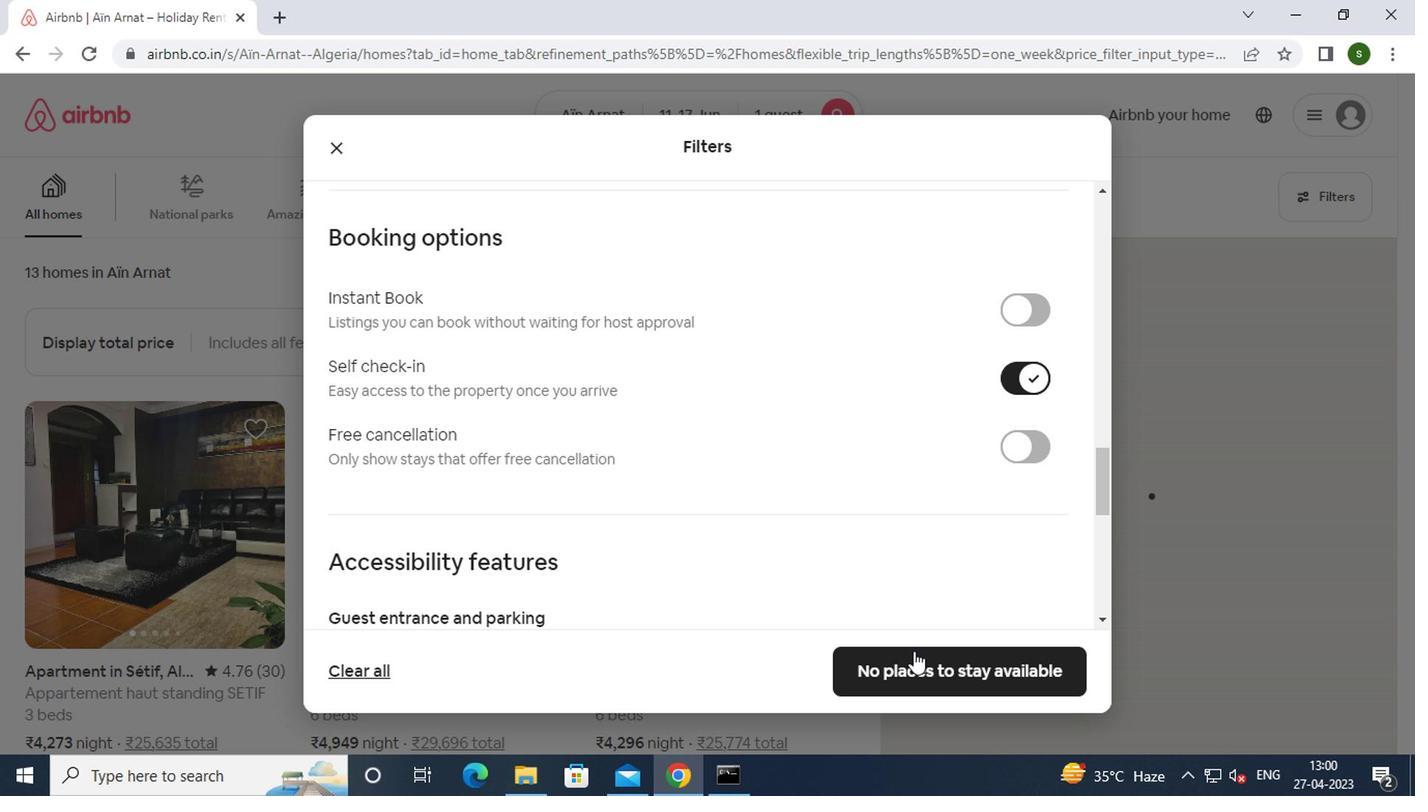 
Action: Mouse pressed left at (909, 671)
Screenshot: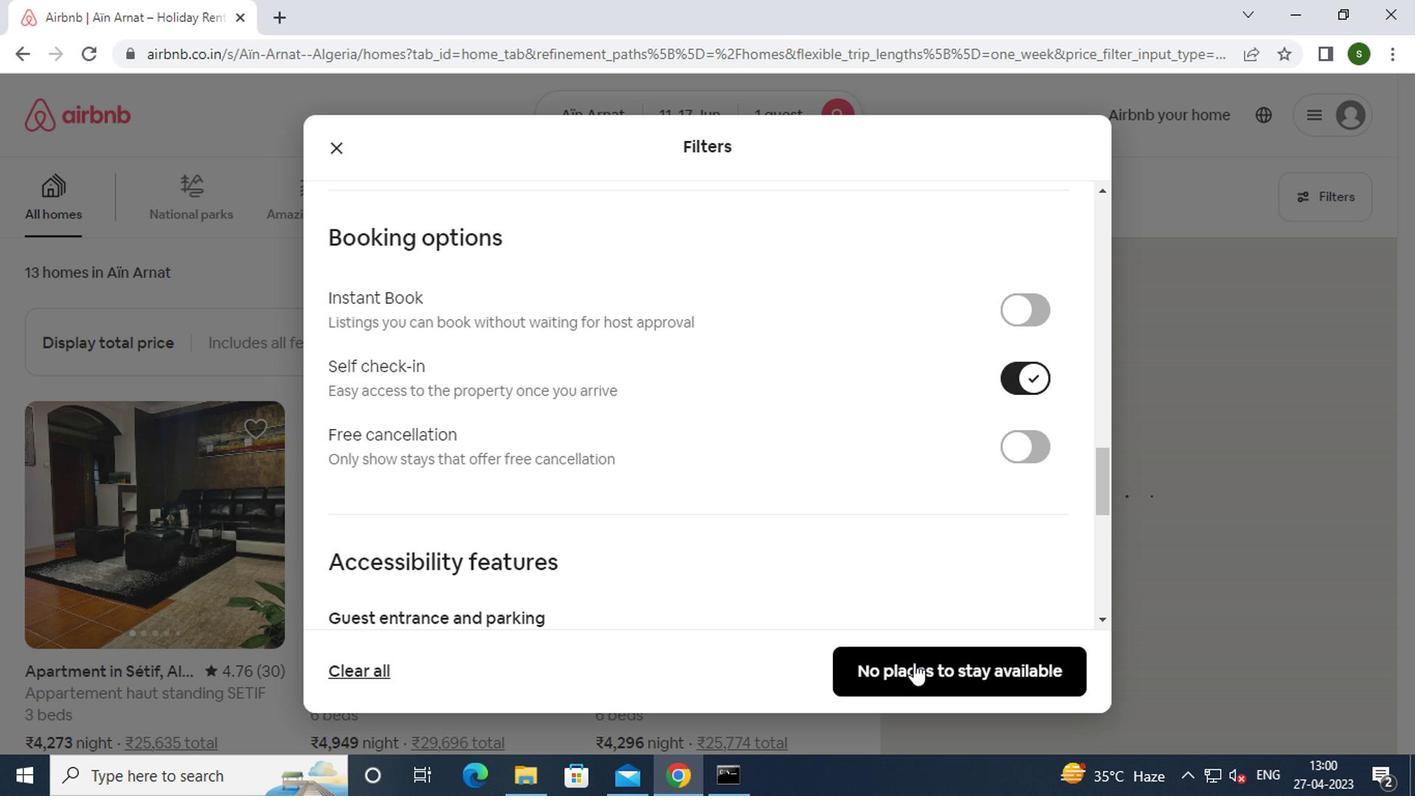 
Action: Mouse moved to (909, 670)
Screenshot: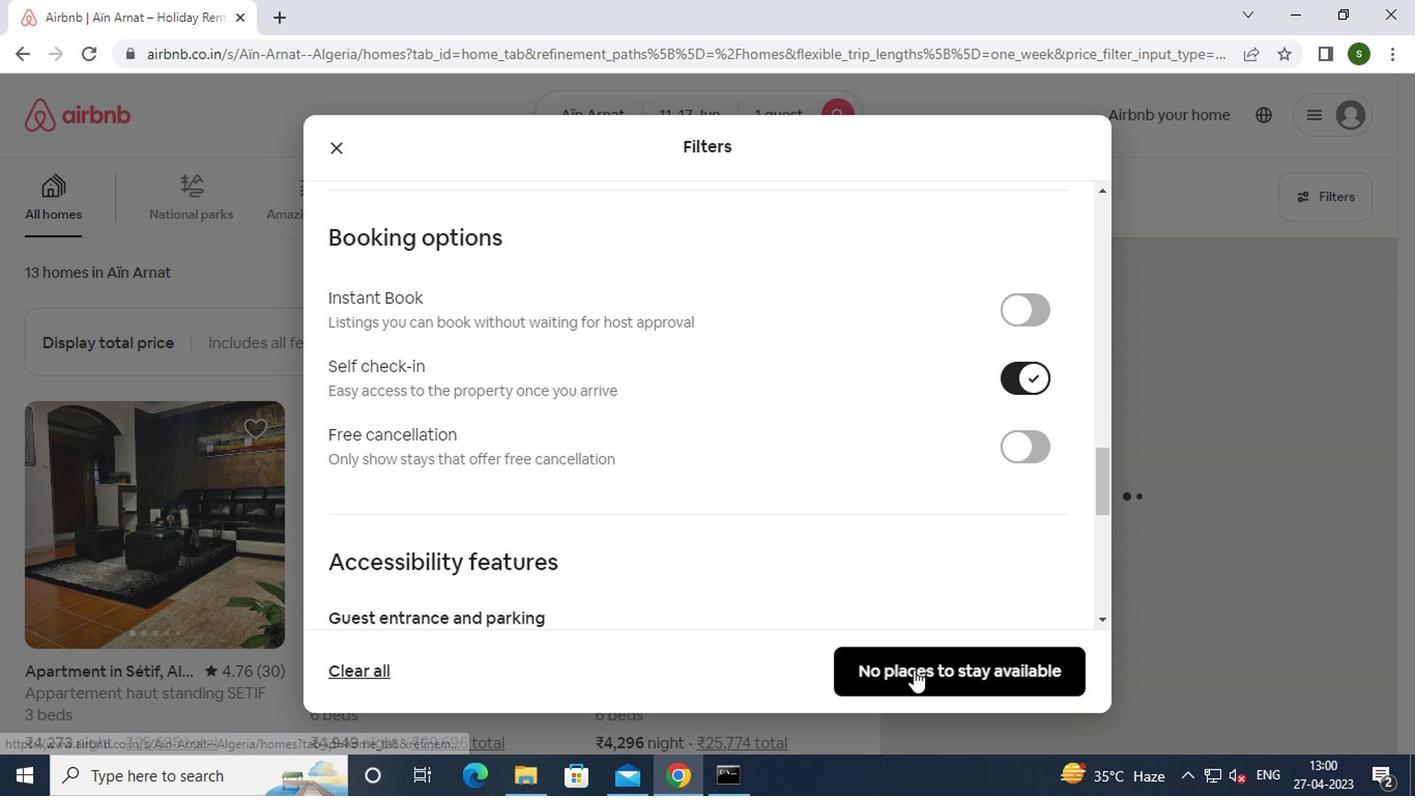 
